 Task: Find connections with filter location Mudu with filter topic #Ownerwith filter profile language Potuguese with filter current company Practo with filter school Arts and Science Jobs with filter industry Dentists with filter service category Bankruptcy Law with filter keywords title Paralegal
Action: Mouse moved to (569, 102)
Screenshot: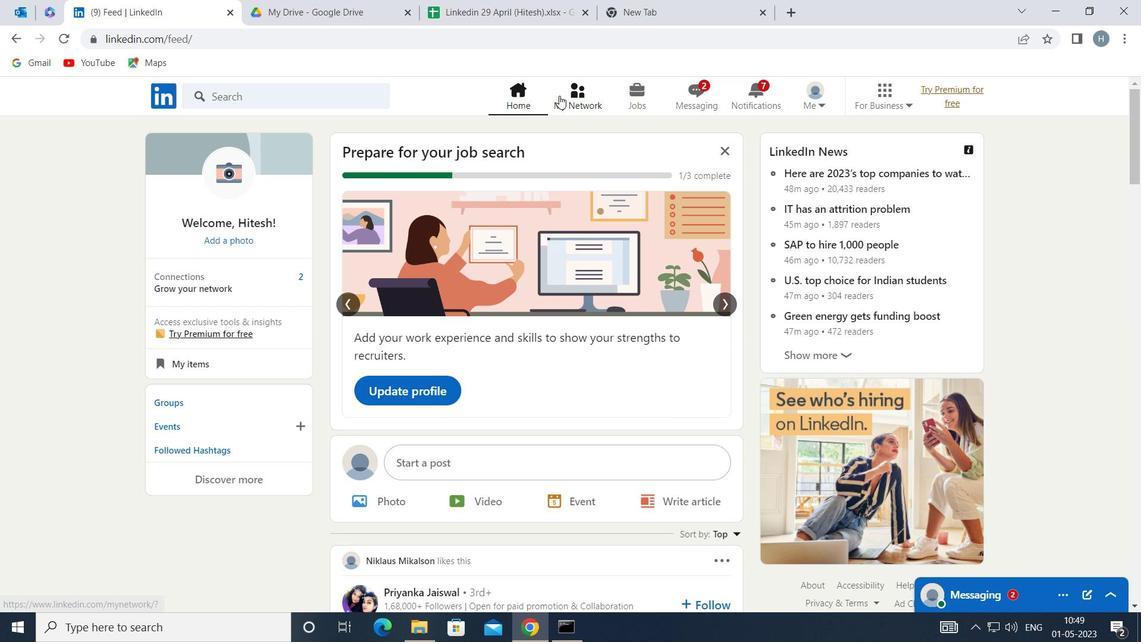 
Action: Mouse pressed left at (569, 102)
Screenshot: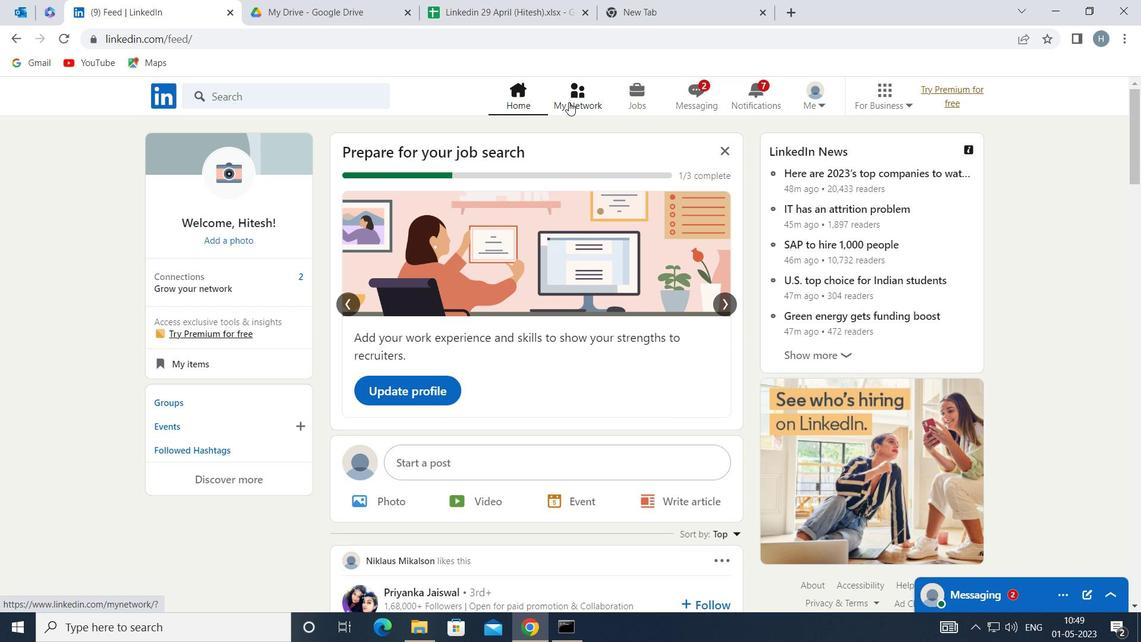 
Action: Mouse moved to (319, 176)
Screenshot: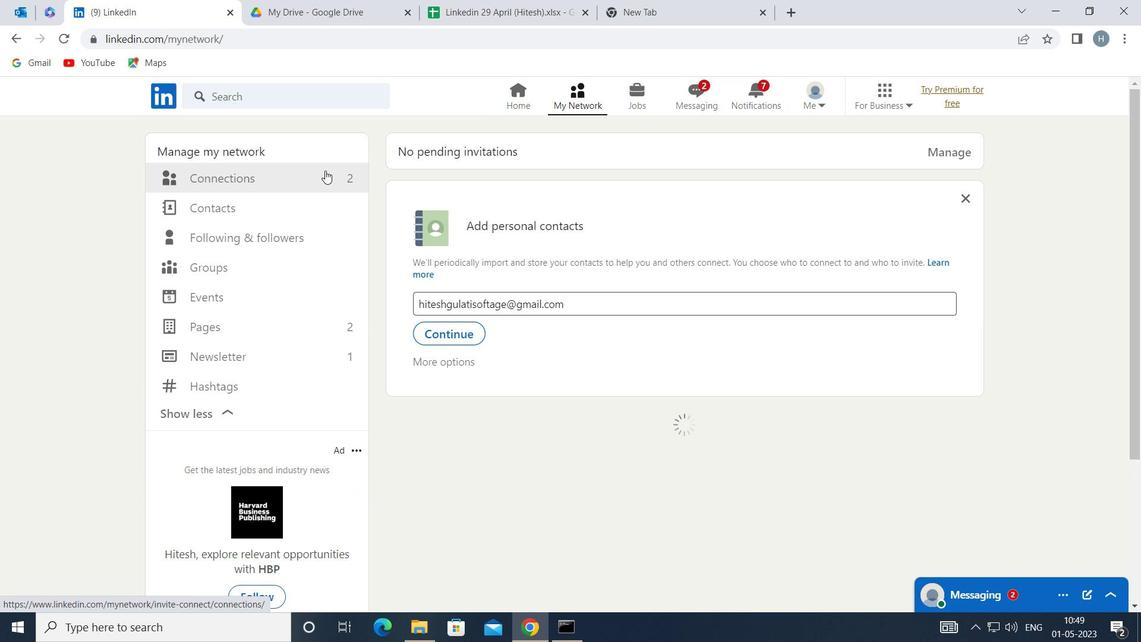 
Action: Mouse pressed left at (319, 176)
Screenshot: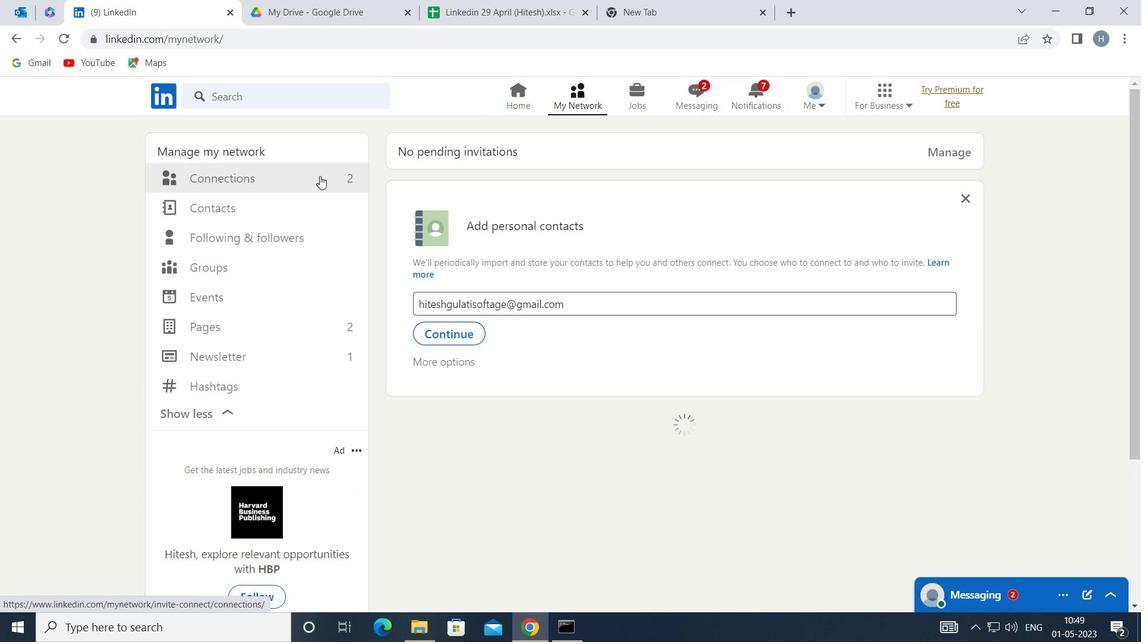 
Action: Mouse moved to (664, 178)
Screenshot: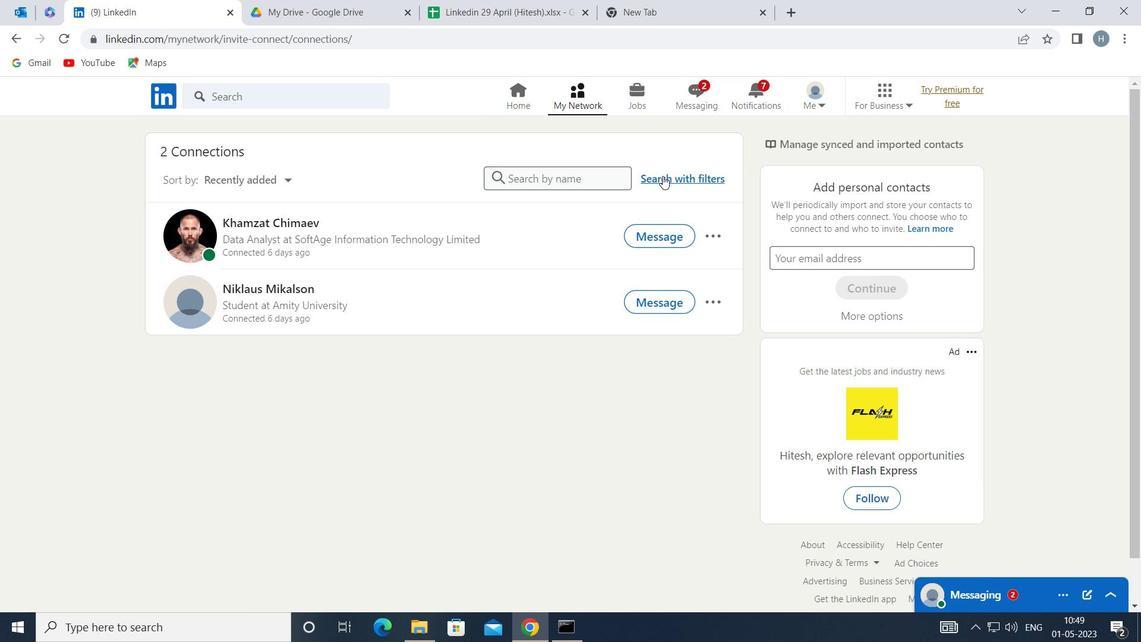 
Action: Mouse pressed left at (664, 178)
Screenshot: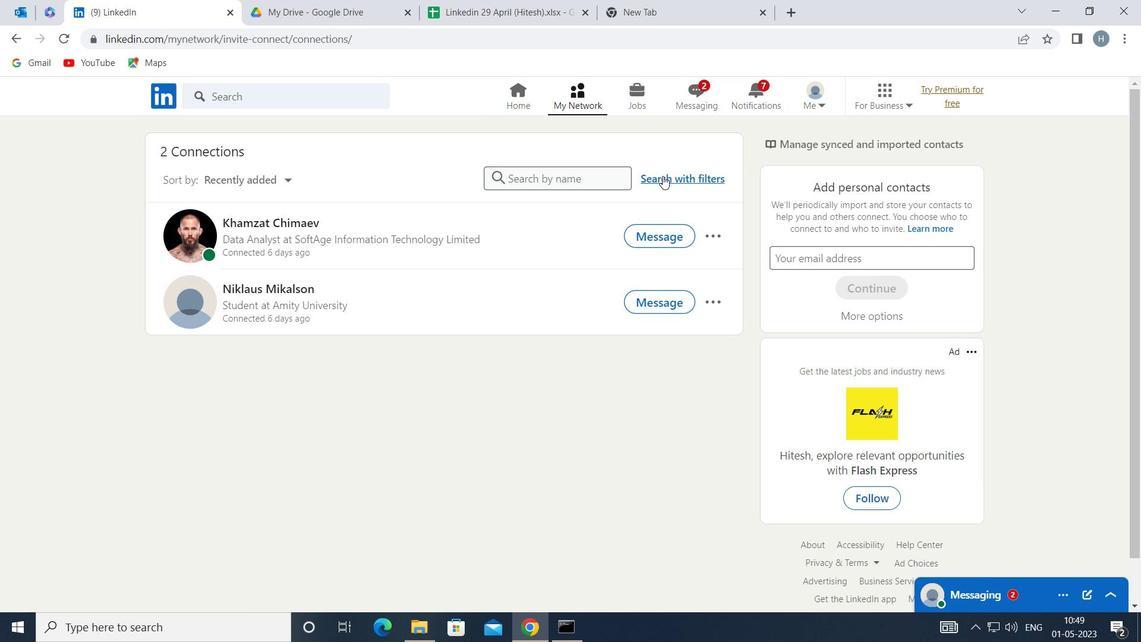 
Action: Mouse moved to (624, 133)
Screenshot: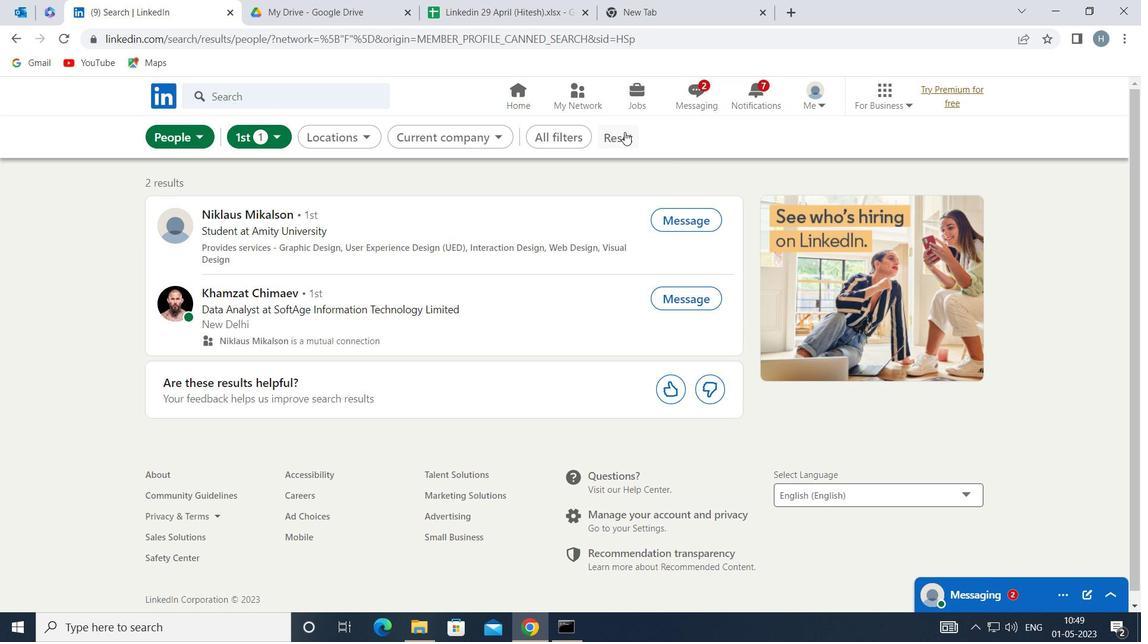 
Action: Mouse pressed left at (624, 133)
Screenshot: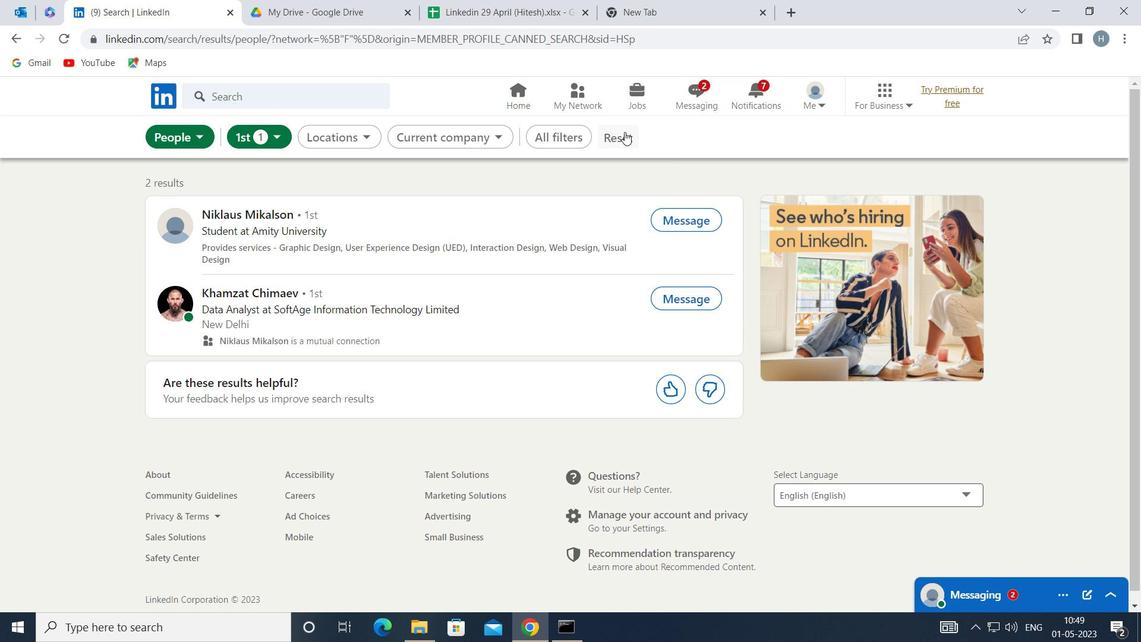 
Action: Mouse moved to (667, 134)
Screenshot: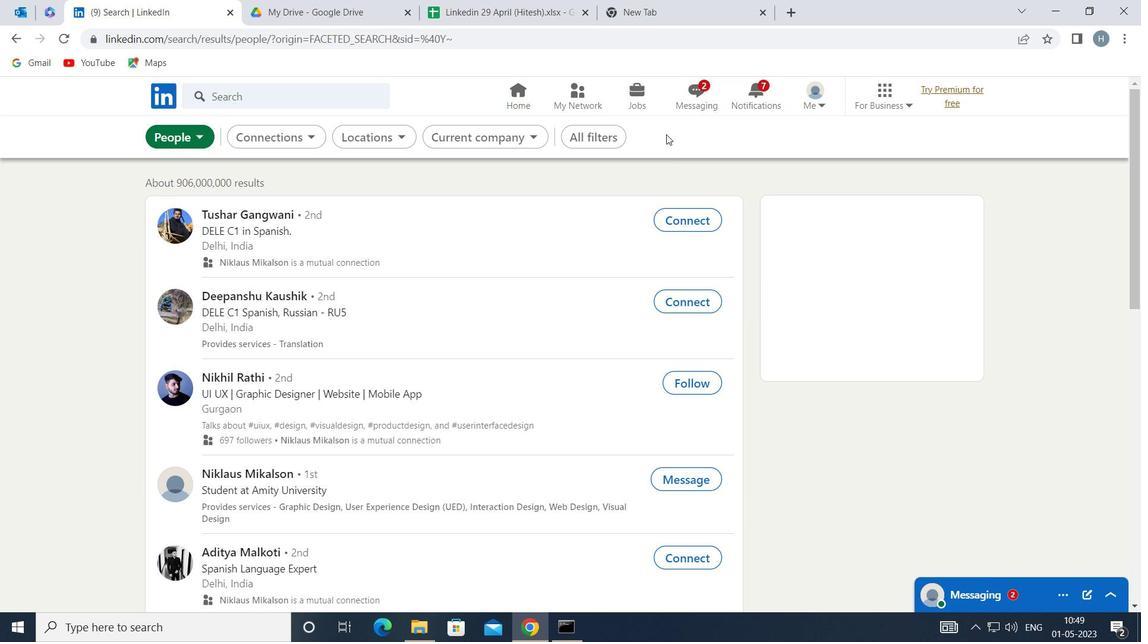 
Action: Mouse pressed left at (667, 134)
Screenshot: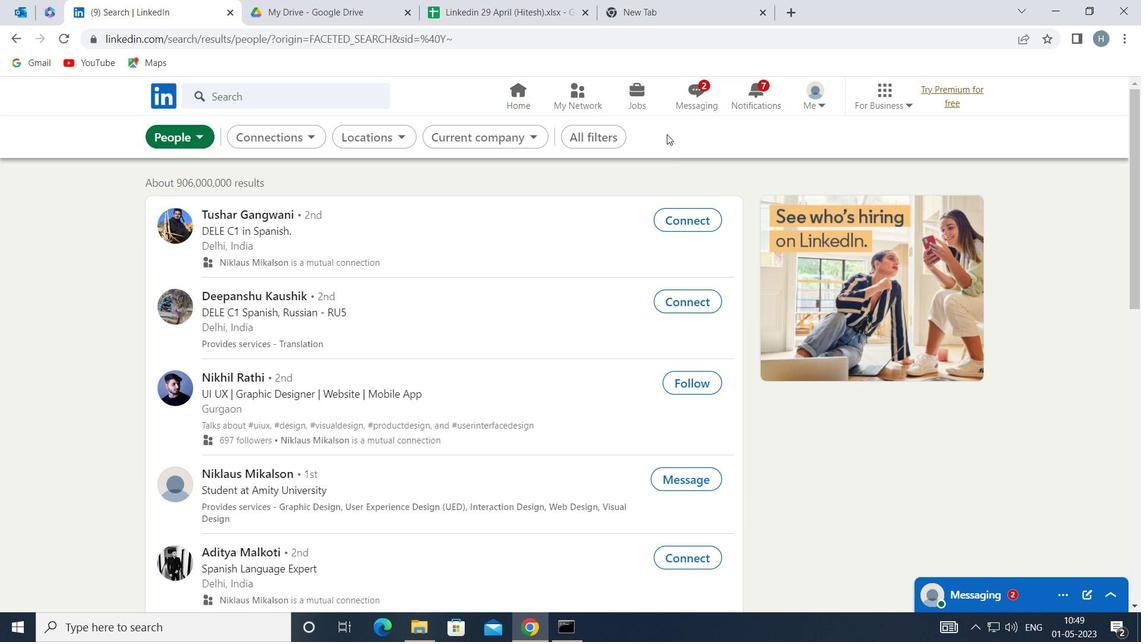 
Action: Mouse moved to (617, 134)
Screenshot: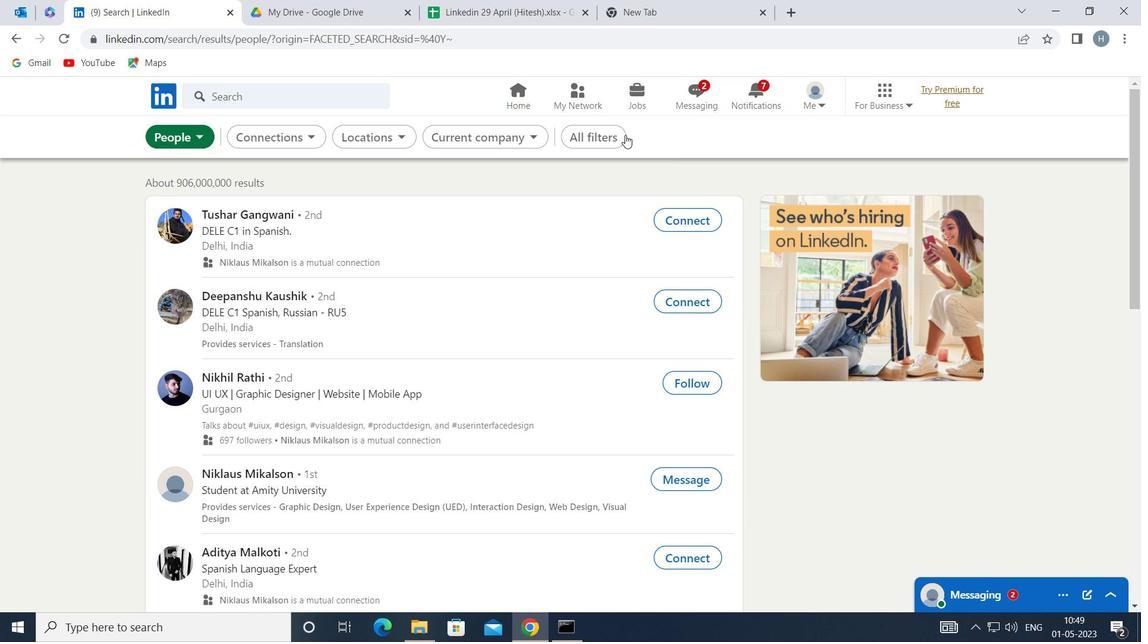 
Action: Mouse pressed left at (617, 134)
Screenshot: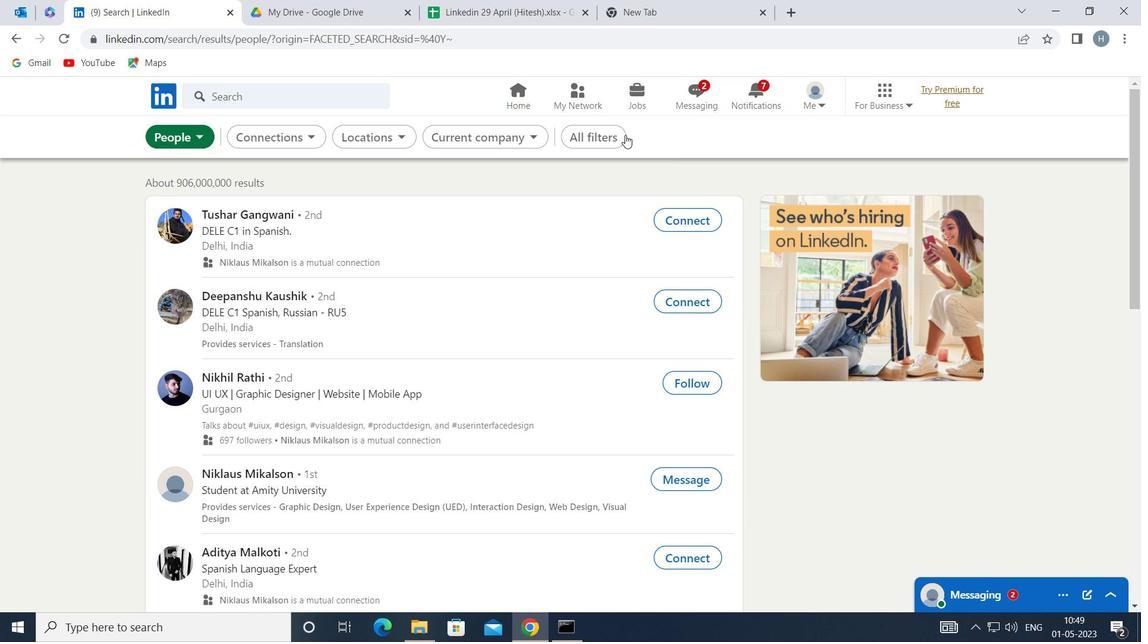
Action: Mouse moved to (888, 280)
Screenshot: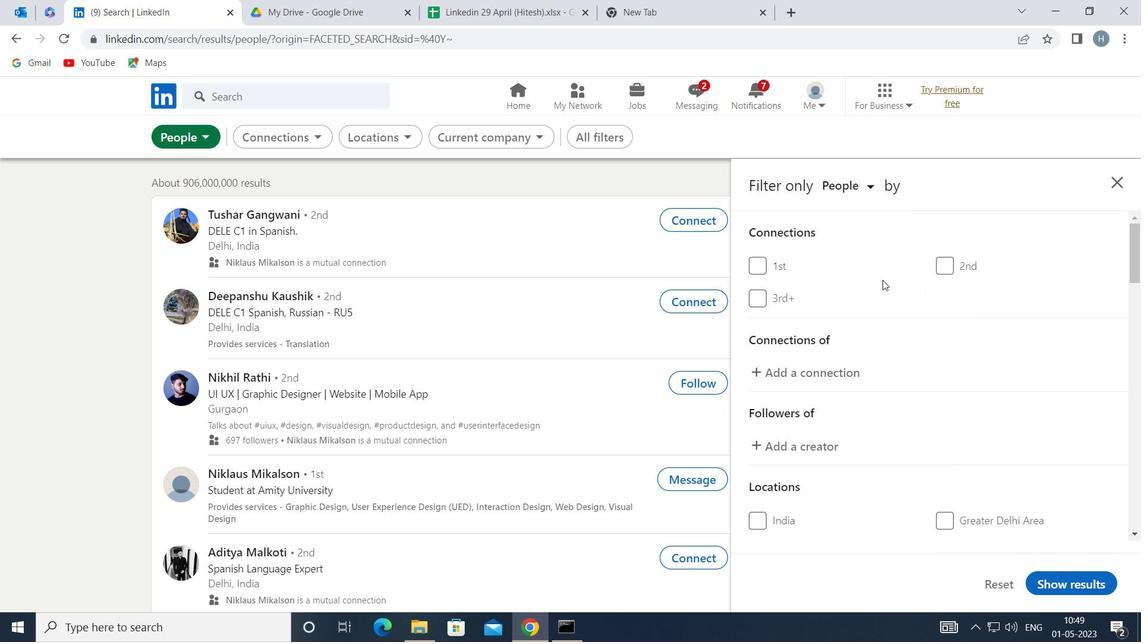 
Action: Mouse scrolled (888, 279) with delta (0, 0)
Screenshot: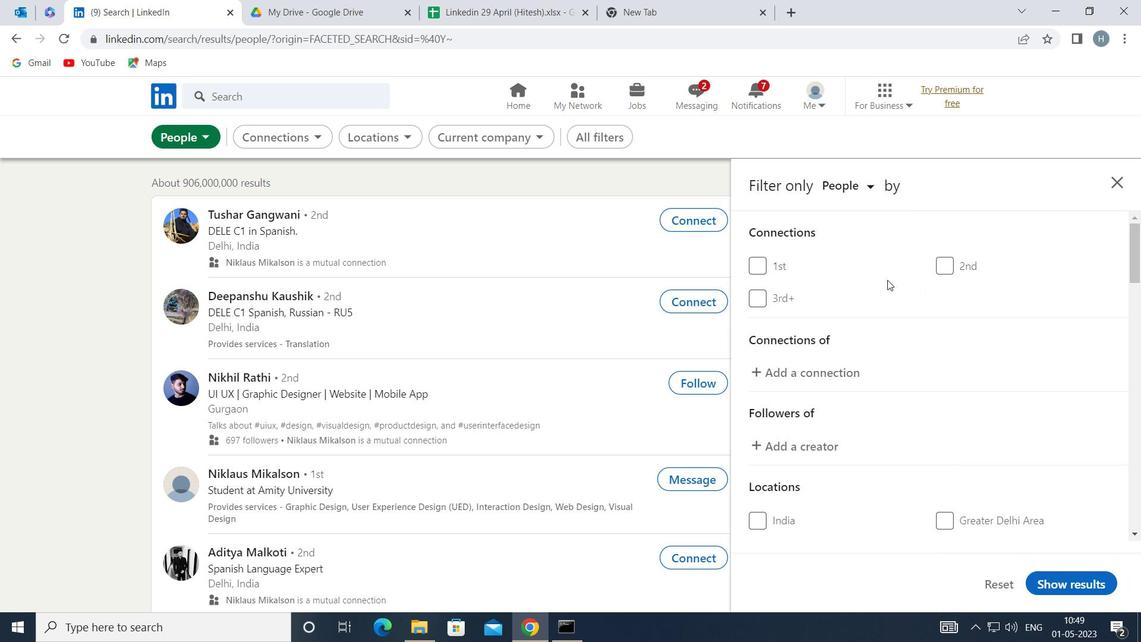 
Action: Mouse moved to (882, 316)
Screenshot: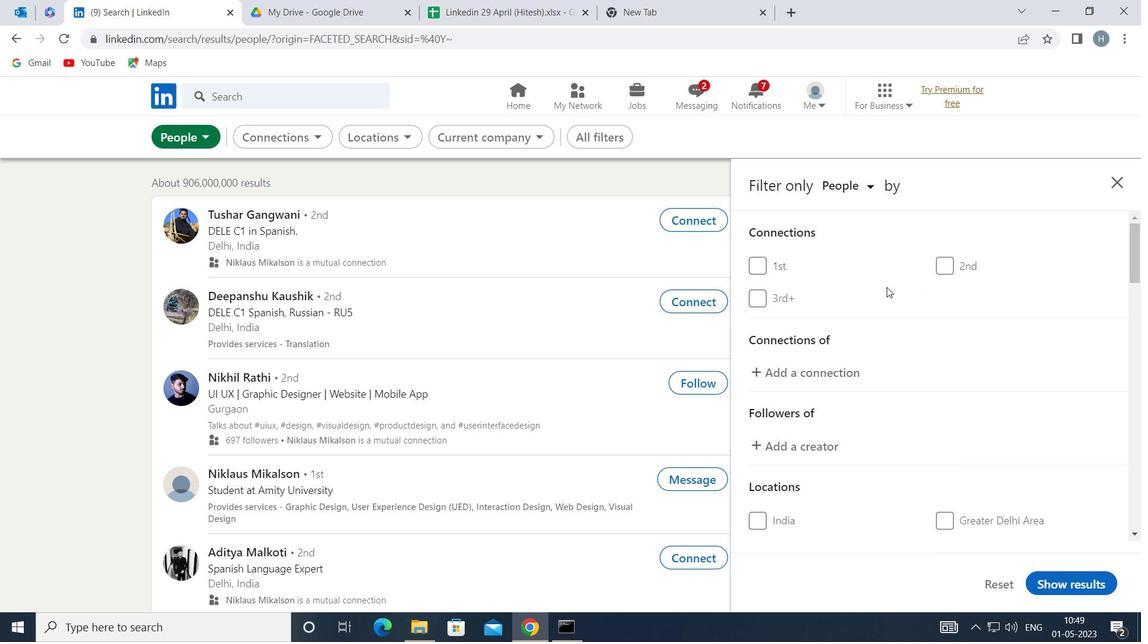 
Action: Mouse scrolled (882, 315) with delta (0, 0)
Screenshot: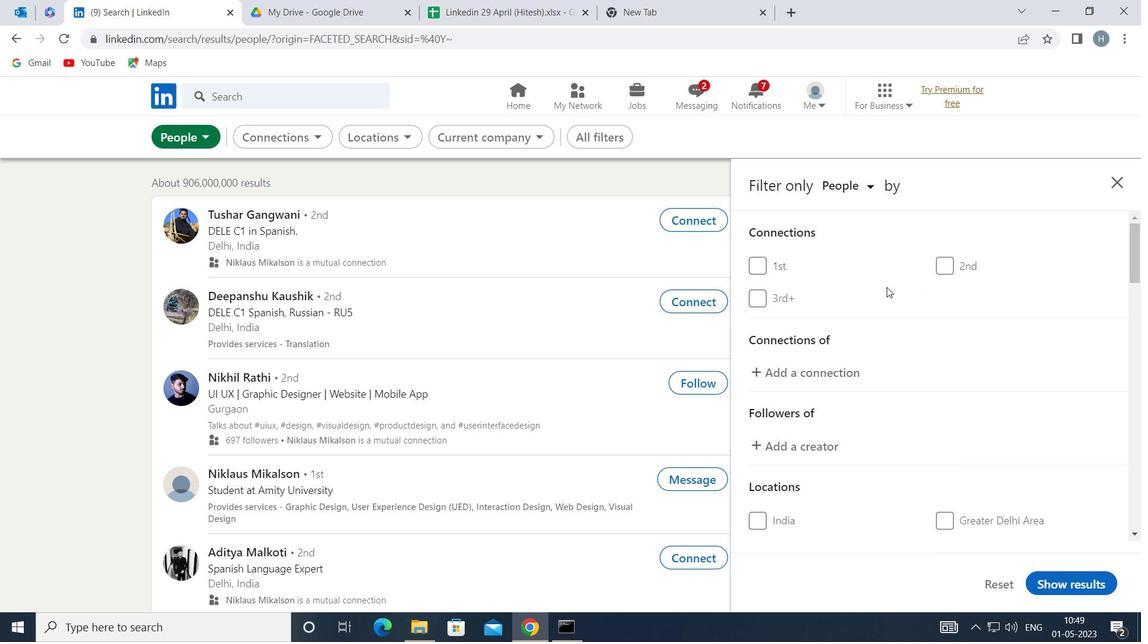 
Action: Mouse moved to (893, 358)
Screenshot: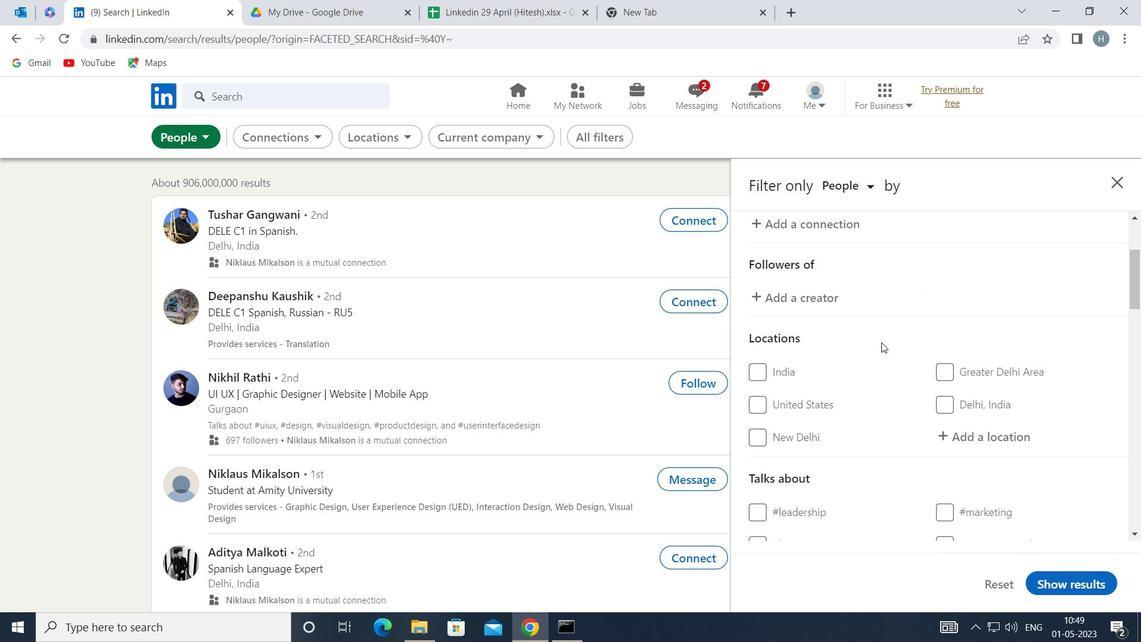 
Action: Mouse scrolled (893, 357) with delta (0, 0)
Screenshot: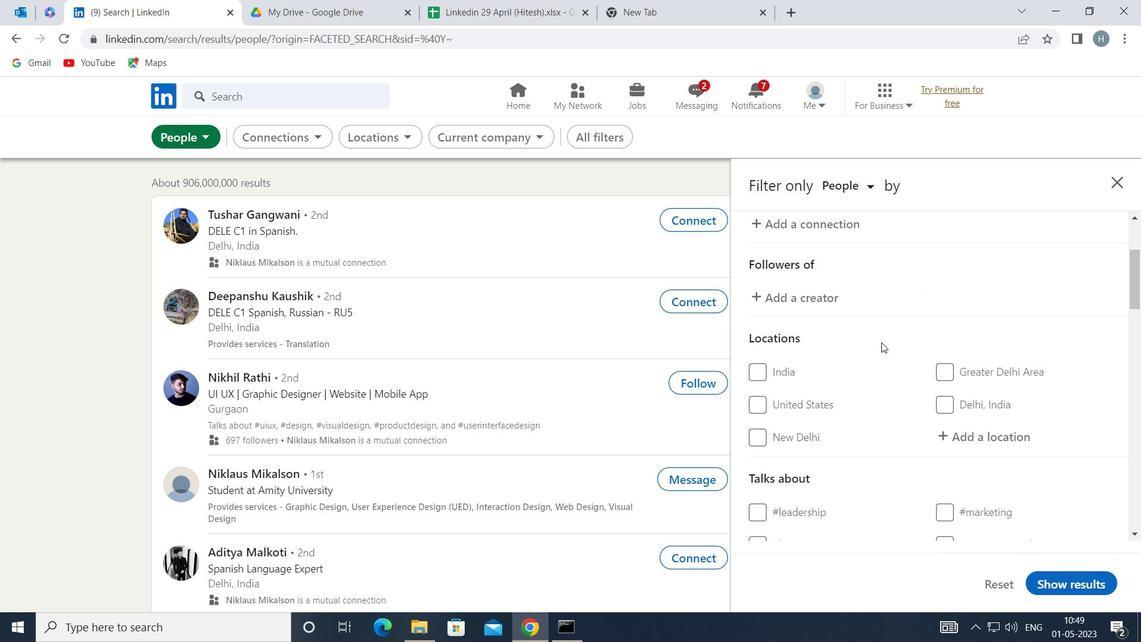 
Action: Mouse moved to (997, 363)
Screenshot: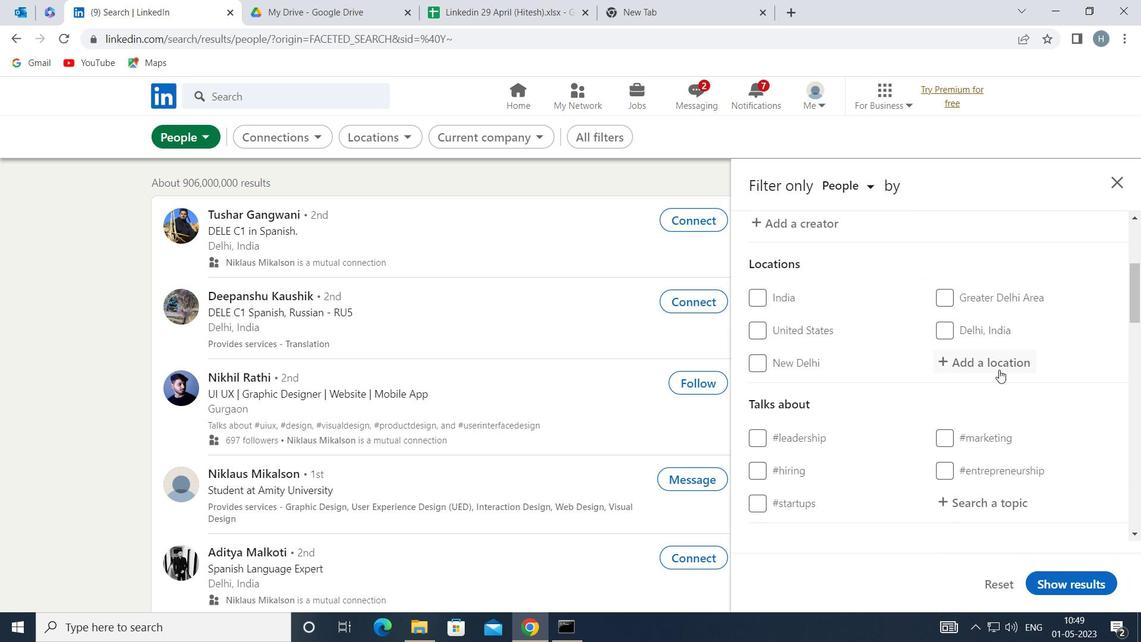 
Action: Mouse pressed left at (997, 363)
Screenshot: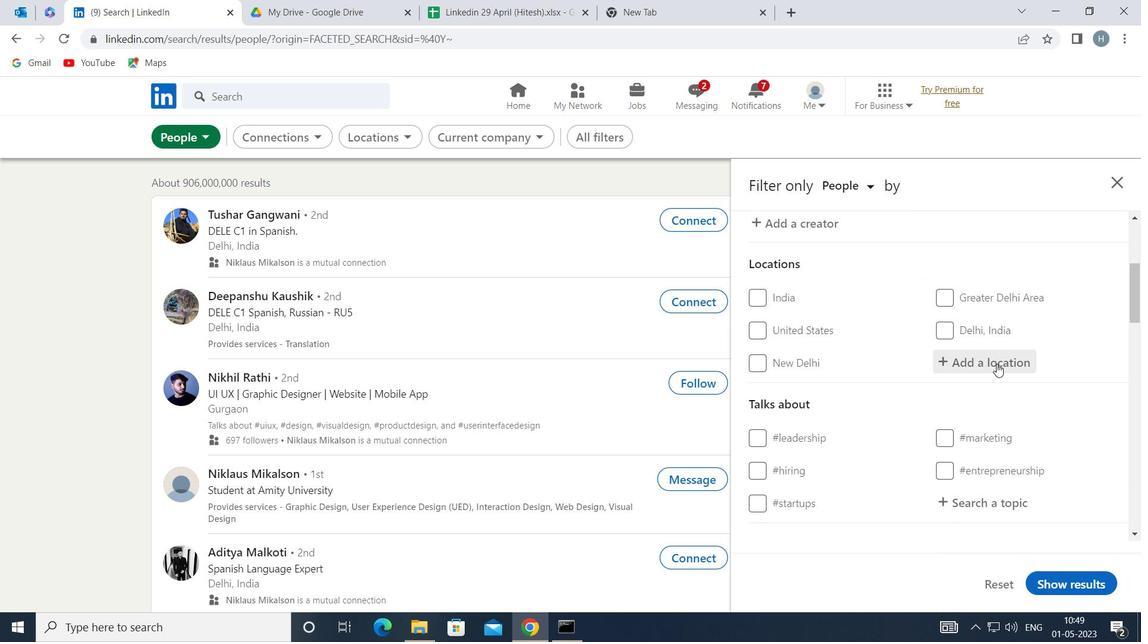
Action: Mouse moved to (996, 362)
Screenshot: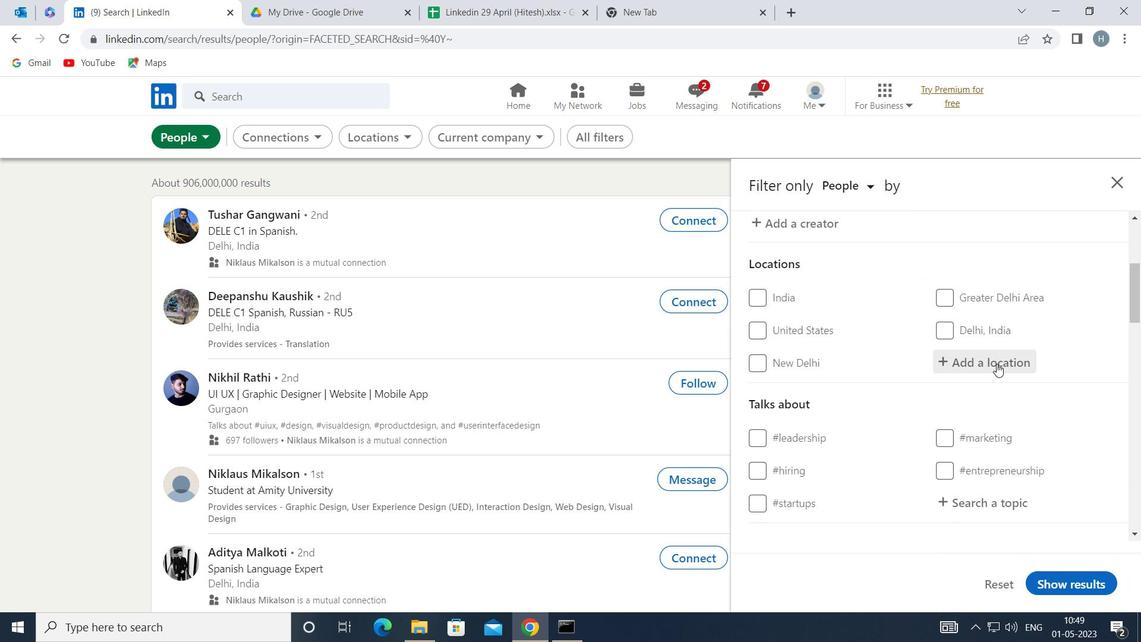 
Action: Key pressed <Key.shift>MUDU<Key.enter>
Screenshot: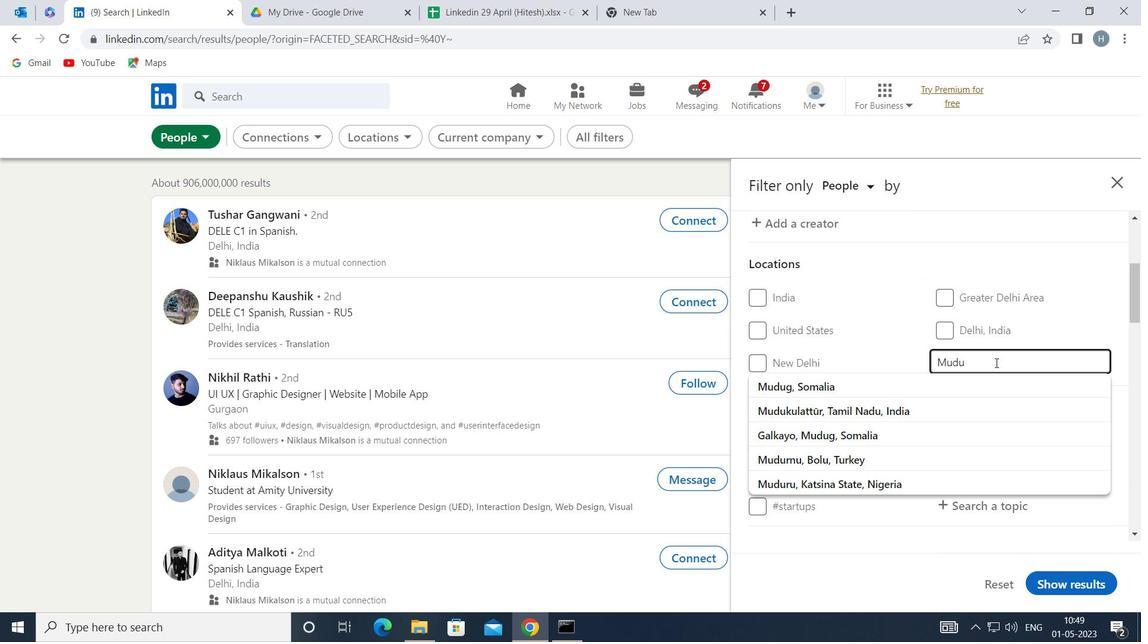 
Action: Mouse moved to (989, 386)
Screenshot: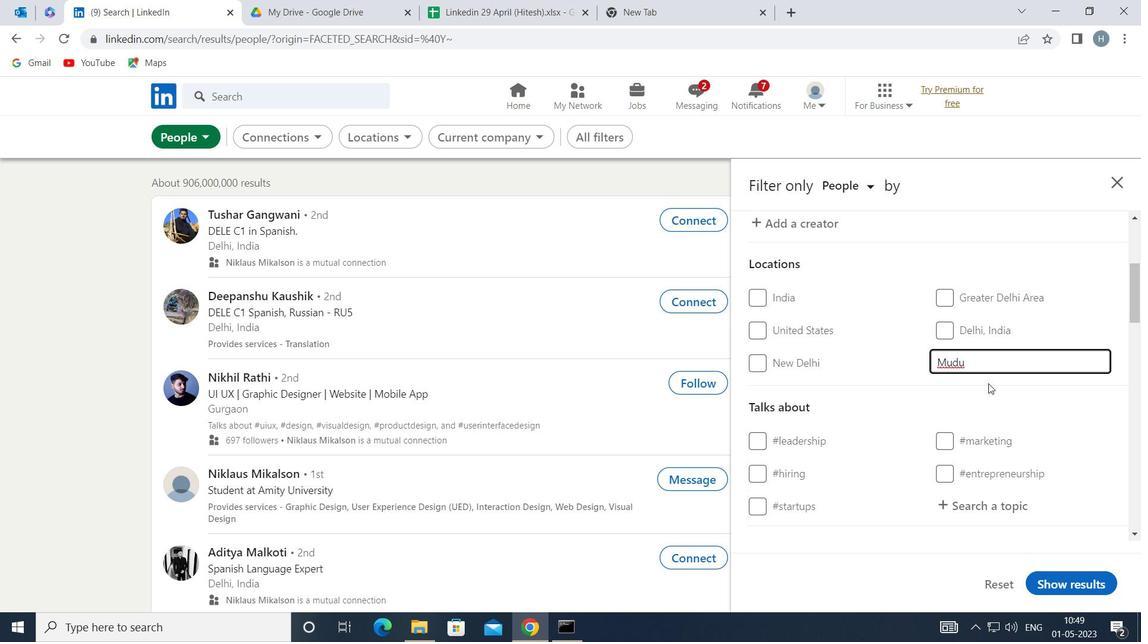 
Action: Mouse scrolled (989, 385) with delta (0, 0)
Screenshot: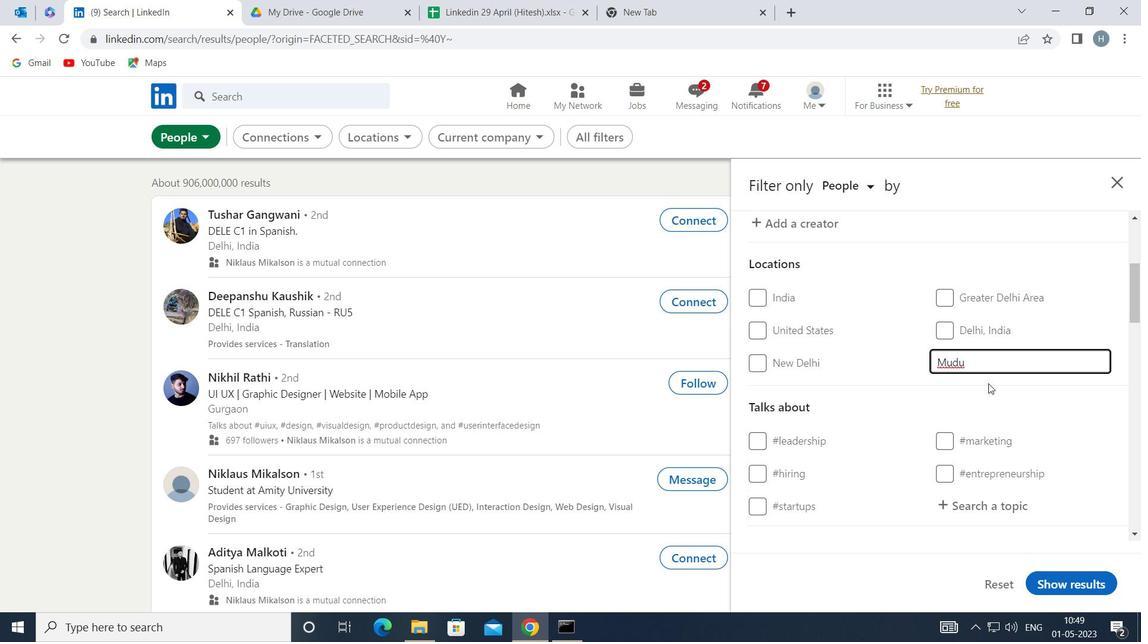 
Action: Mouse moved to (993, 415)
Screenshot: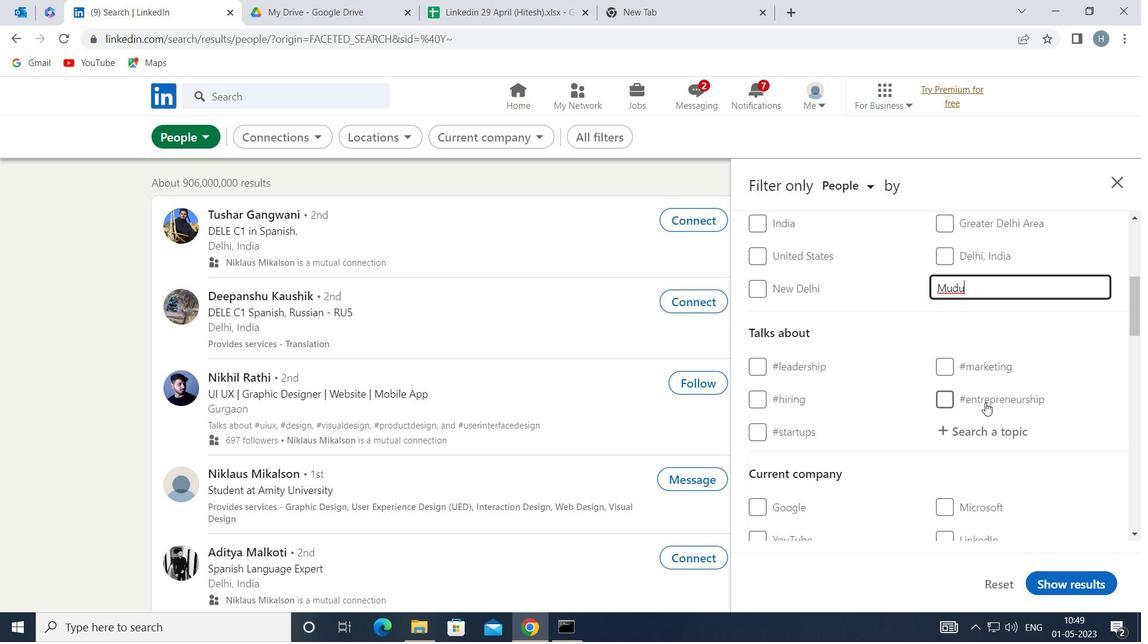 
Action: Mouse scrolled (993, 415) with delta (0, 0)
Screenshot: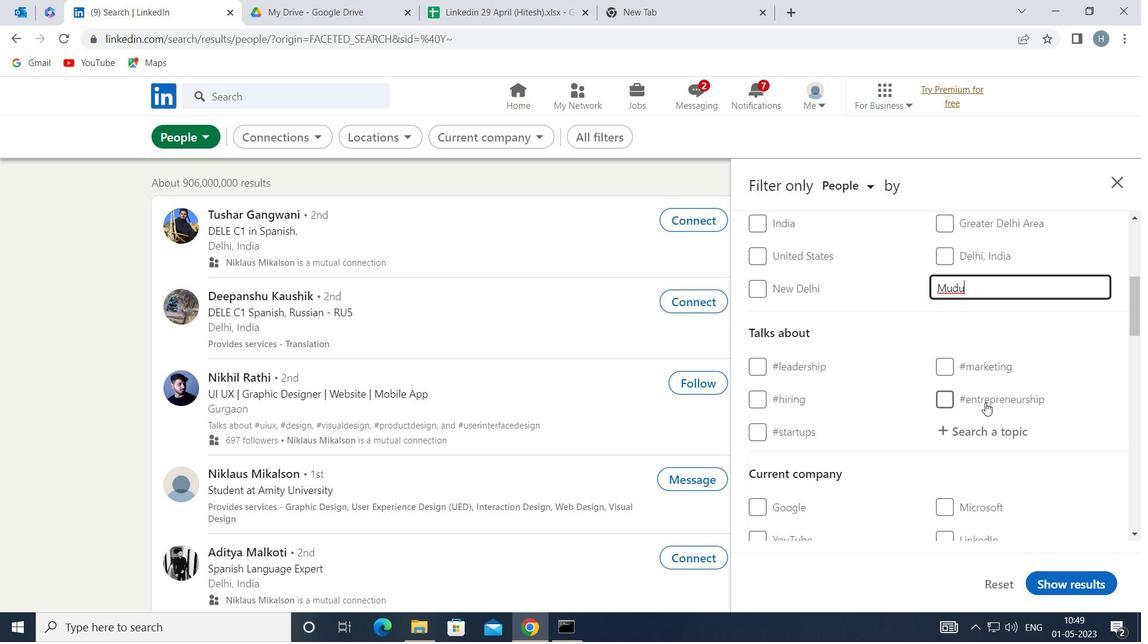 
Action: Mouse moved to (997, 355)
Screenshot: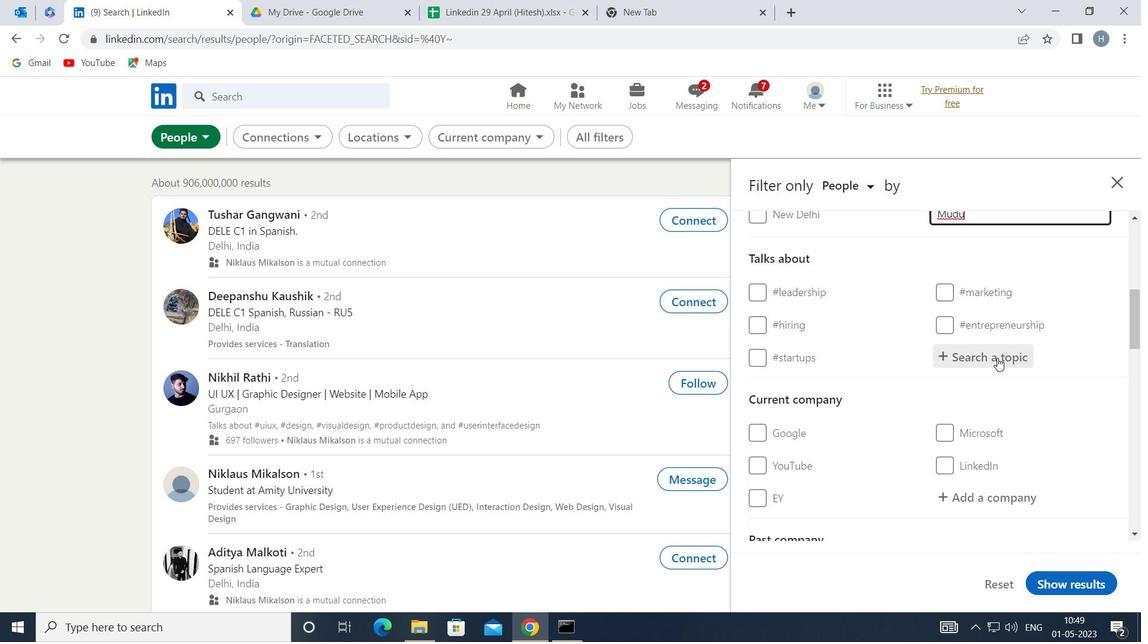 
Action: Mouse pressed left at (997, 355)
Screenshot: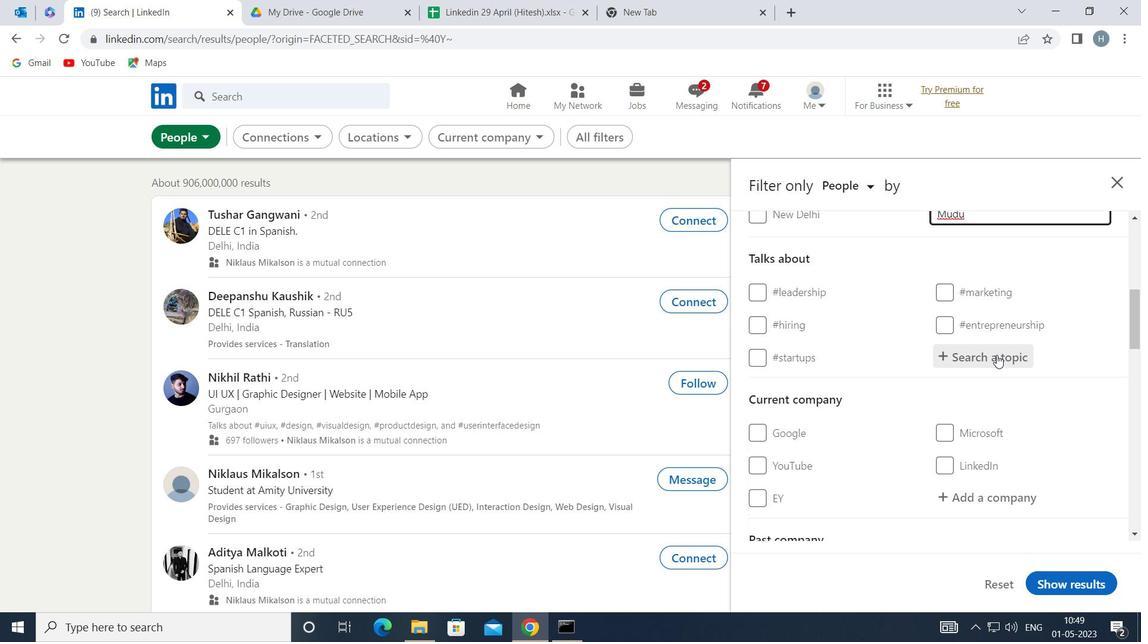 
Action: Key pressed <Key.shift>OWNER
Screenshot: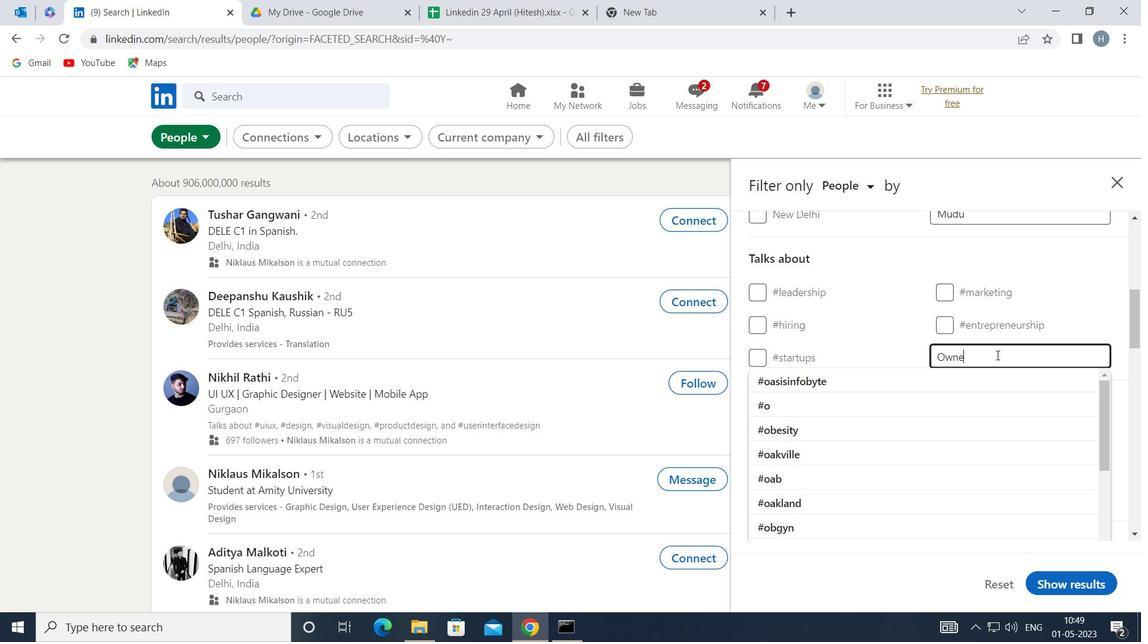 
Action: Mouse moved to (935, 381)
Screenshot: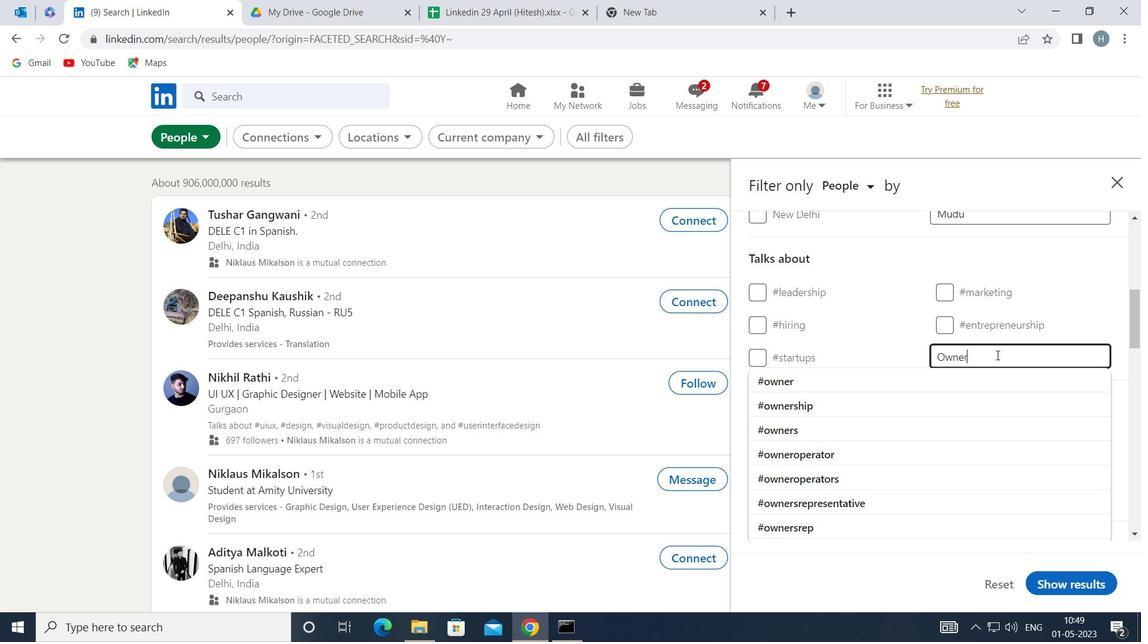 
Action: Mouse pressed left at (935, 381)
Screenshot: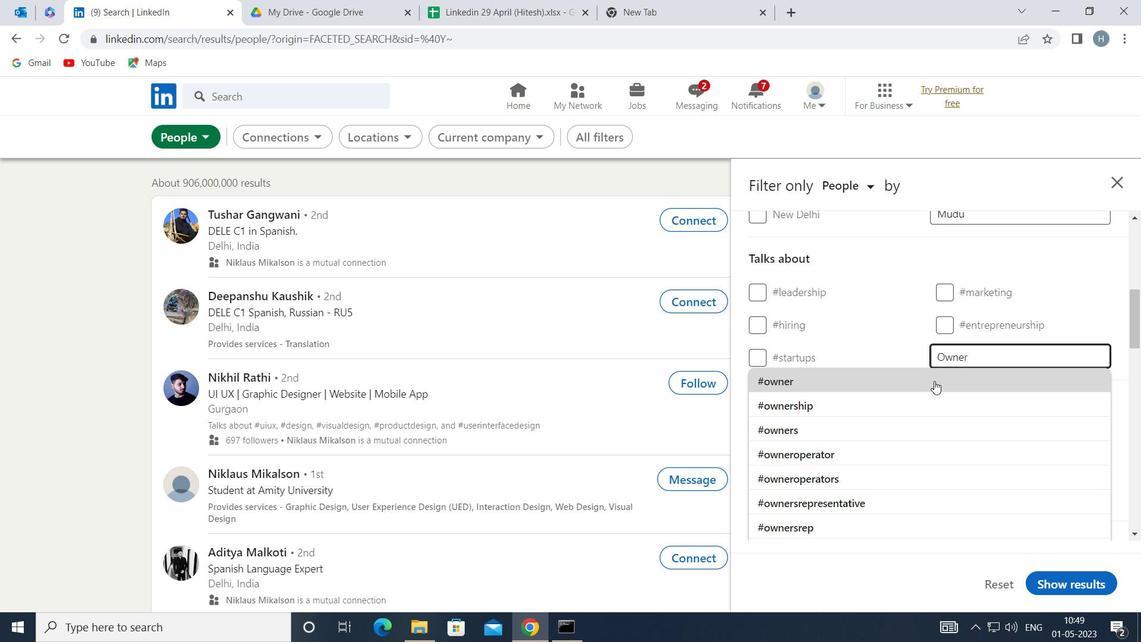 
Action: Mouse moved to (933, 382)
Screenshot: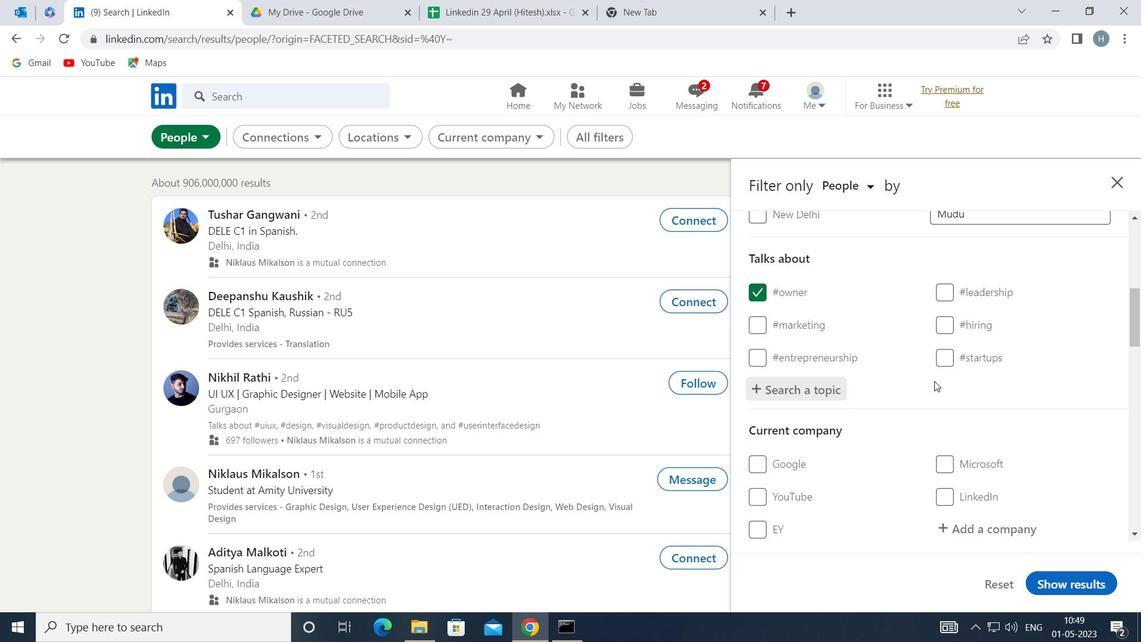 
Action: Mouse scrolled (933, 381) with delta (0, 0)
Screenshot: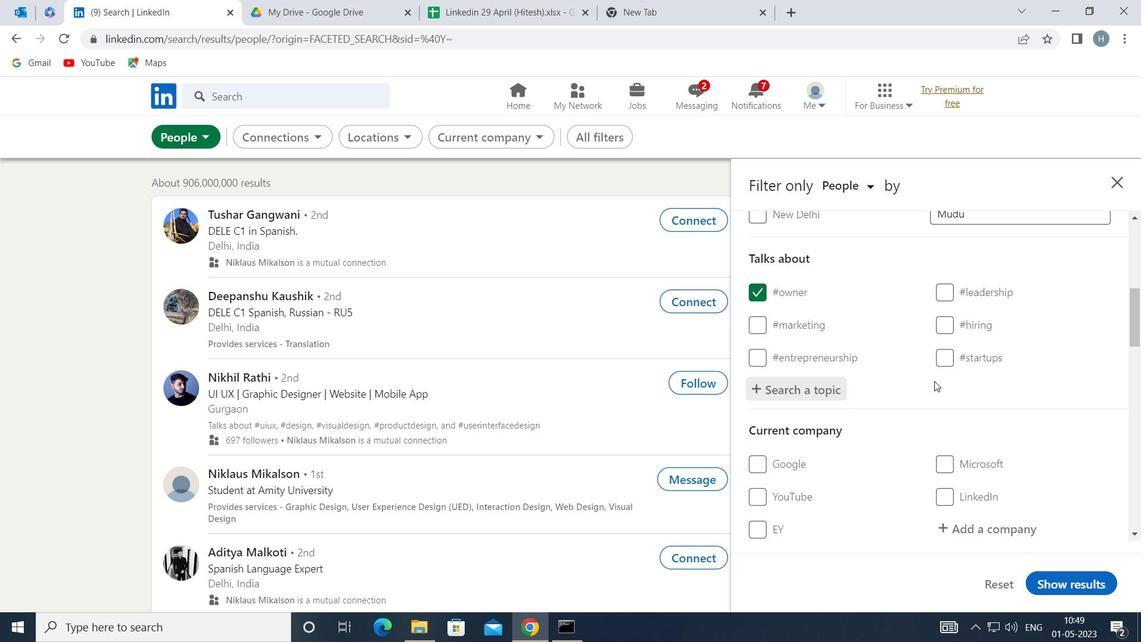 
Action: Mouse moved to (933, 382)
Screenshot: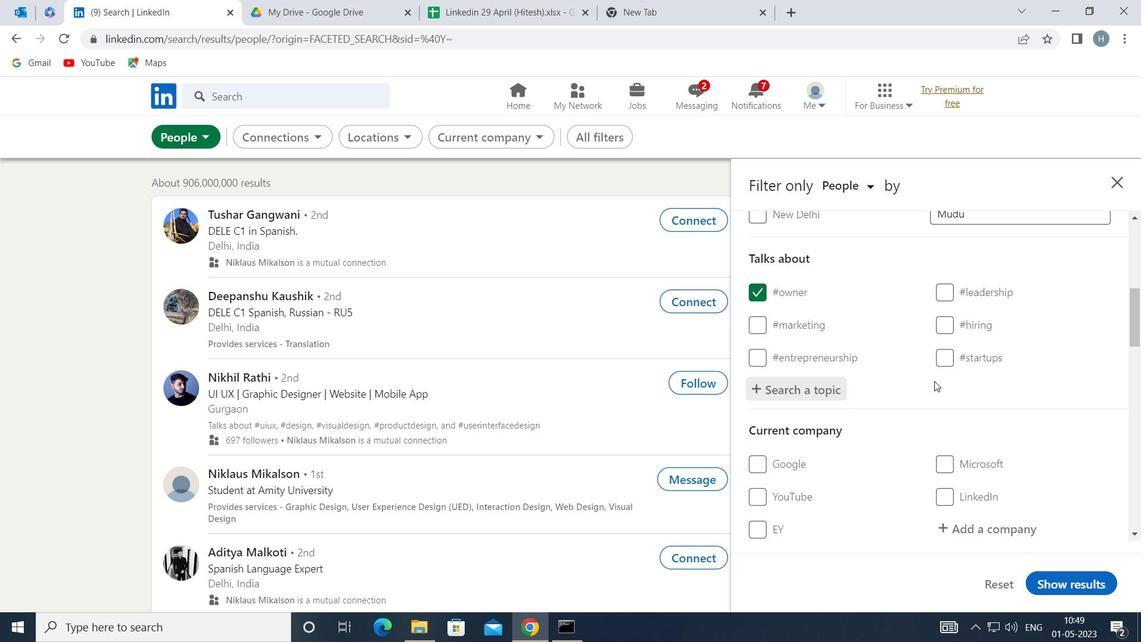 
Action: Mouse scrolled (933, 382) with delta (0, 0)
Screenshot: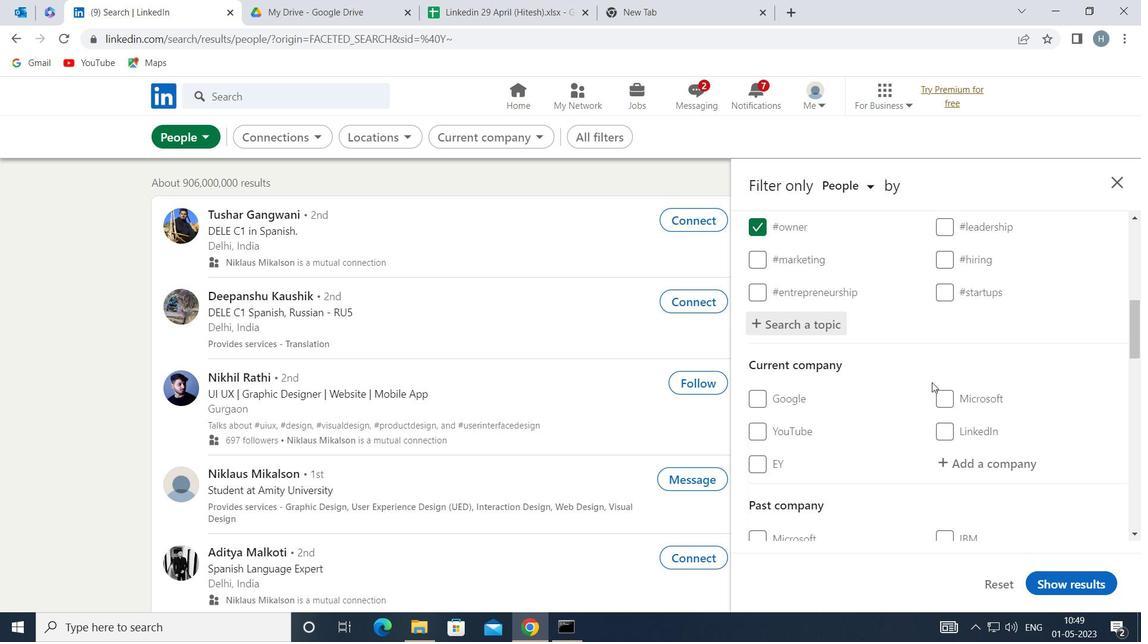 
Action: Mouse moved to (925, 397)
Screenshot: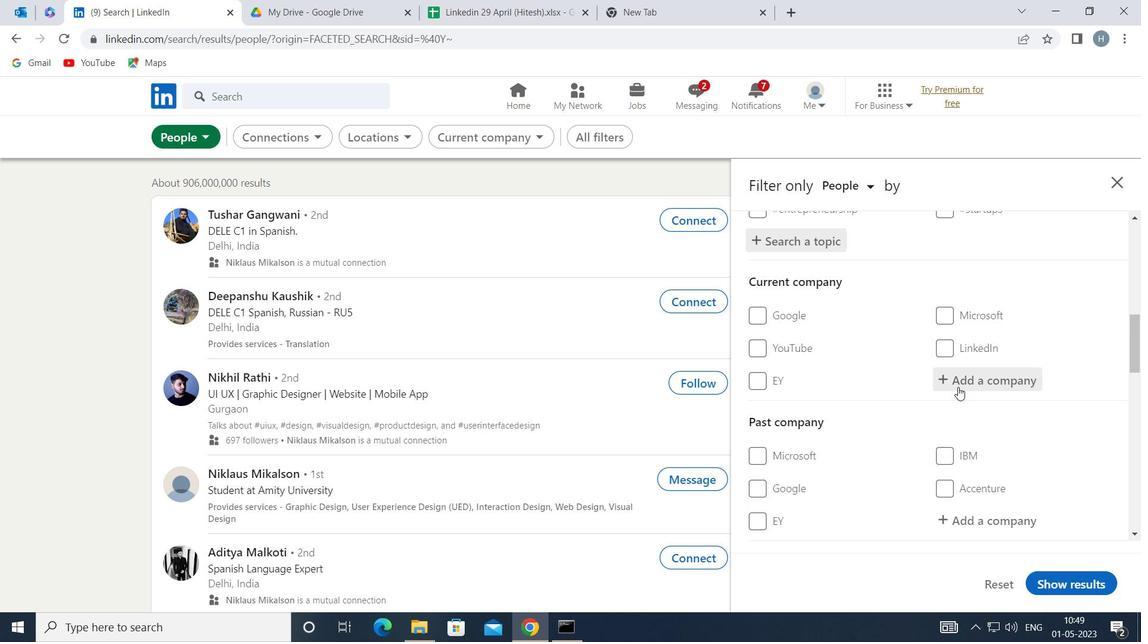 
Action: Mouse scrolled (925, 396) with delta (0, 0)
Screenshot: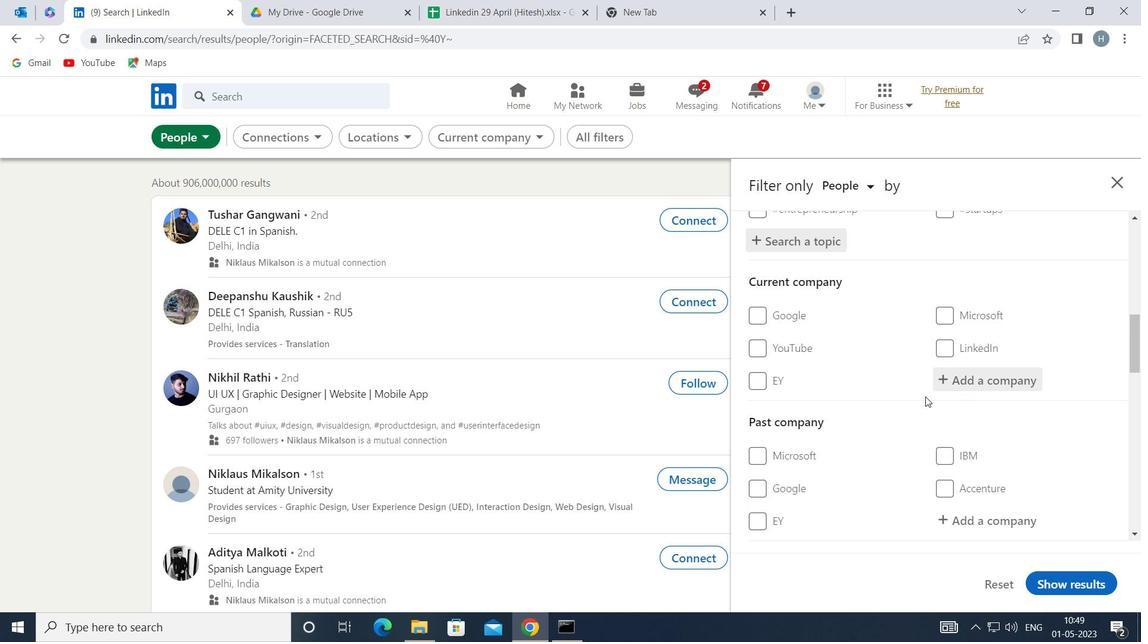 
Action: Mouse scrolled (925, 396) with delta (0, 0)
Screenshot: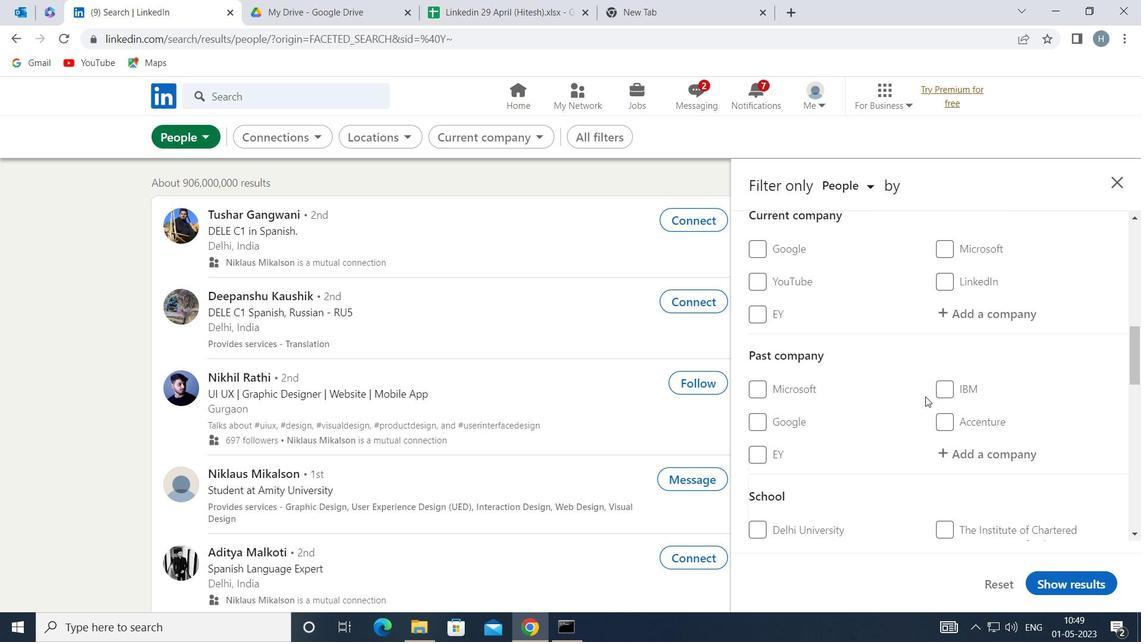 
Action: Mouse scrolled (925, 396) with delta (0, 0)
Screenshot: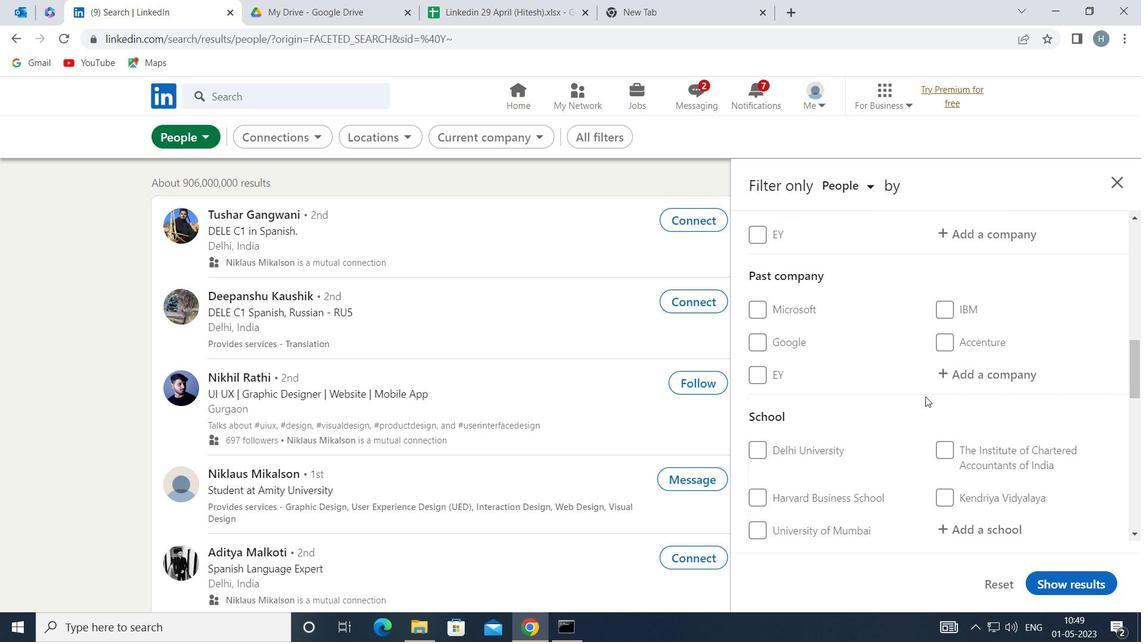 
Action: Mouse scrolled (925, 396) with delta (0, 0)
Screenshot: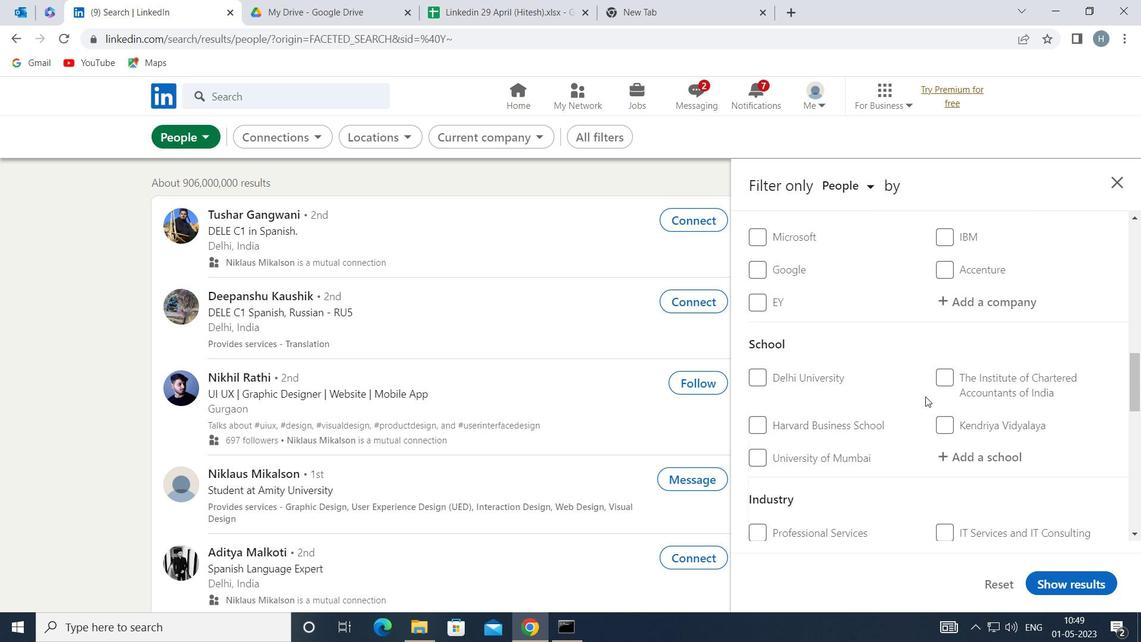 
Action: Mouse scrolled (925, 396) with delta (0, 0)
Screenshot: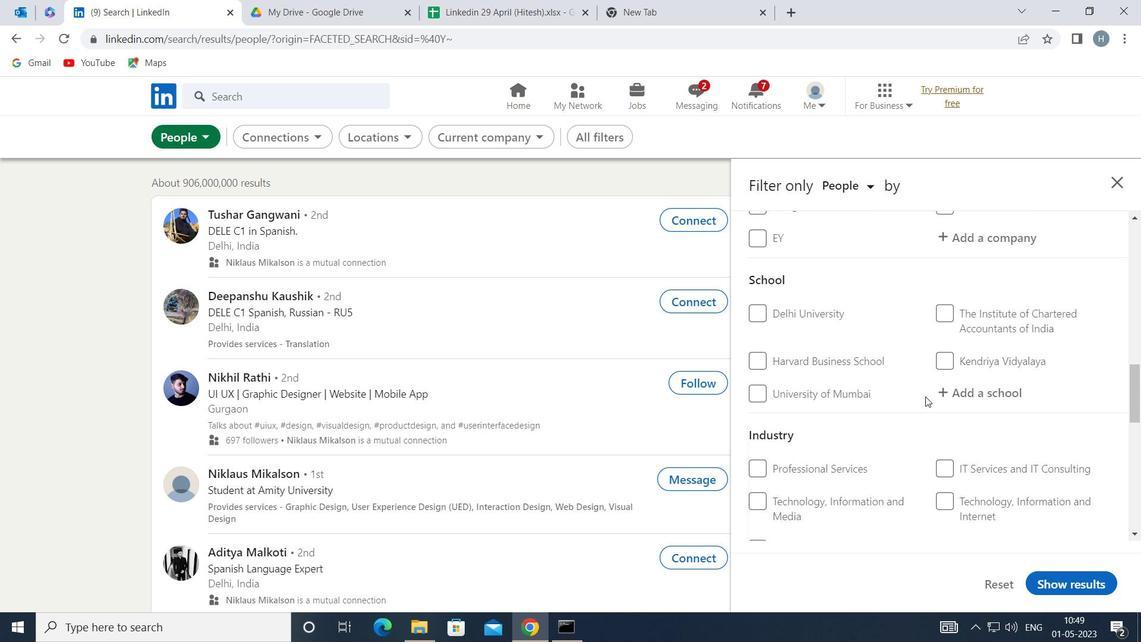 
Action: Mouse scrolled (925, 396) with delta (0, 0)
Screenshot: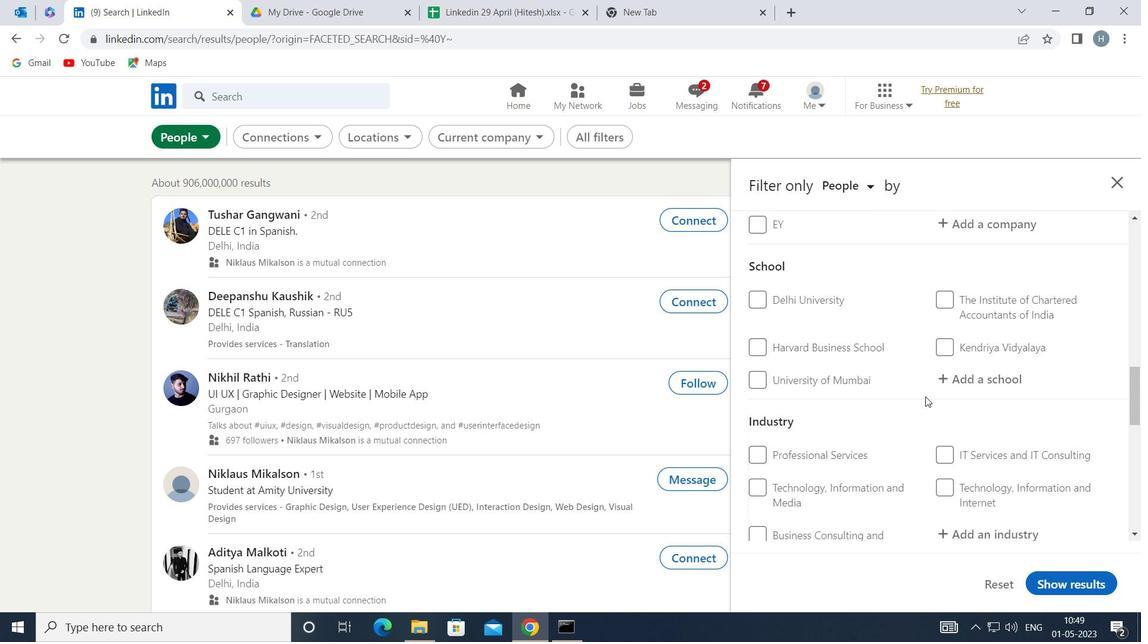 
Action: Mouse moved to (950, 502)
Screenshot: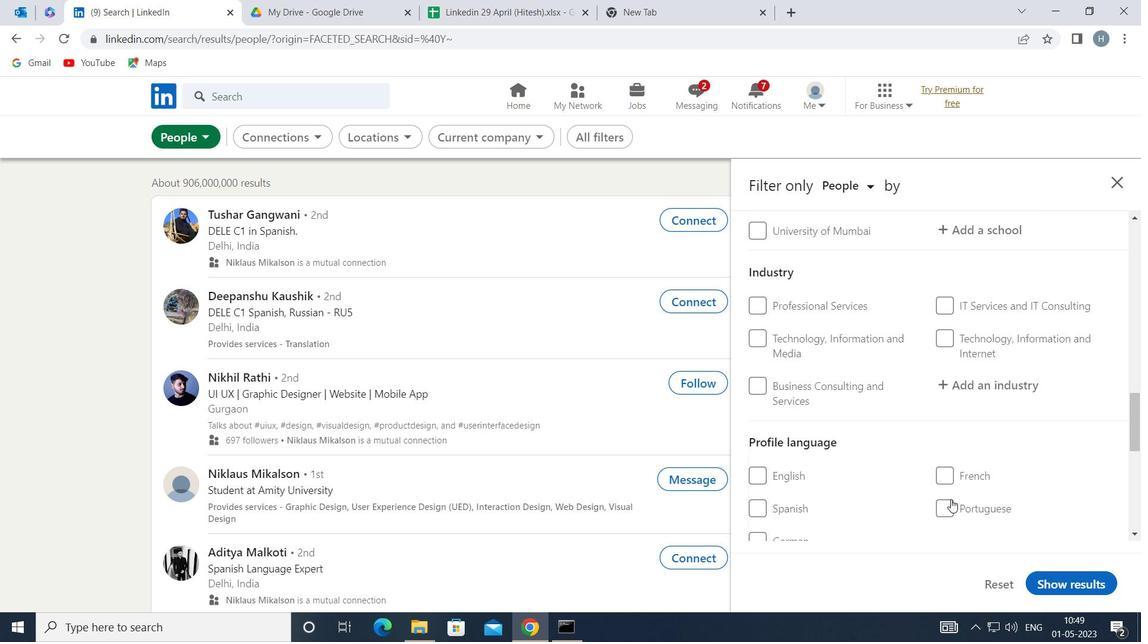 
Action: Mouse pressed left at (950, 502)
Screenshot: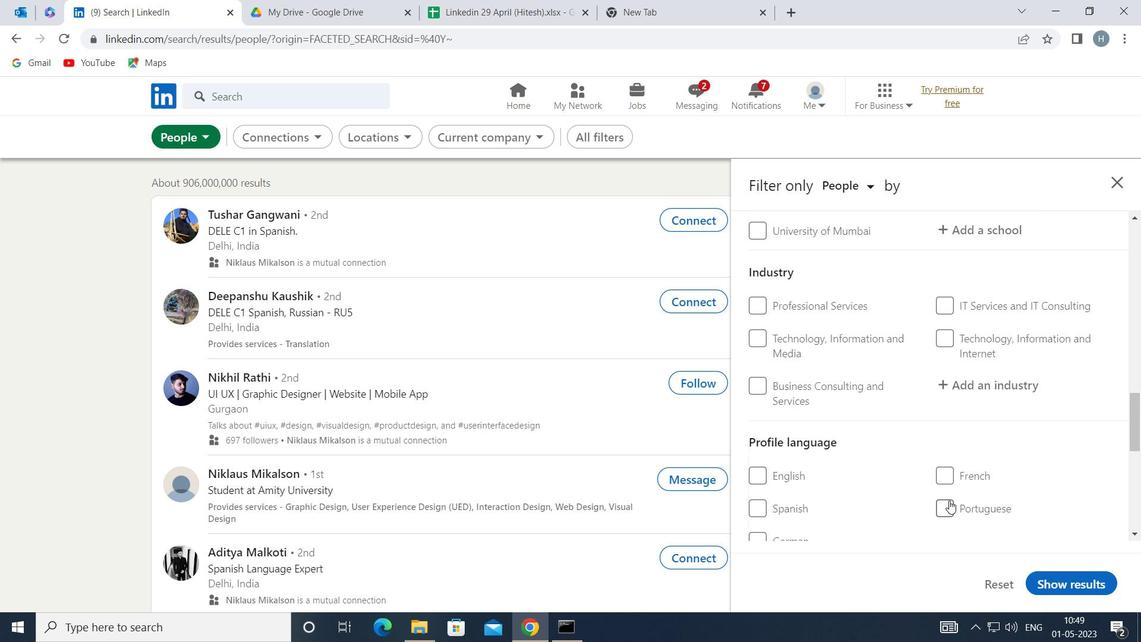 
Action: Mouse moved to (909, 427)
Screenshot: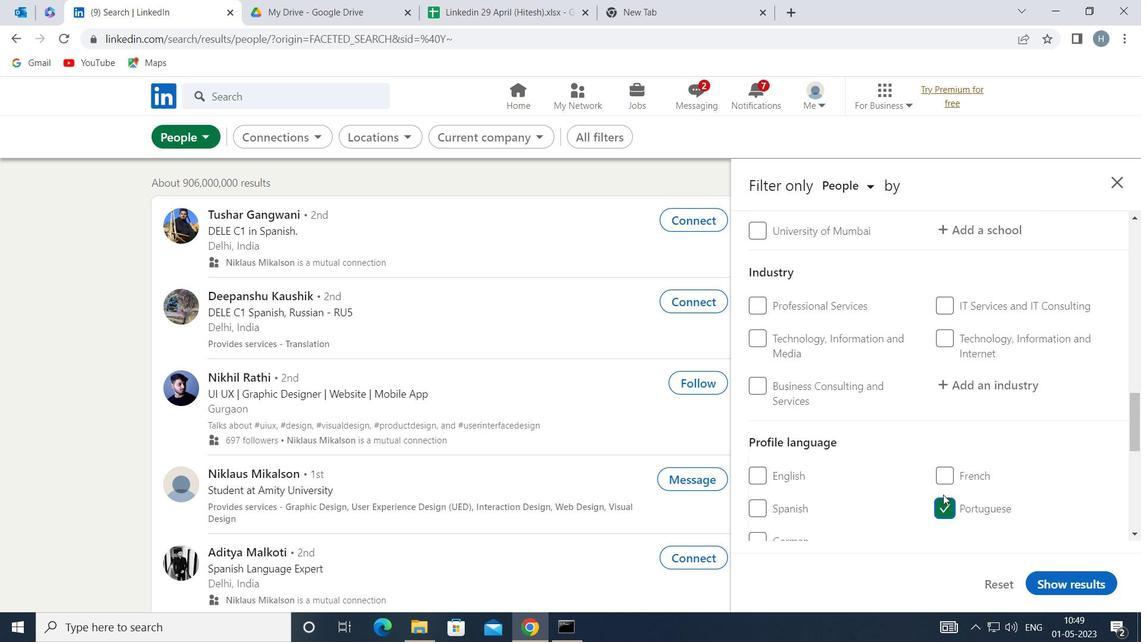
Action: Mouse scrolled (909, 428) with delta (0, 0)
Screenshot: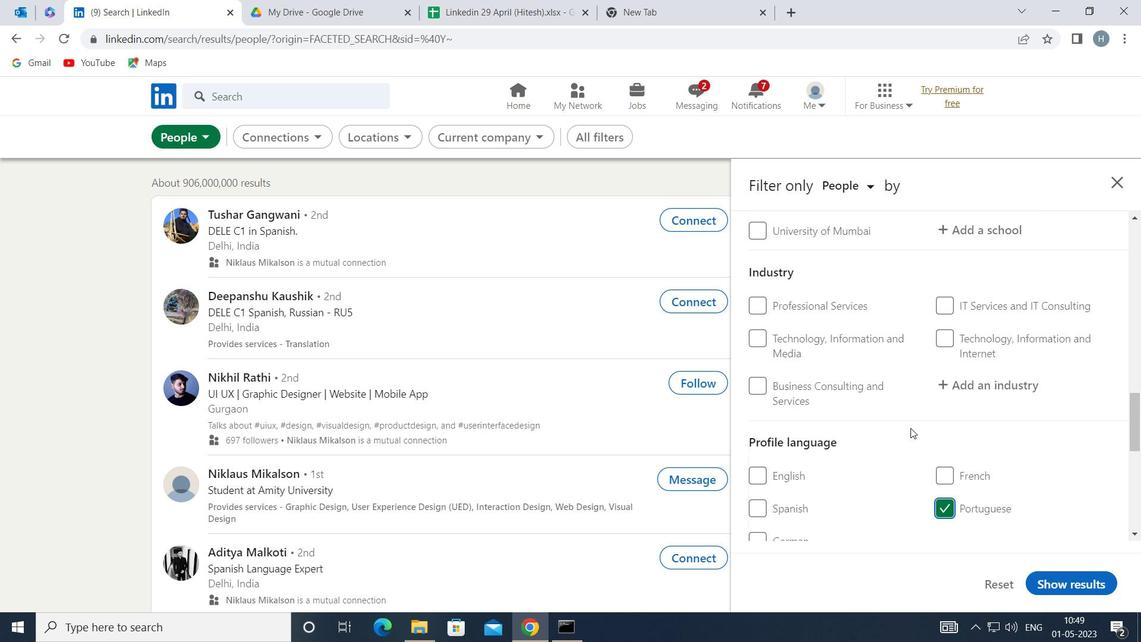 
Action: Mouse scrolled (909, 428) with delta (0, 0)
Screenshot: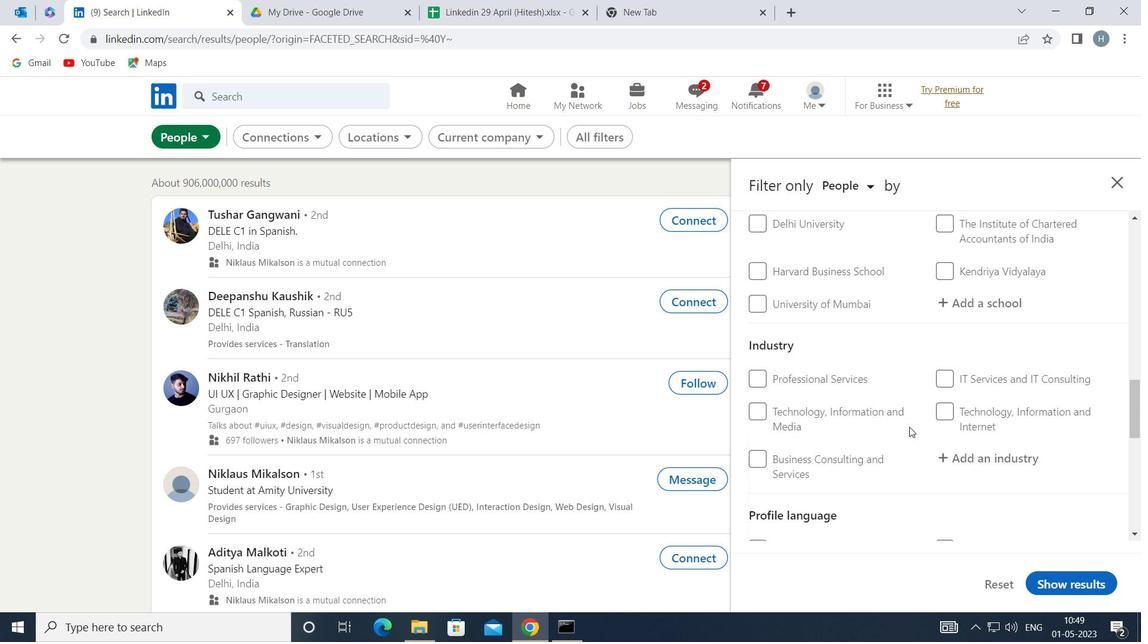 
Action: Mouse scrolled (909, 428) with delta (0, 0)
Screenshot: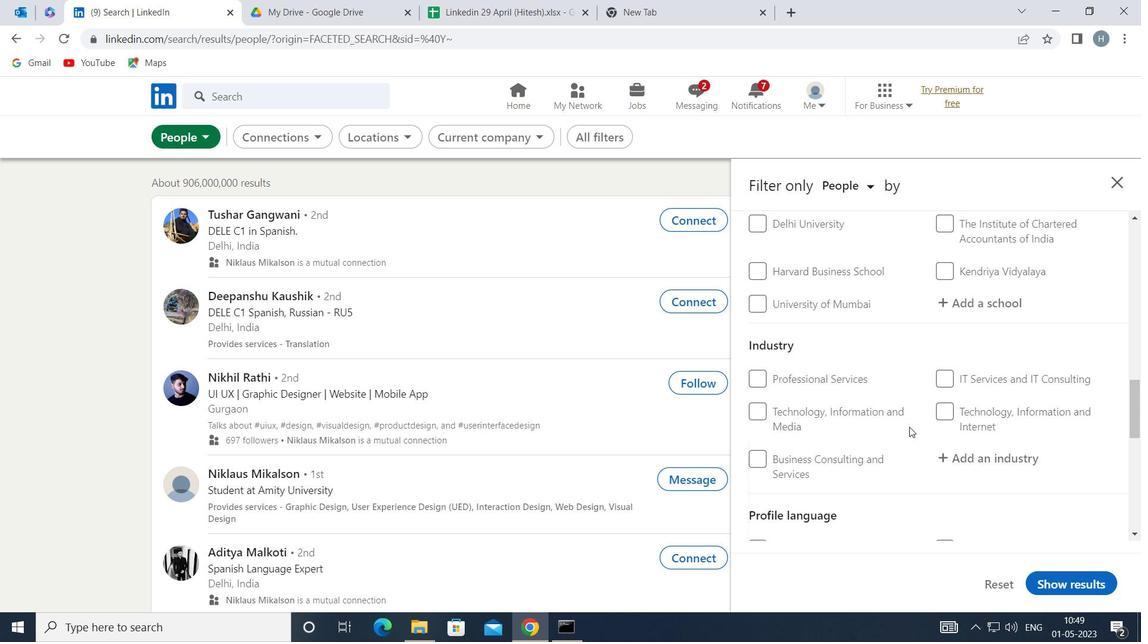 
Action: Mouse scrolled (909, 428) with delta (0, 0)
Screenshot: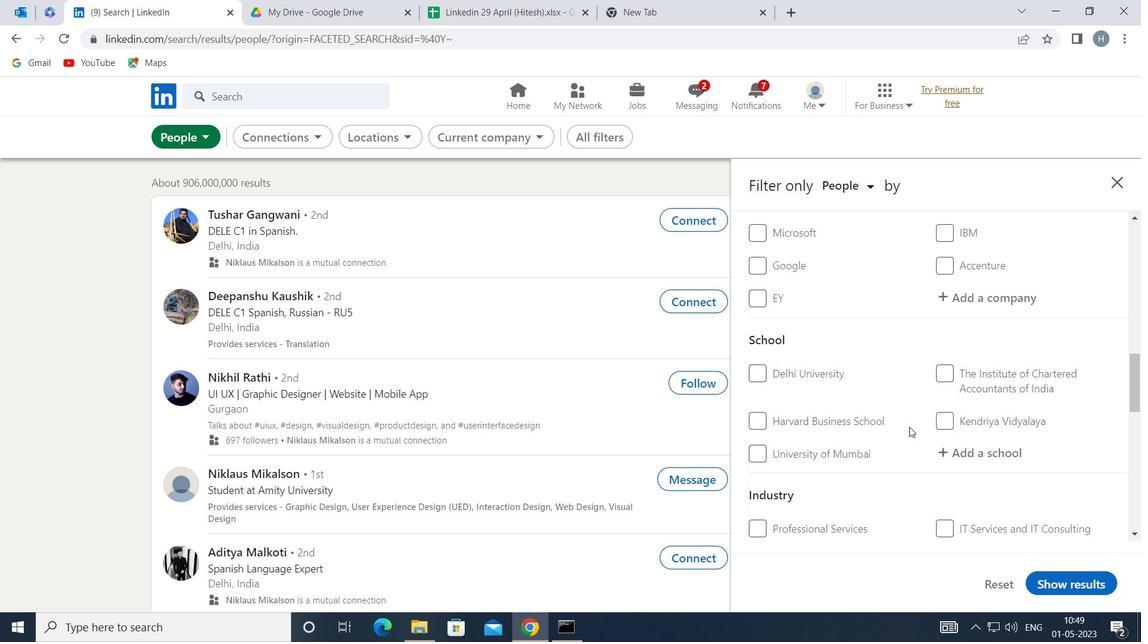 
Action: Mouse scrolled (909, 428) with delta (0, 0)
Screenshot: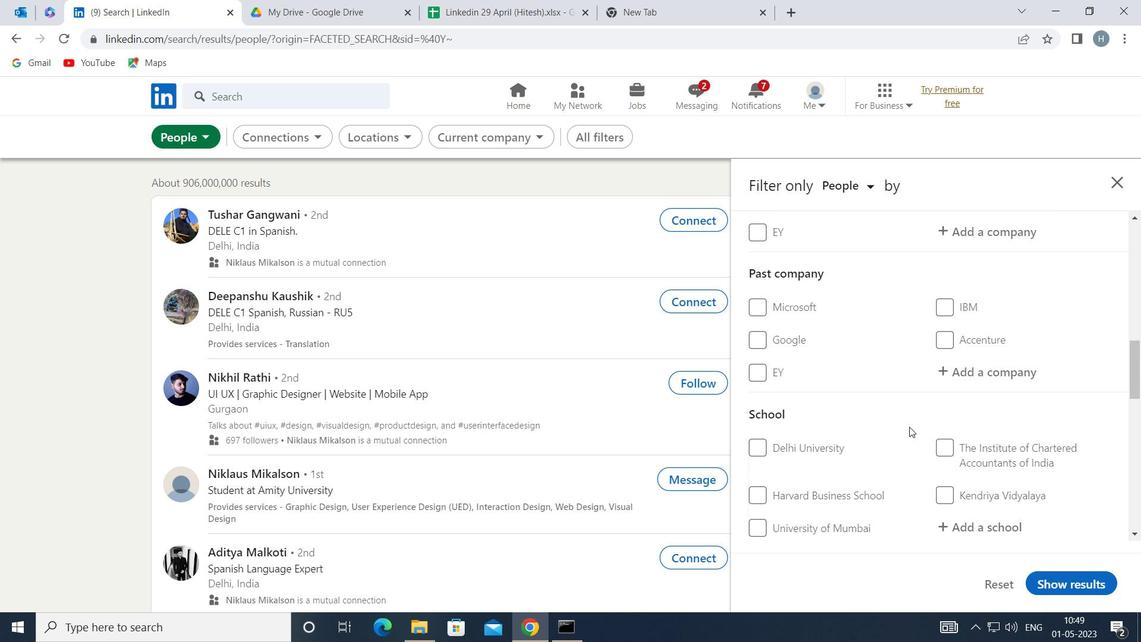 
Action: Mouse scrolled (909, 428) with delta (0, 0)
Screenshot: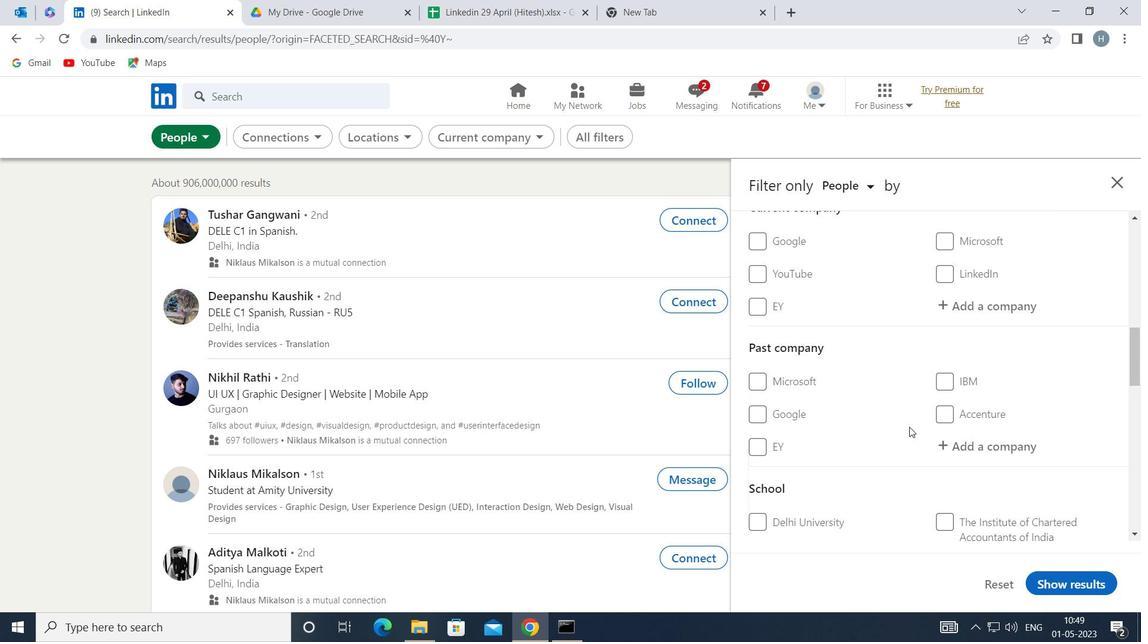 
Action: Mouse scrolled (909, 428) with delta (0, 0)
Screenshot: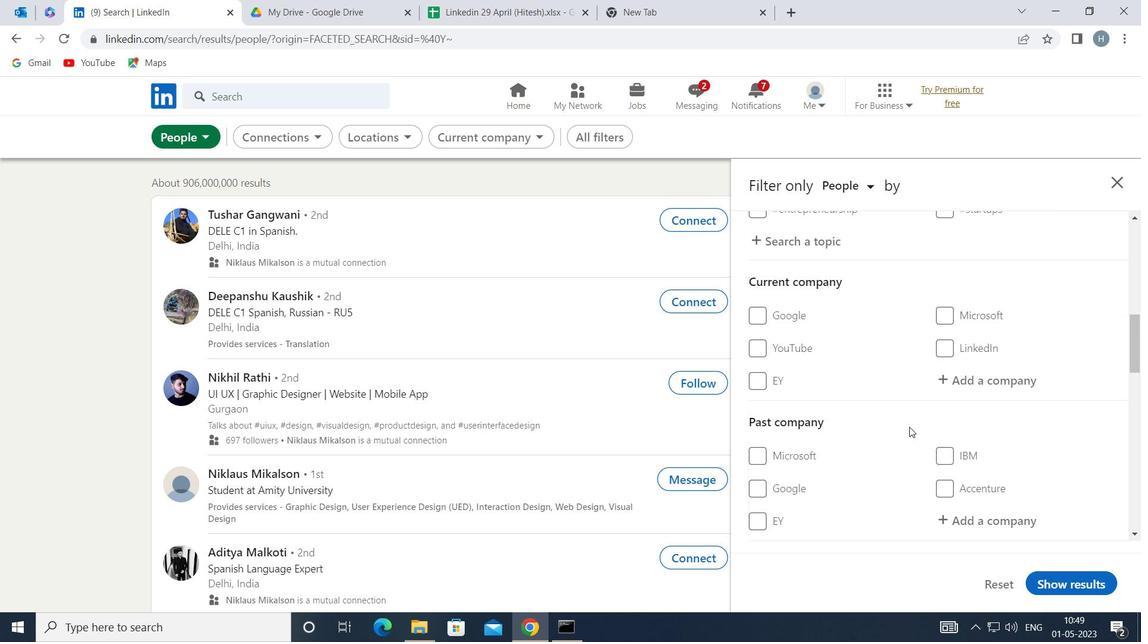 
Action: Mouse scrolled (909, 428) with delta (0, 0)
Screenshot: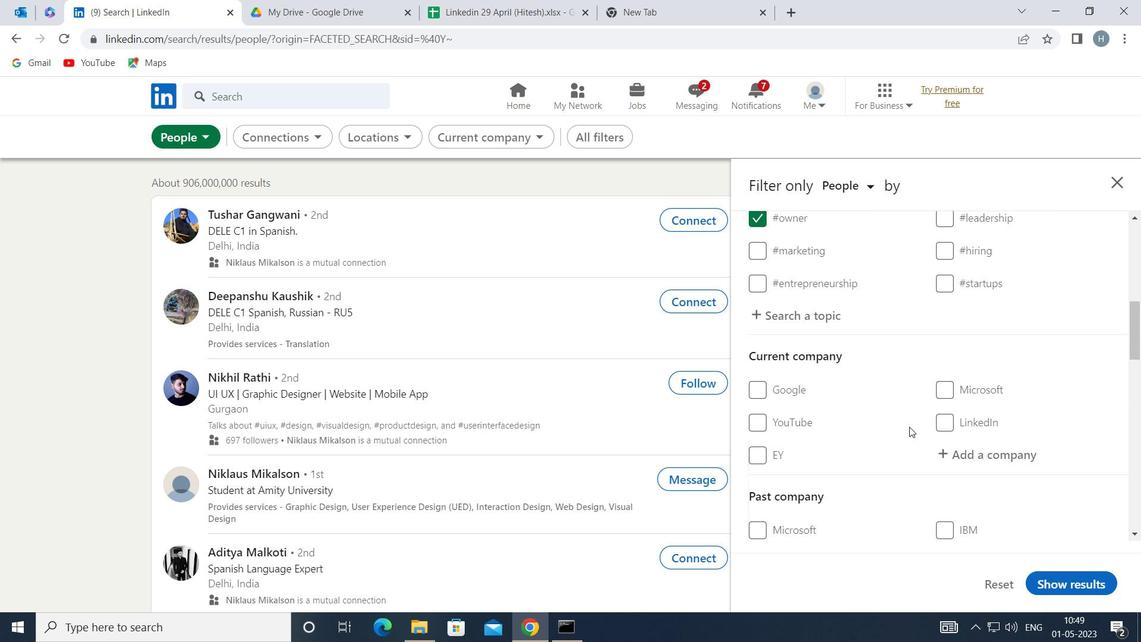 
Action: Mouse scrolled (909, 426) with delta (0, 0)
Screenshot: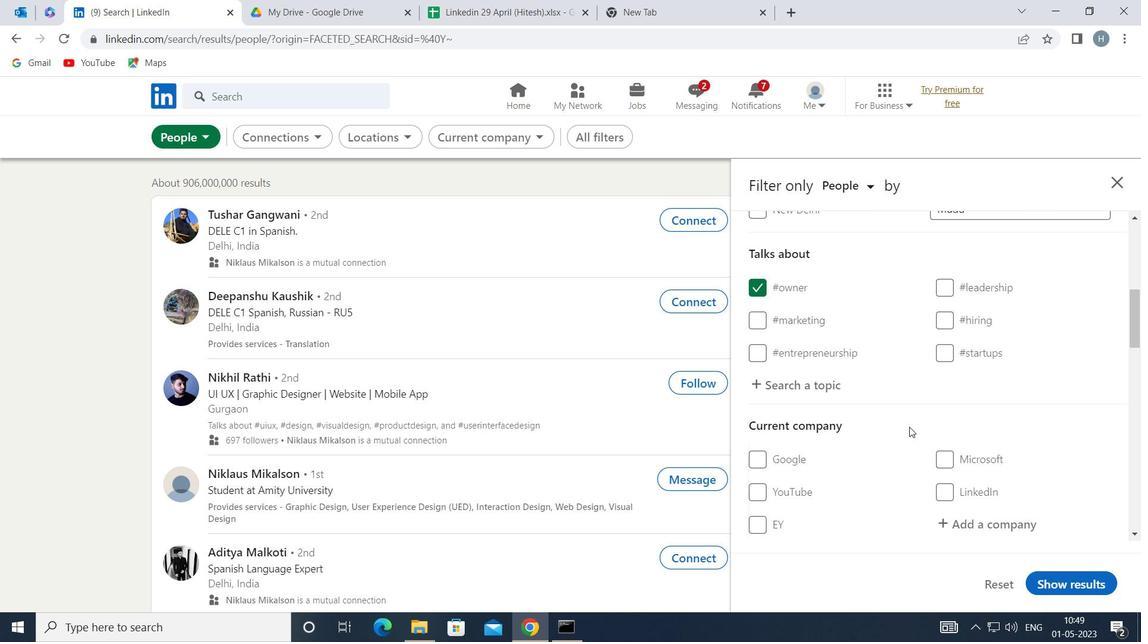 
Action: Mouse scrolled (909, 426) with delta (0, 0)
Screenshot: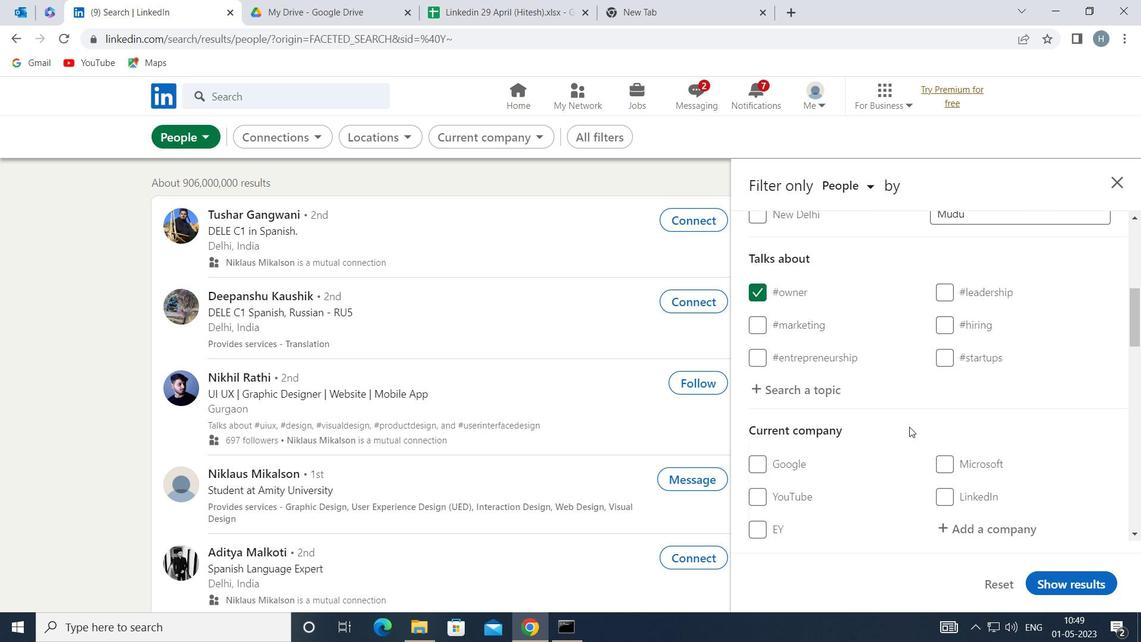 
Action: Mouse moved to (989, 378)
Screenshot: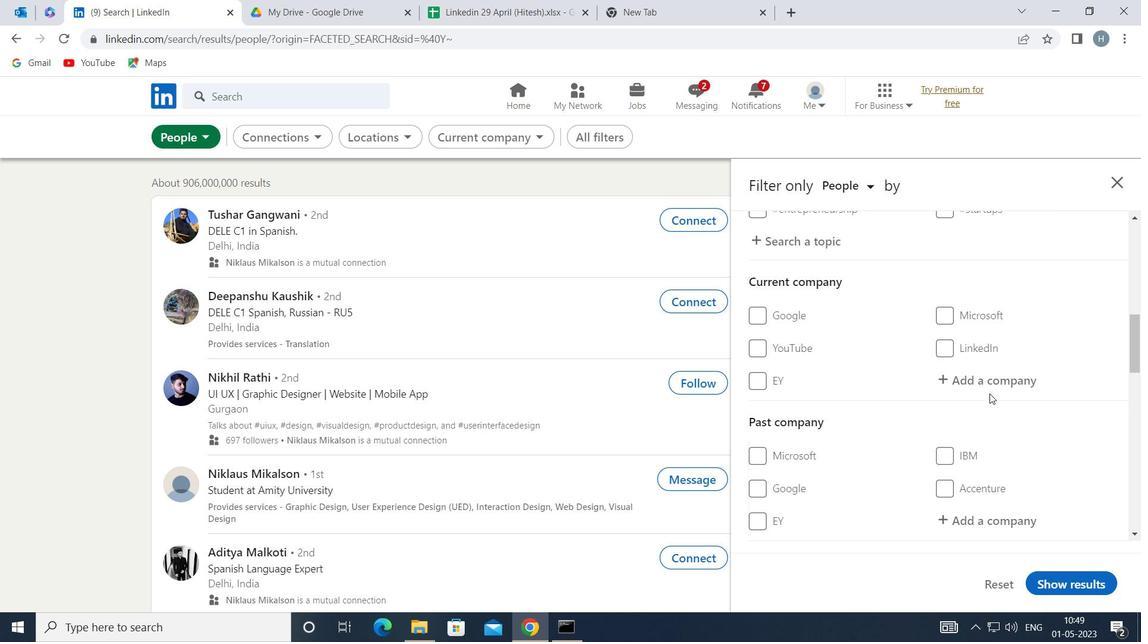 
Action: Mouse pressed left at (989, 378)
Screenshot: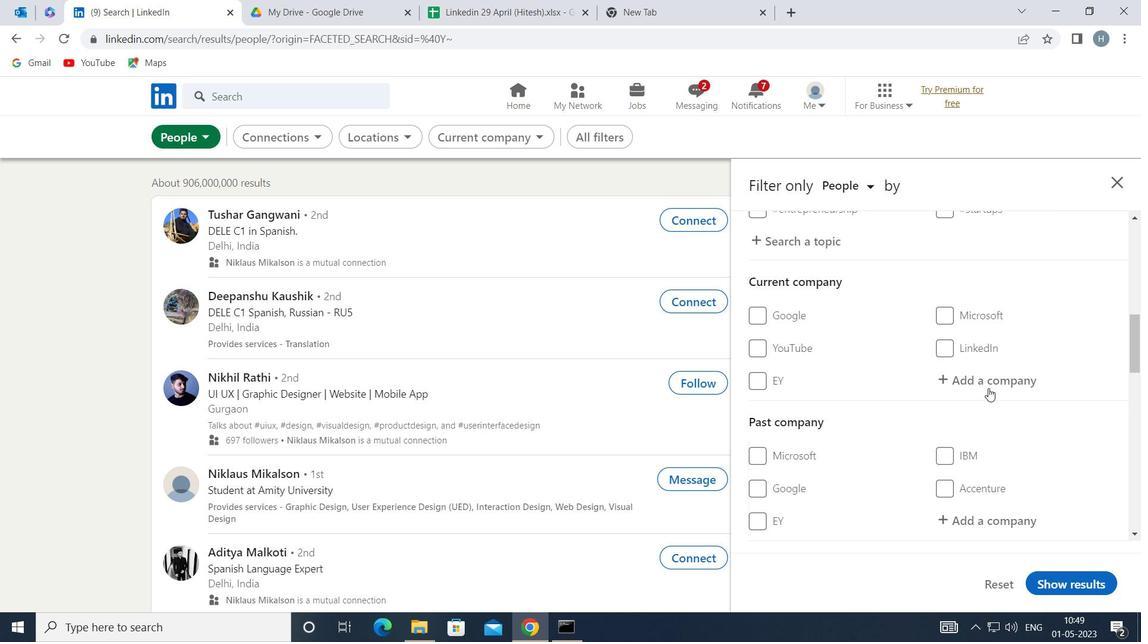 
Action: Key pressed <Key.shift>PRACTO
Screenshot: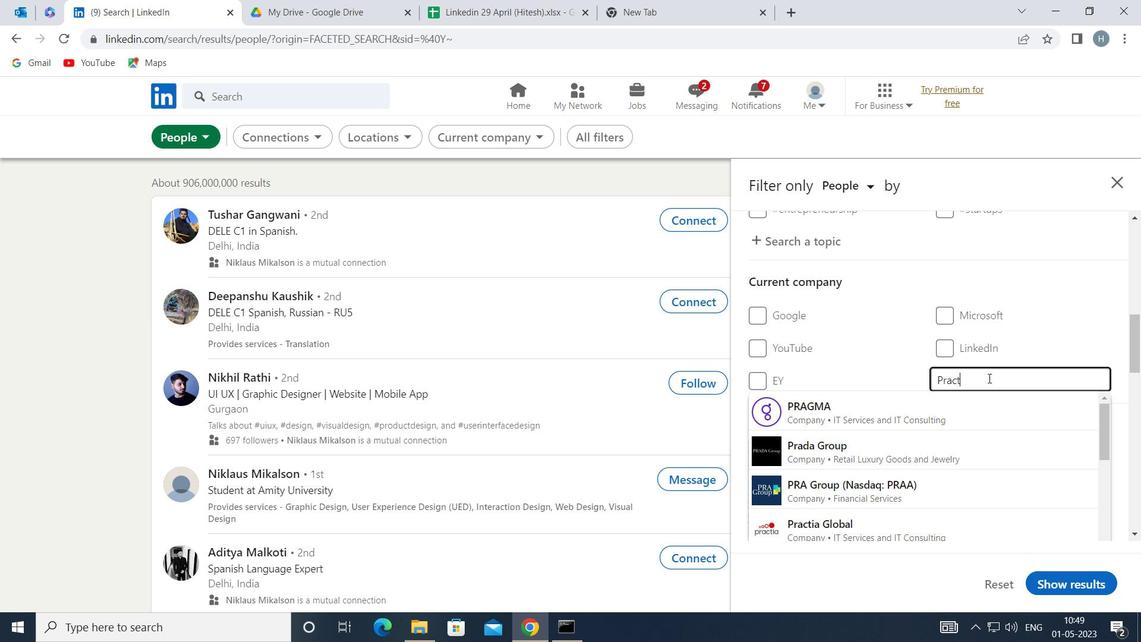 
Action: Mouse moved to (865, 418)
Screenshot: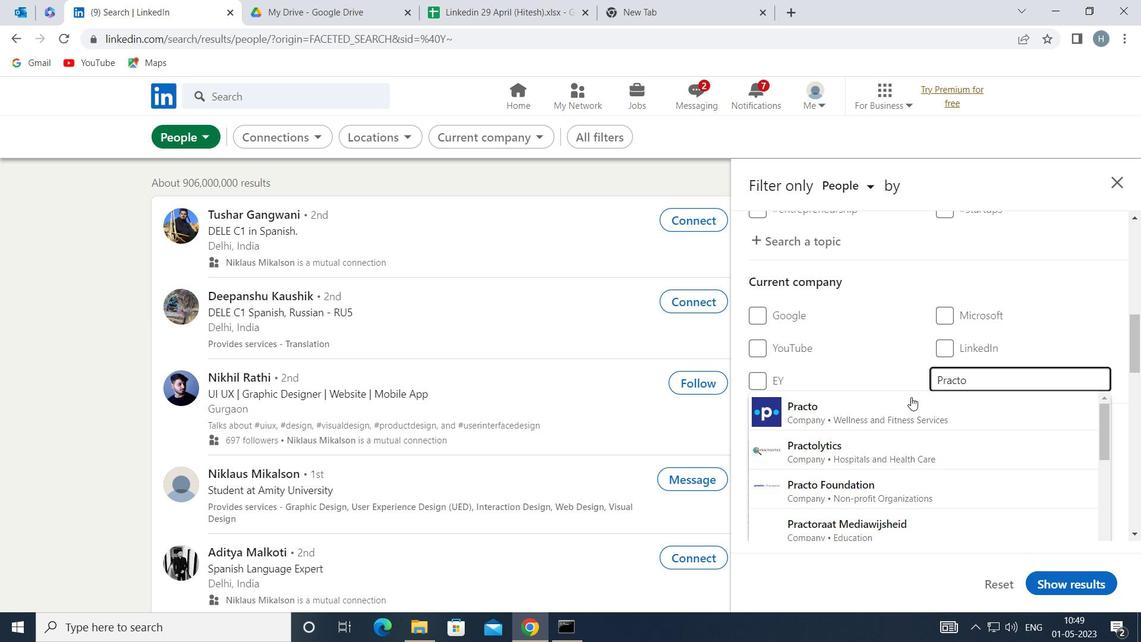 
Action: Mouse pressed left at (865, 418)
Screenshot: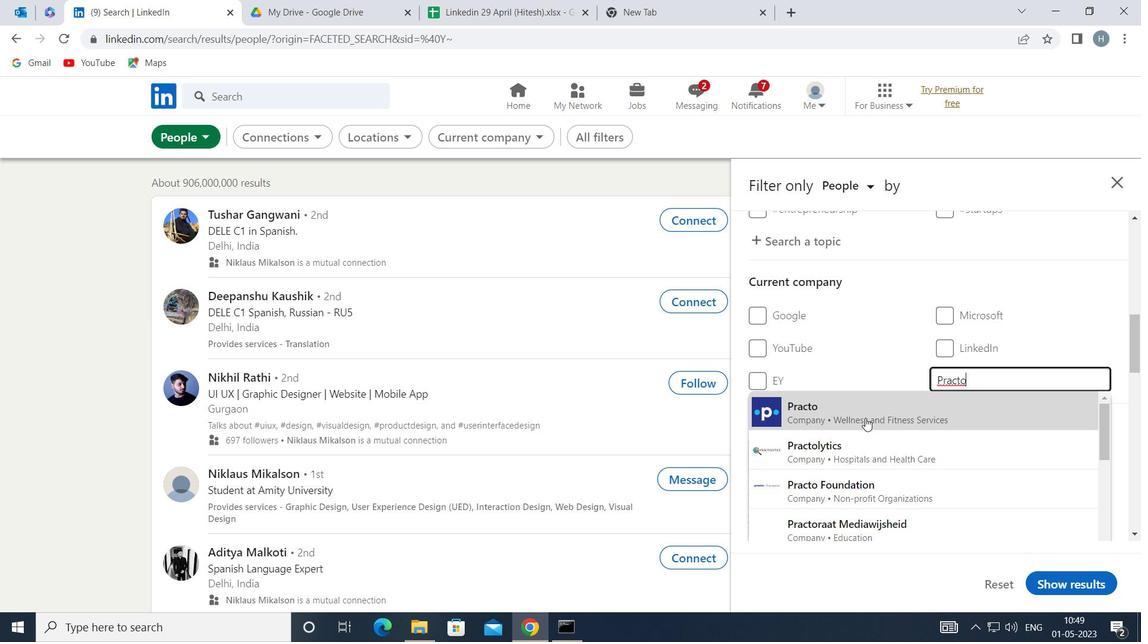 
Action: Mouse moved to (886, 401)
Screenshot: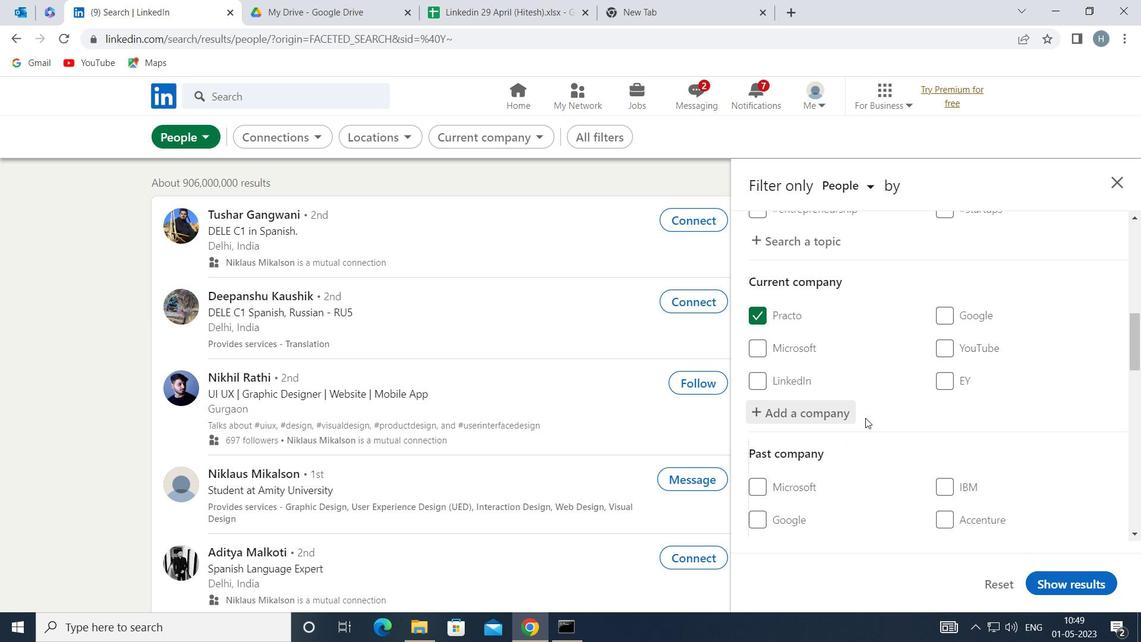 
Action: Mouse scrolled (886, 400) with delta (0, 0)
Screenshot: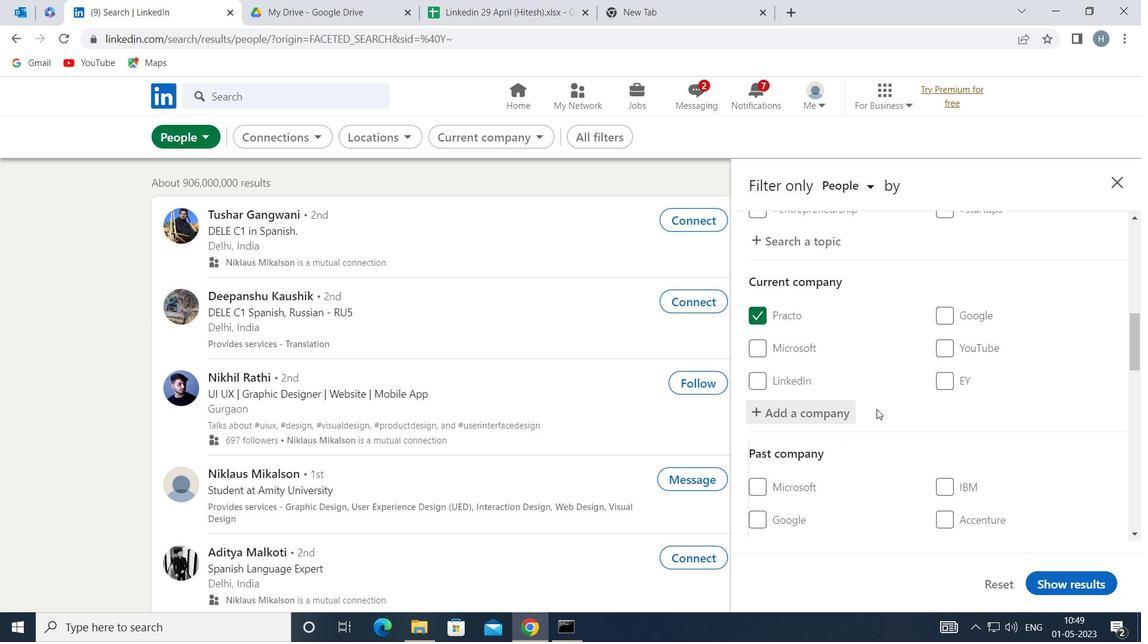 
Action: Mouse scrolled (886, 400) with delta (0, 0)
Screenshot: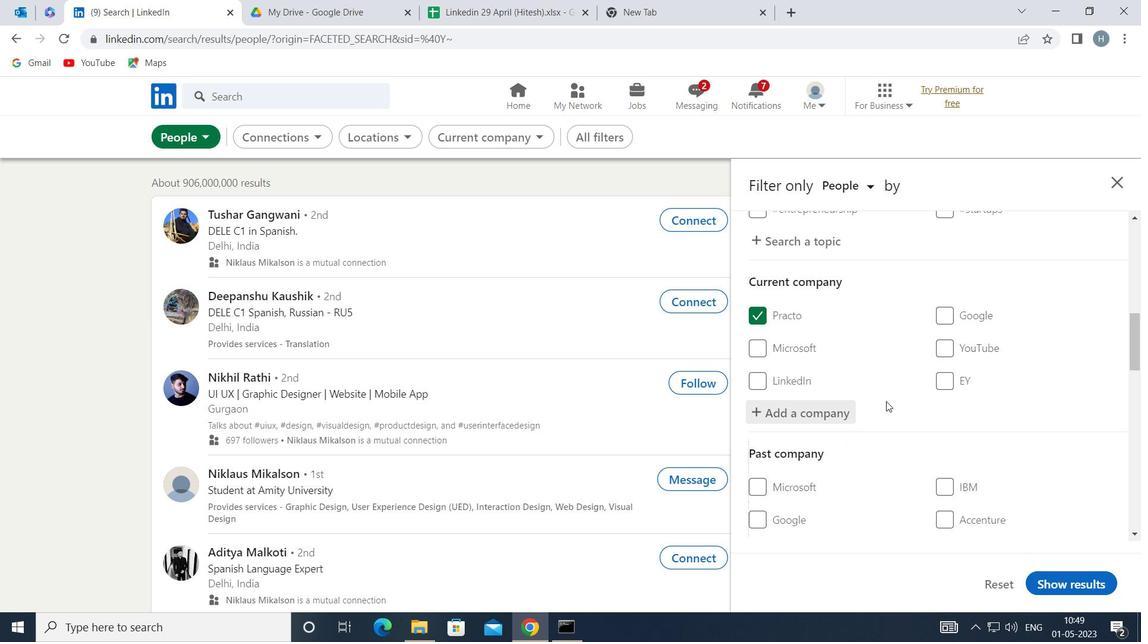 
Action: Mouse moved to (887, 400)
Screenshot: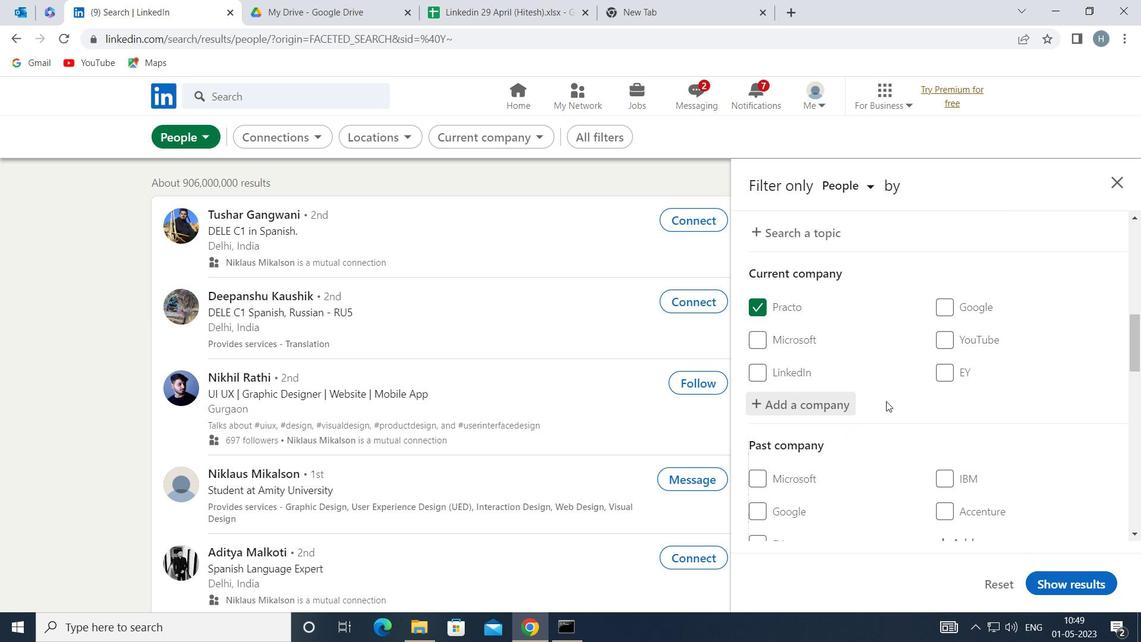 
Action: Mouse scrolled (887, 399) with delta (0, 0)
Screenshot: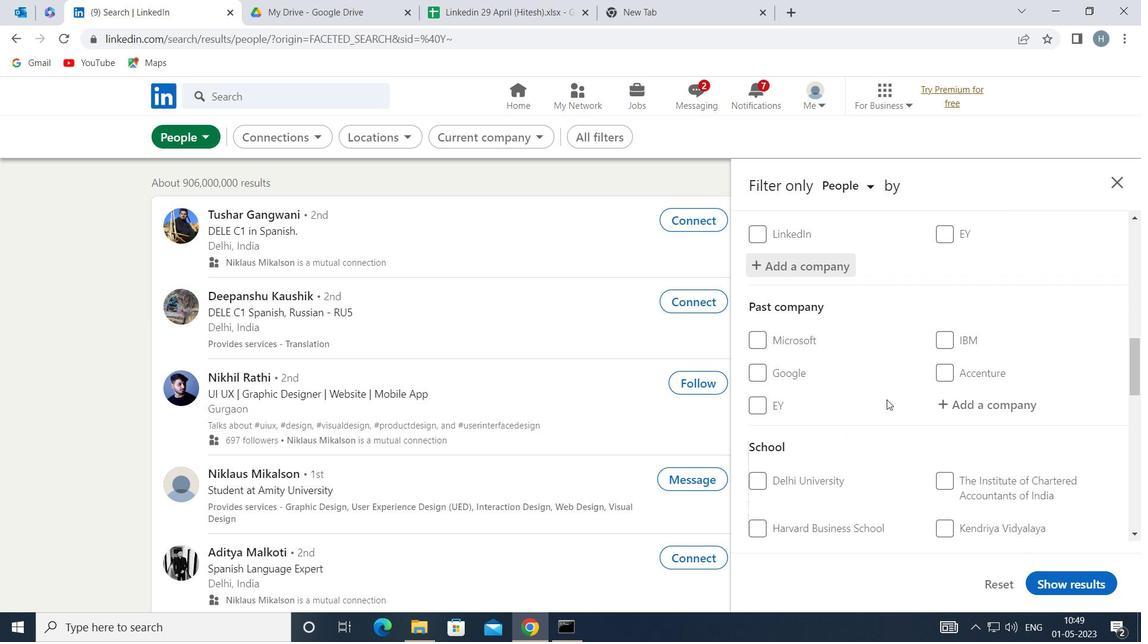 
Action: Mouse moved to (887, 400)
Screenshot: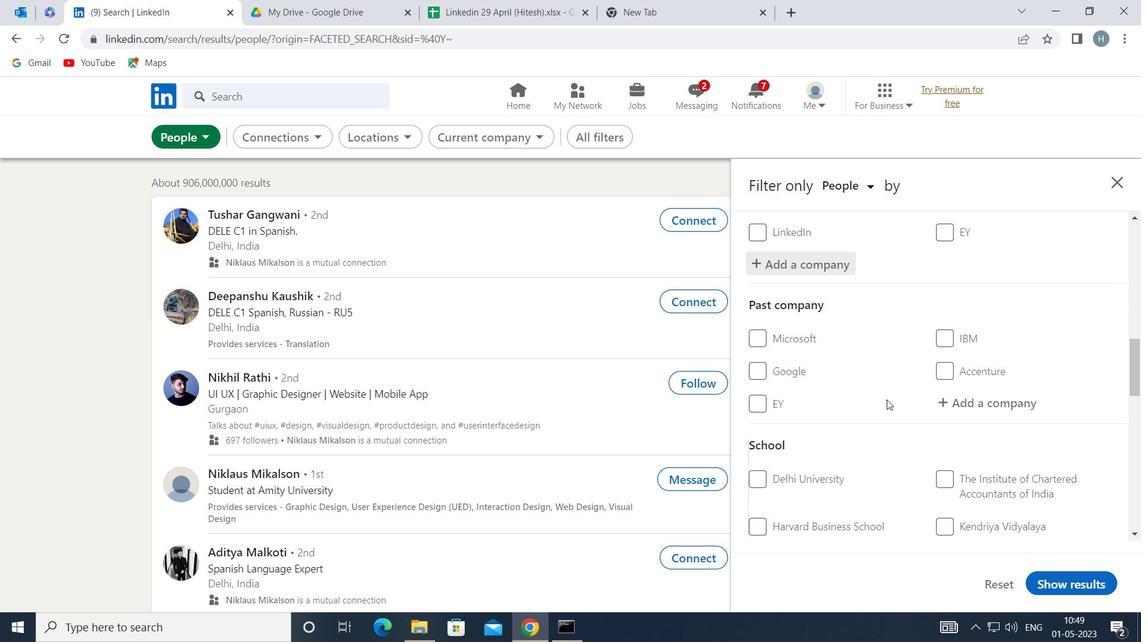 
Action: Mouse scrolled (887, 399) with delta (0, 0)
Screenshot: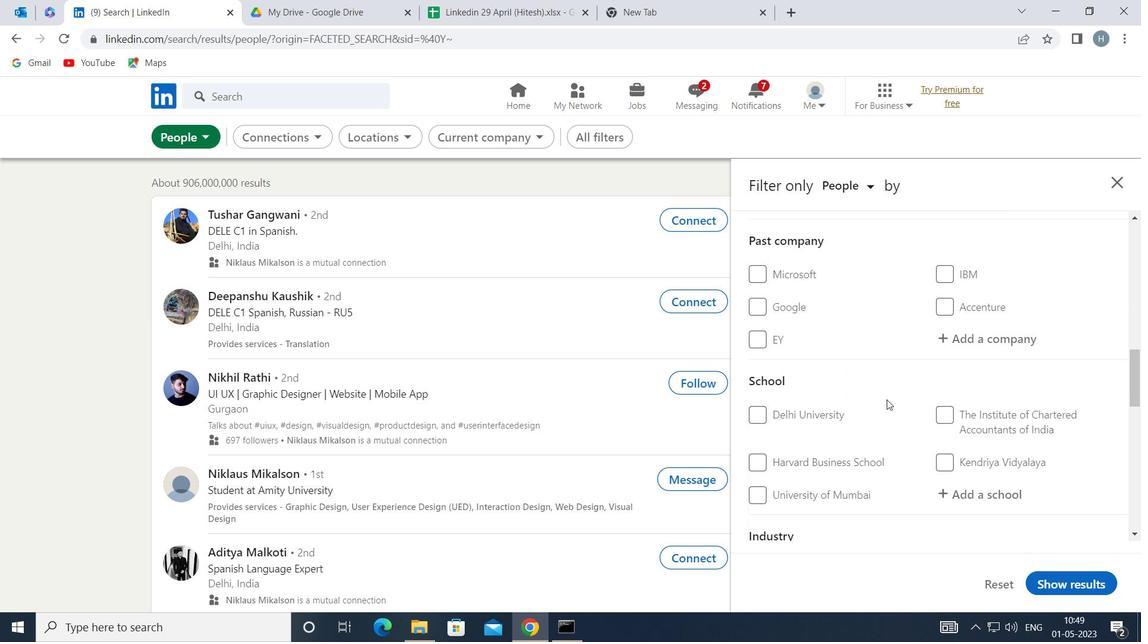 
Action: Mouse moved to (987, 411)
Screenshot: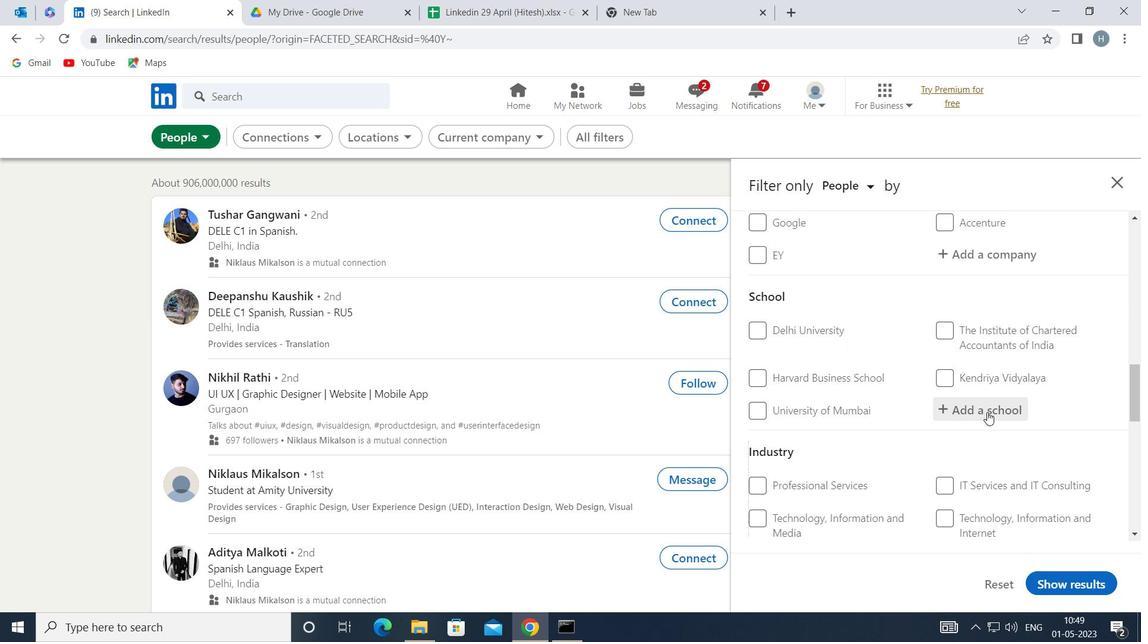 
Action: Mouse pressed left at (987, 411)
Screenshot: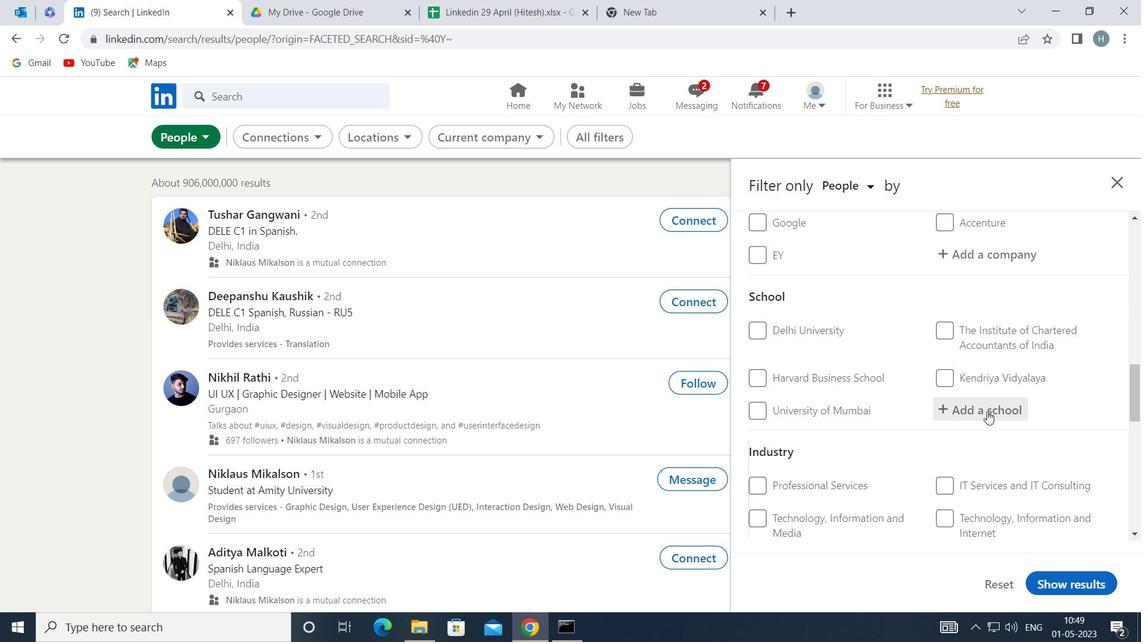 
Action: Key pressed <Key.shift>ARTS<Key.space><Key.shift>AND<Key.space>
Screenshot: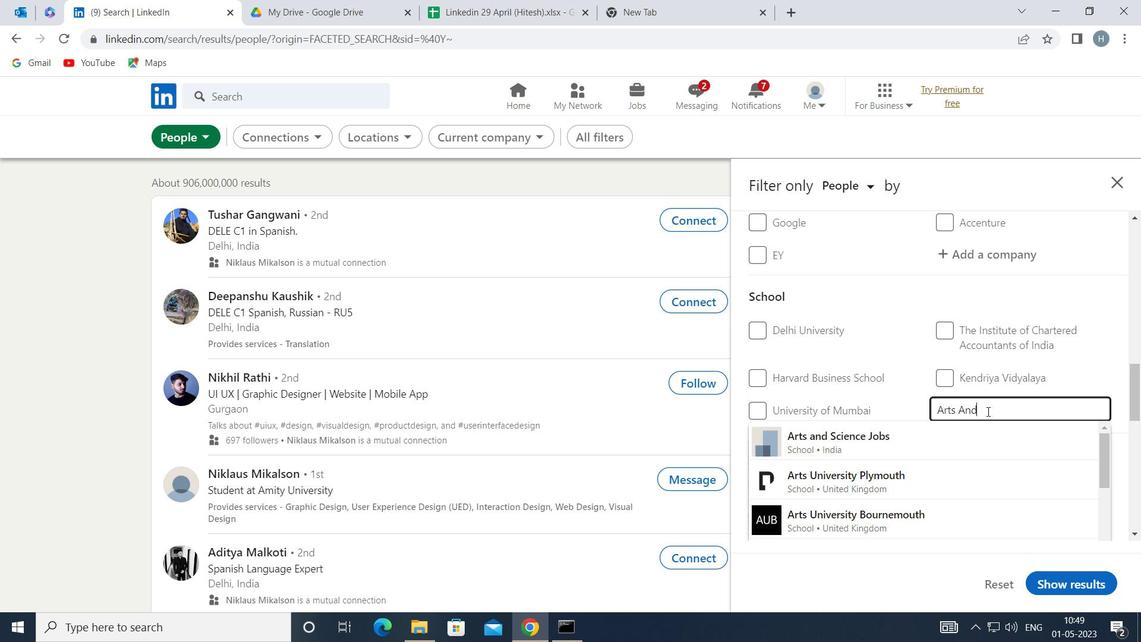 
Action: Mouse moved to (947, 431)
Screenshot: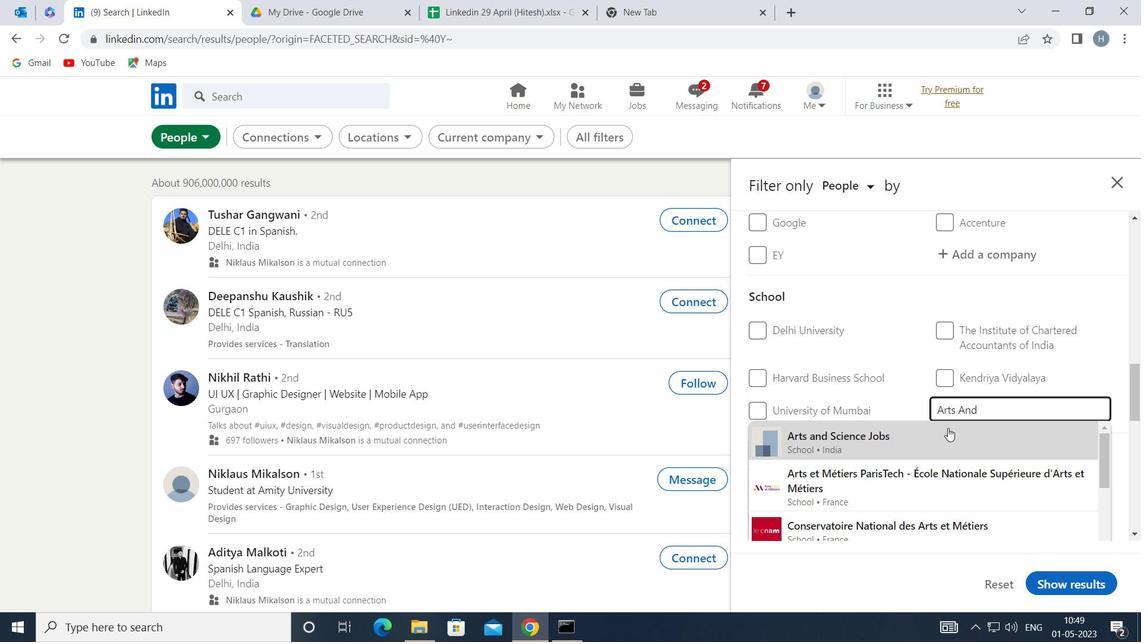 
Action: Mouse pressed left at (947, 431)
Screenshot: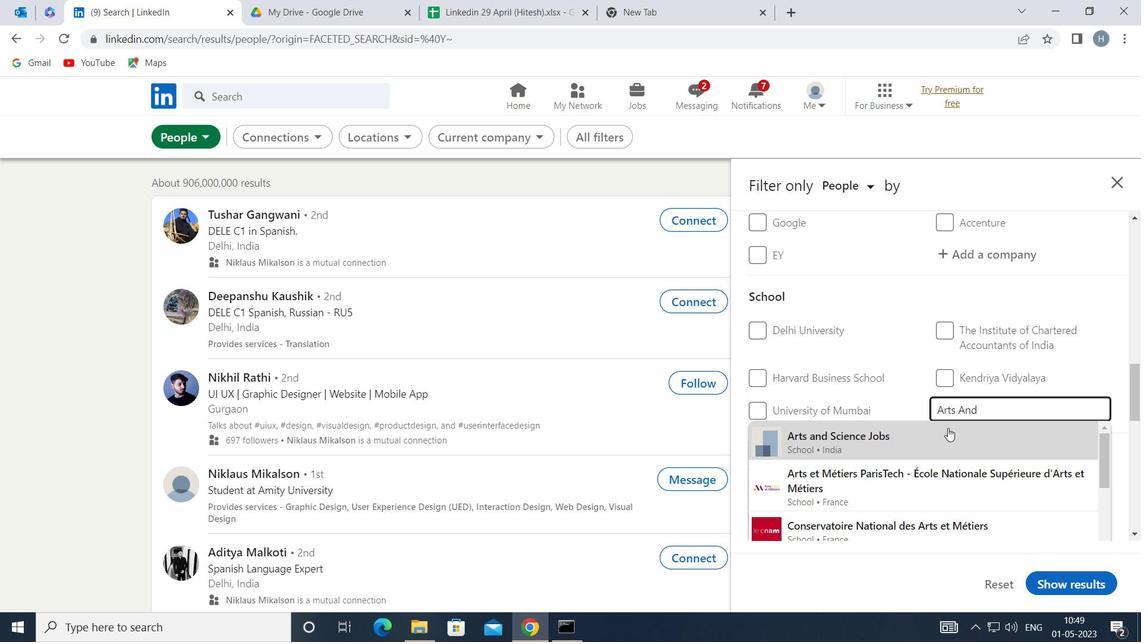 
Action: Mouse moved to (924, 426)
Screenshot: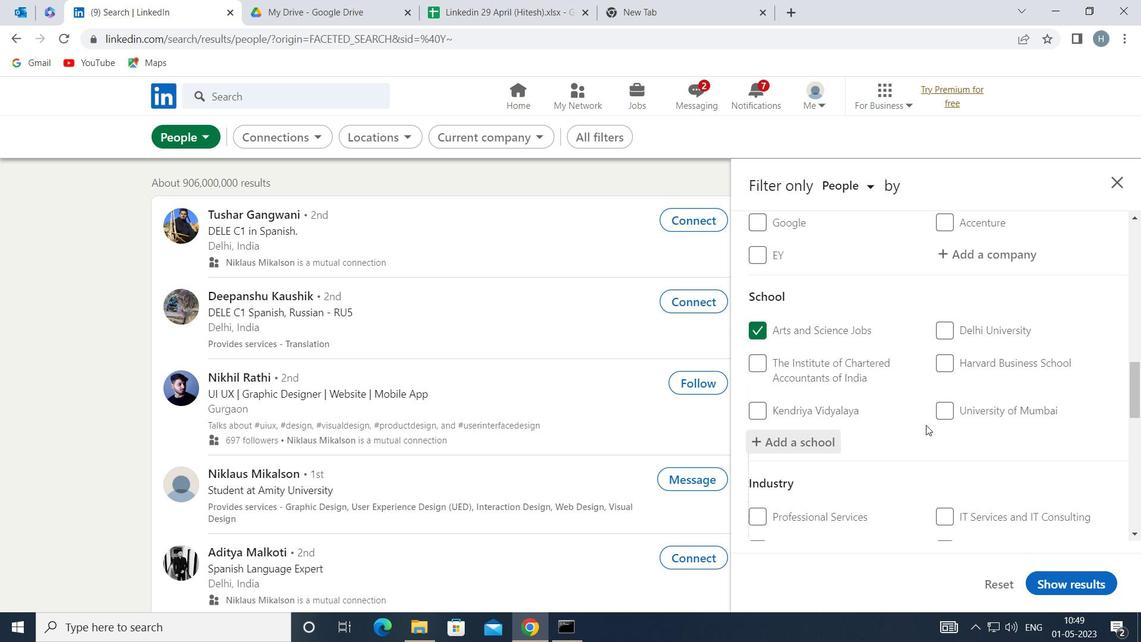 
Action: Mouse scrolled (924, 425) with delta (0, 0)
Screenshot: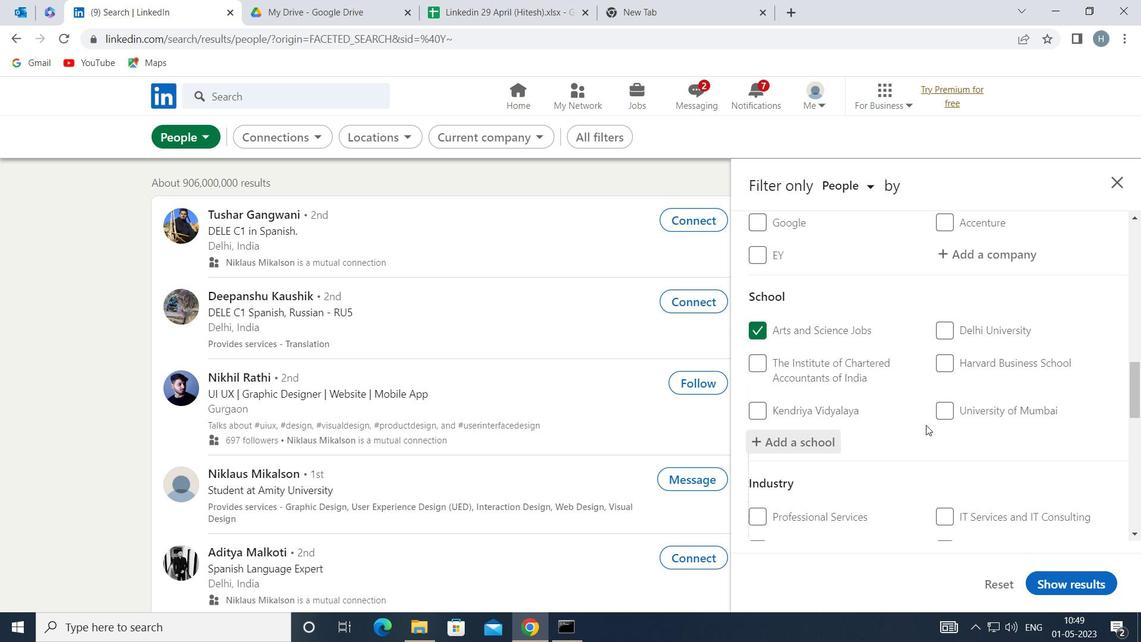 
Action: Mouse moved to (922, 426)
Screenshot: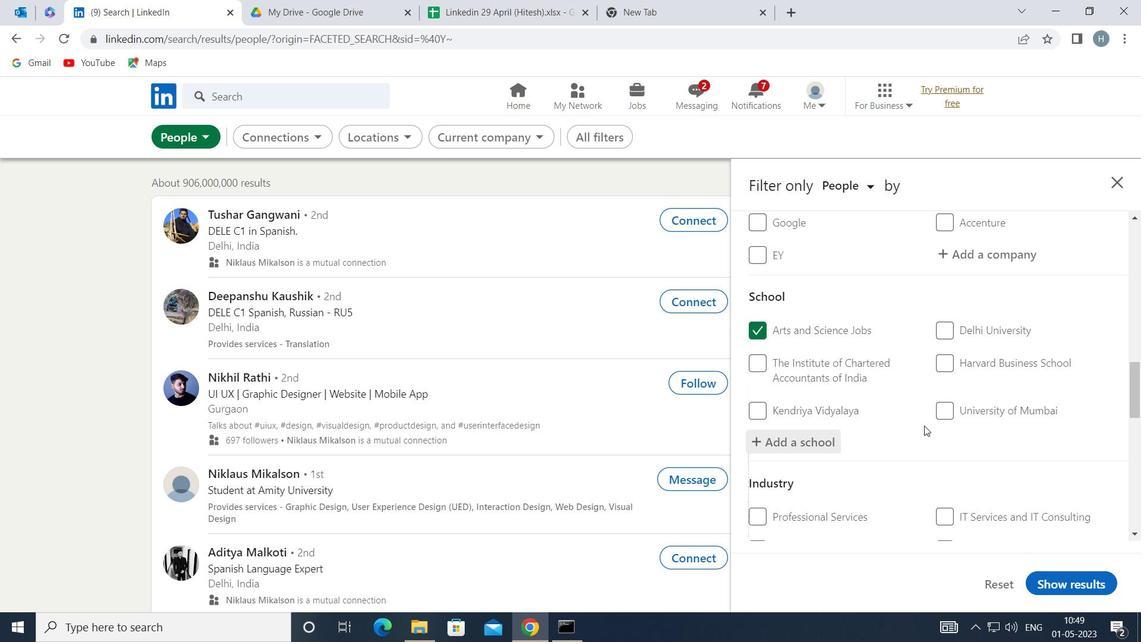 
Action: Mouse scrolled (922, 425) with delta (0, 0)
Screenshot: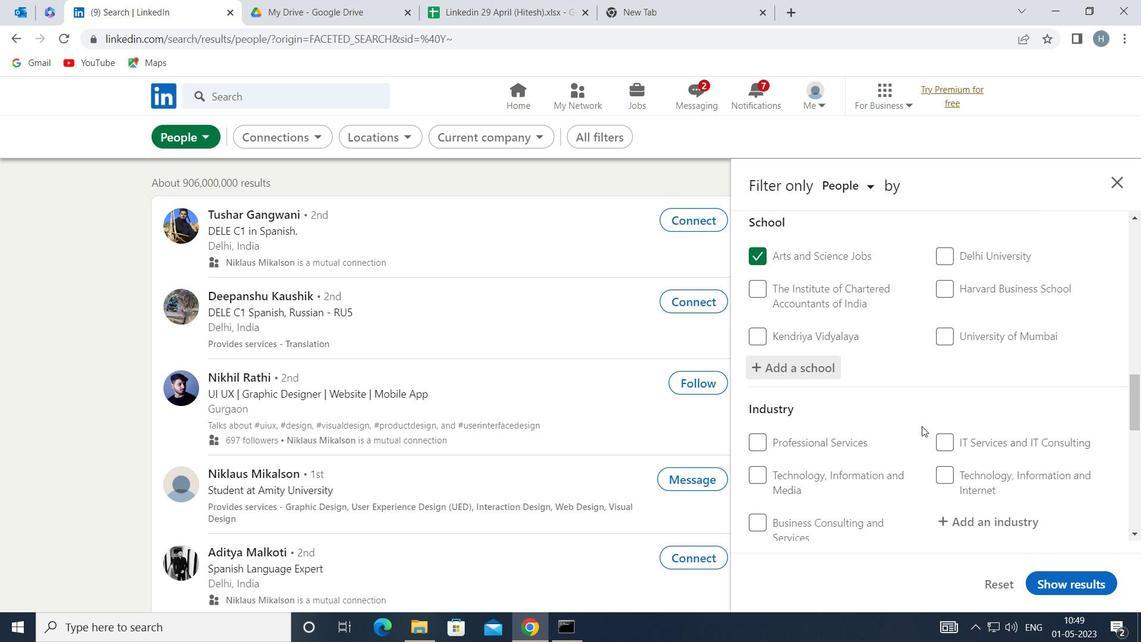 
Action: Mouse scrolled (922, 425) with delta (0, 0)
Screenshot: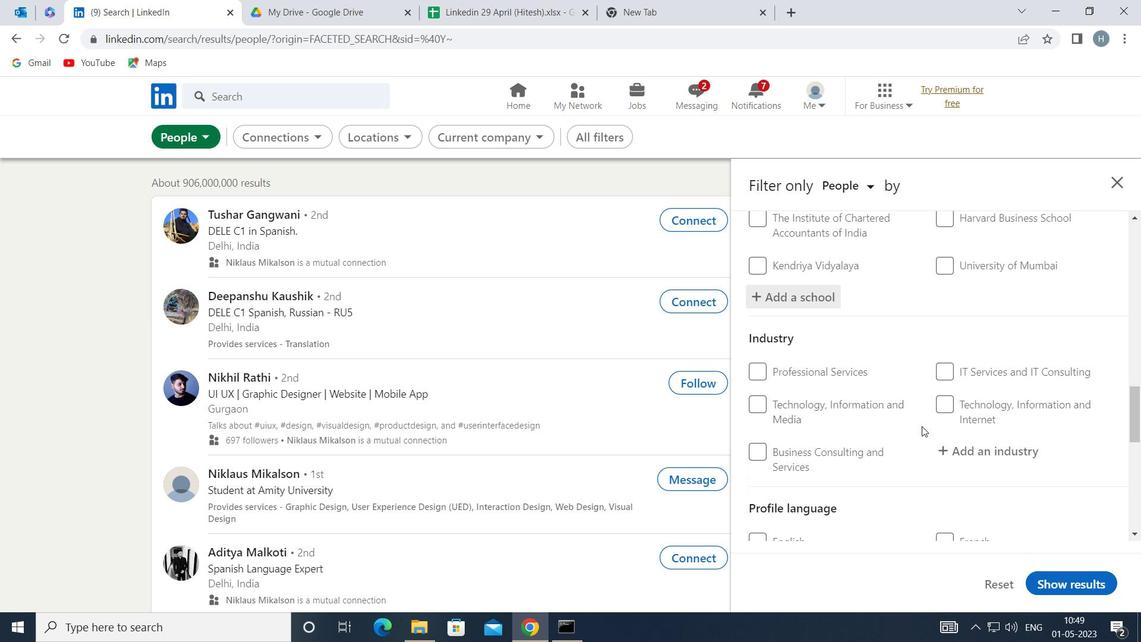 
Action: Mouse moved to (983, 371)
Screenshot: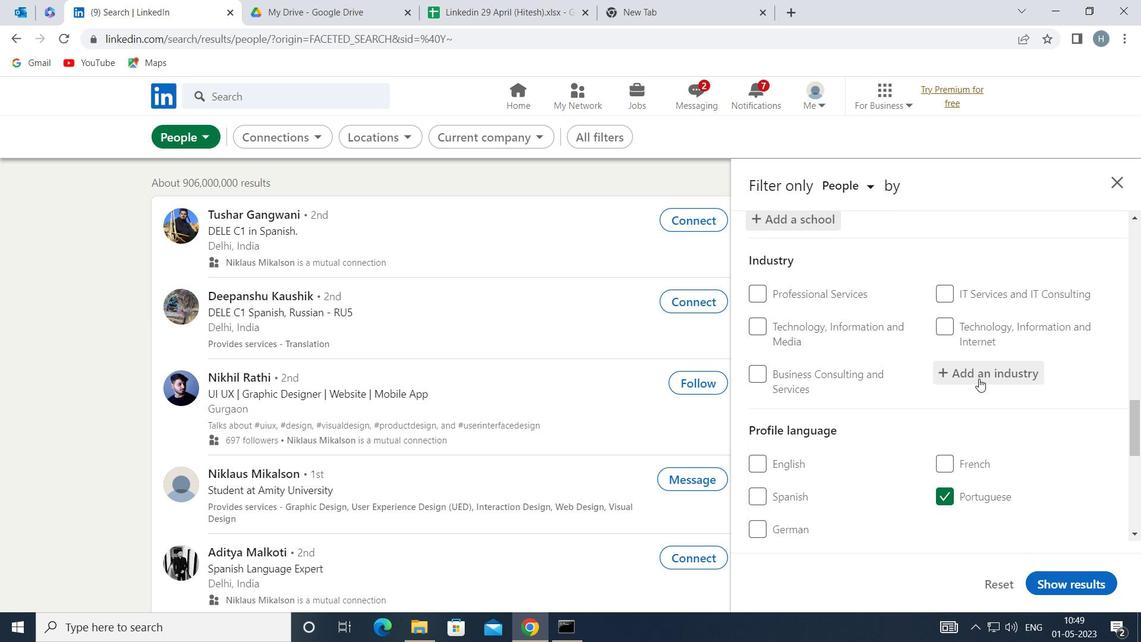 
Action: Mouse pressed left at (983, 371)
Screenshot: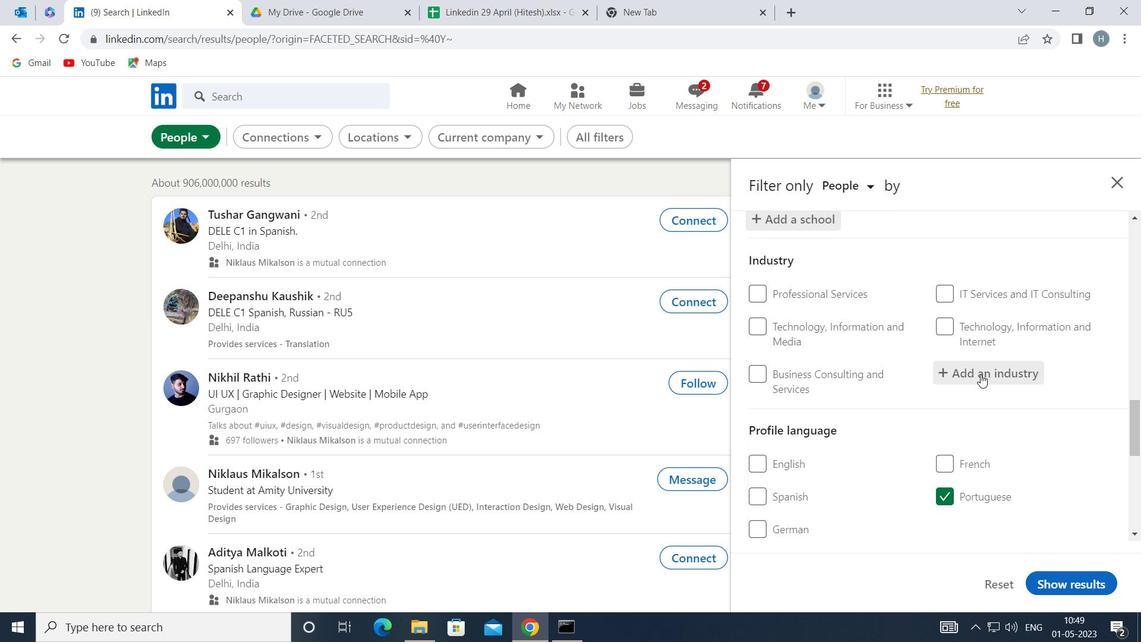 
Action: Key pressed <Key.shift>DENT
Screenshot: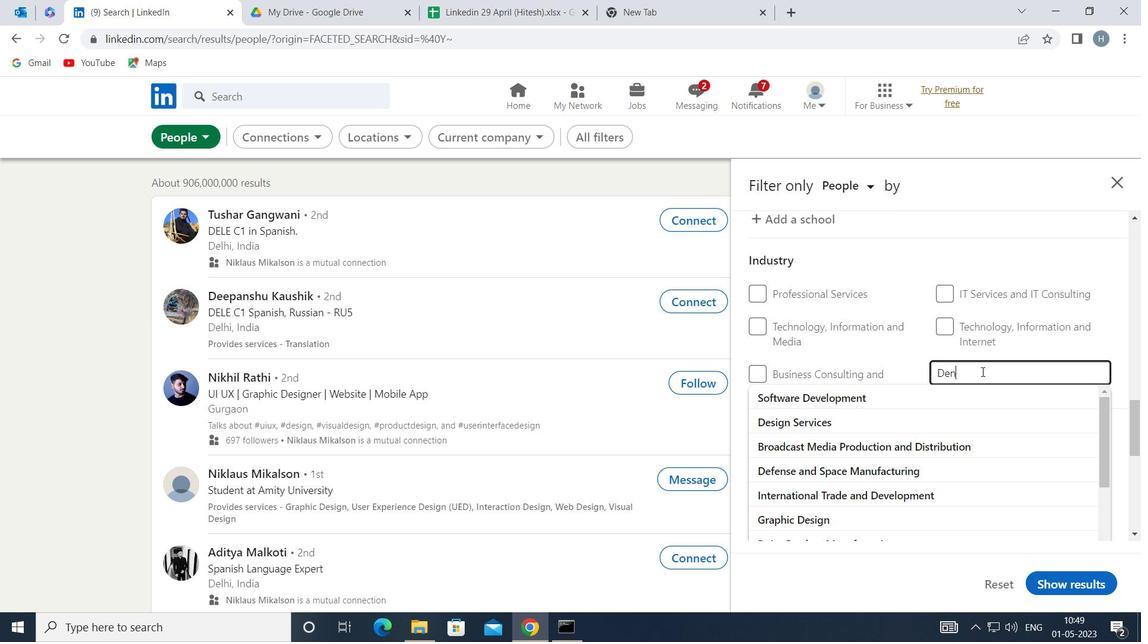 
Action: Mouse moved to (914, 392)
Screenshot: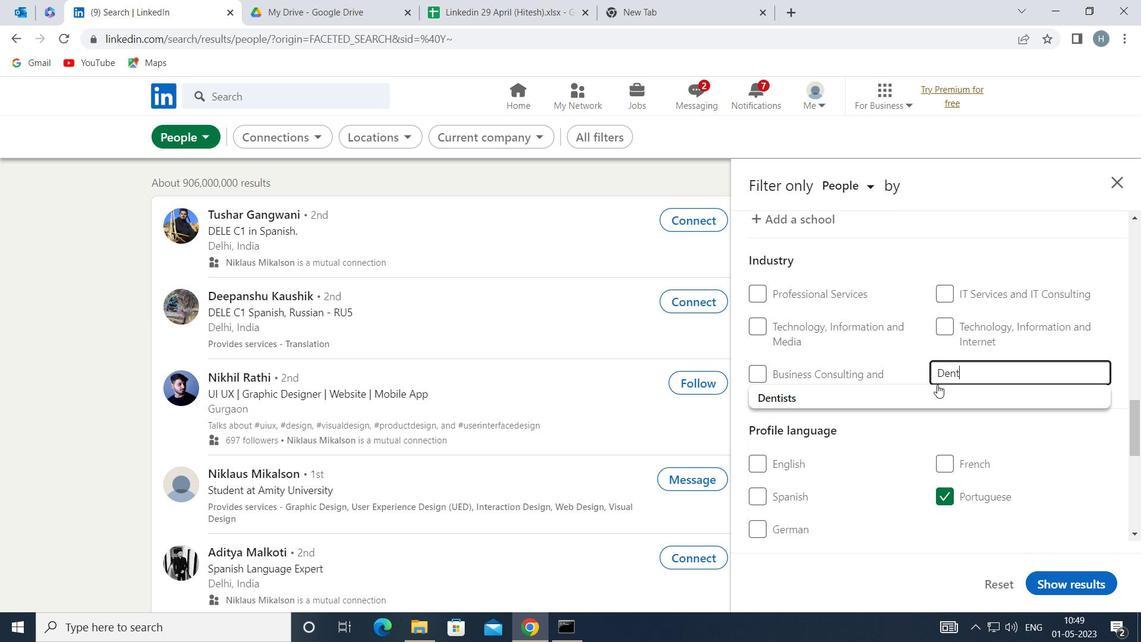 
Action: Mouse pressed left at (914, 392)
Screenshot: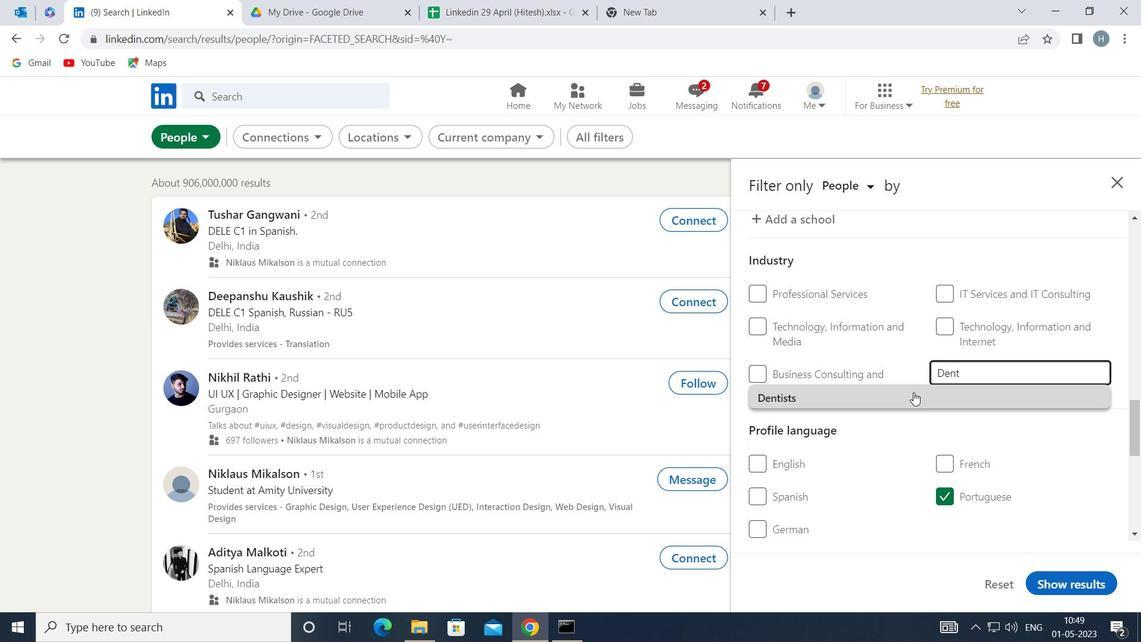 
Action: Mouse moved to (884, 398)
Screenshot: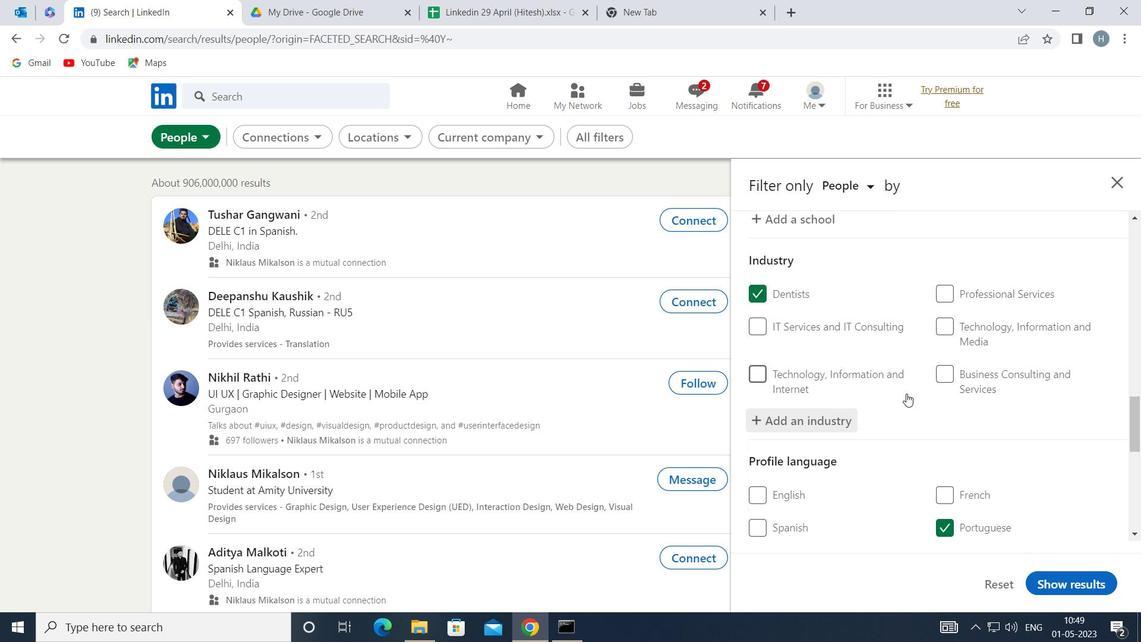 
Action: Mouse scrolled (884, 397) with delta (0, 0)
Screenshot: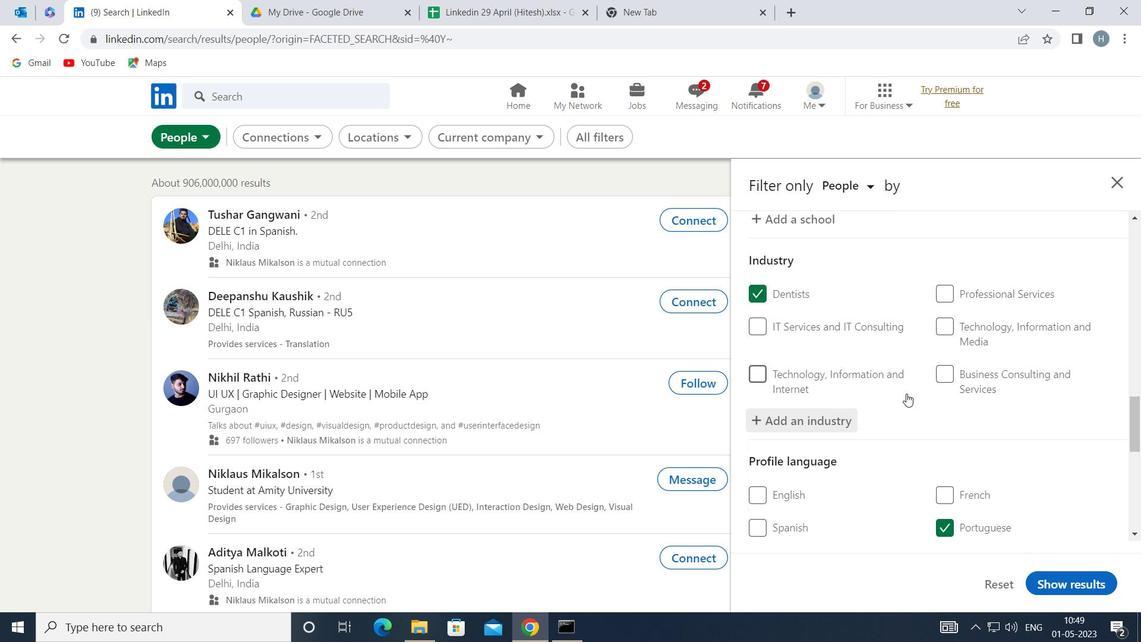 
Action: Mouse moved to (883, 399)
Screenshot: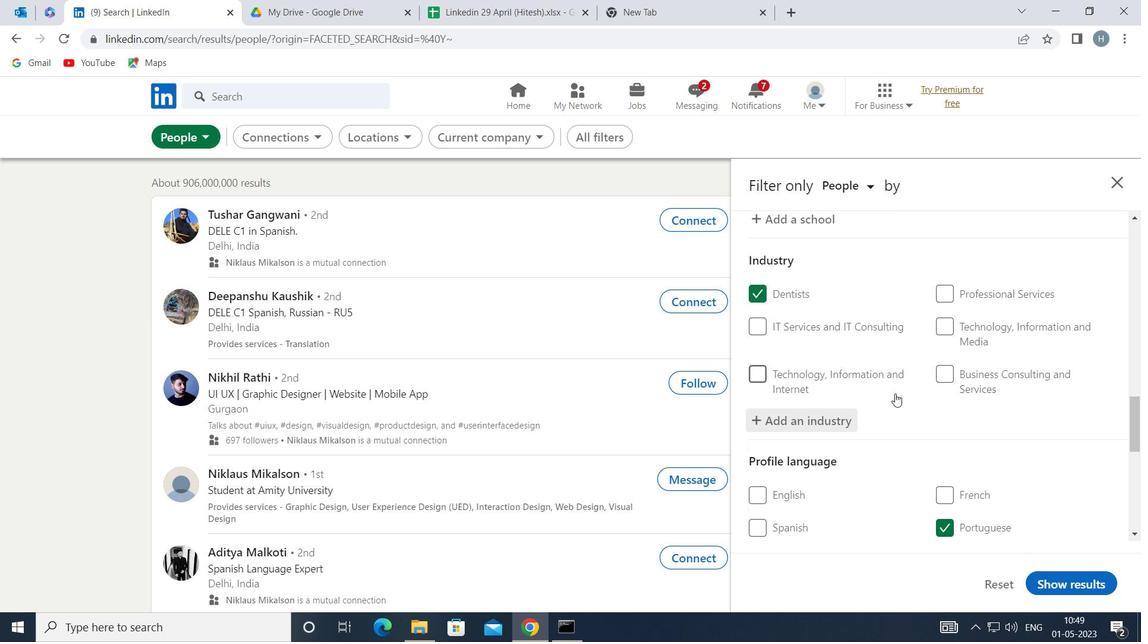 
Action: Mouse scrolled (883, 398) with delta (0, 0)
Screenshot: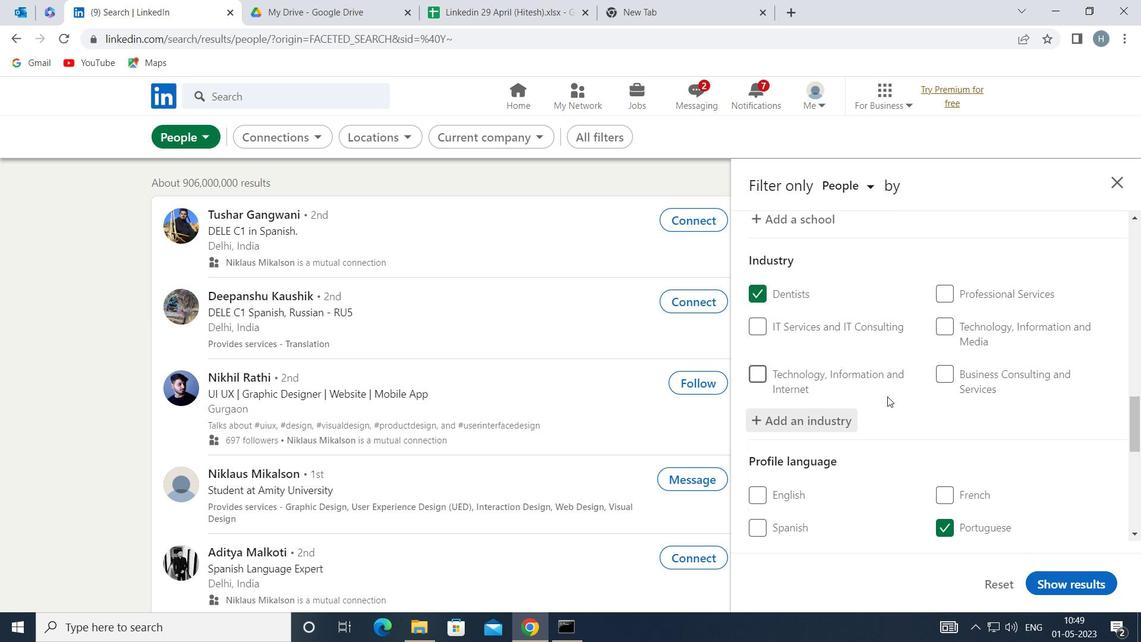 
Action: Mouse scrolled (883, 398) with delta (0, 0)
Screenshot: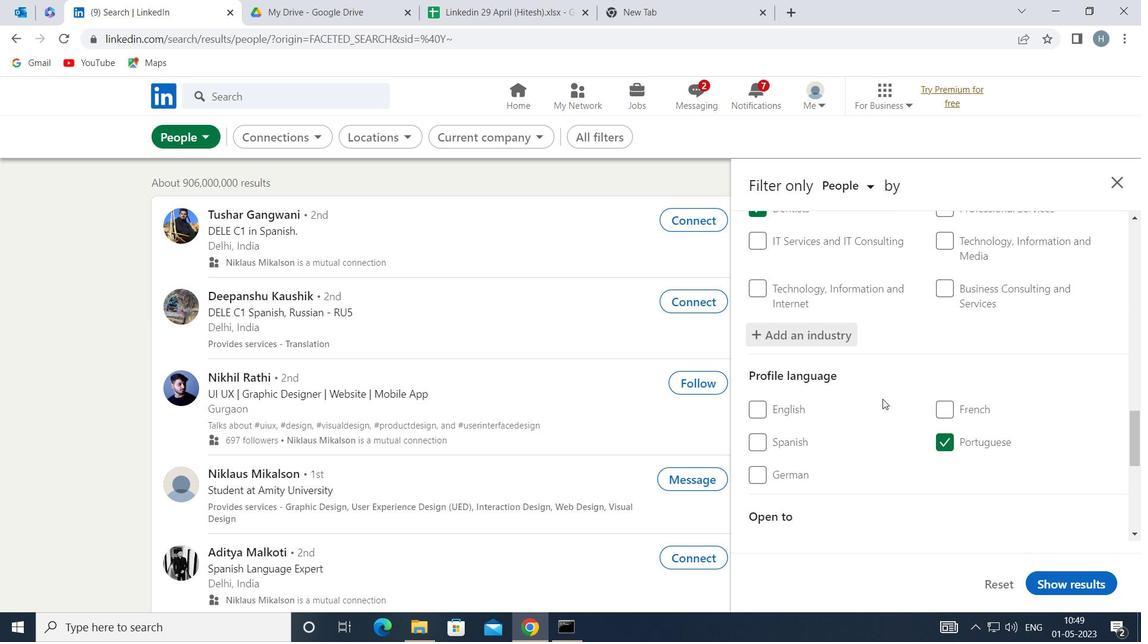 
Action: Mouse scrolled (883, 398) with delta (0, 0)
Screenshot: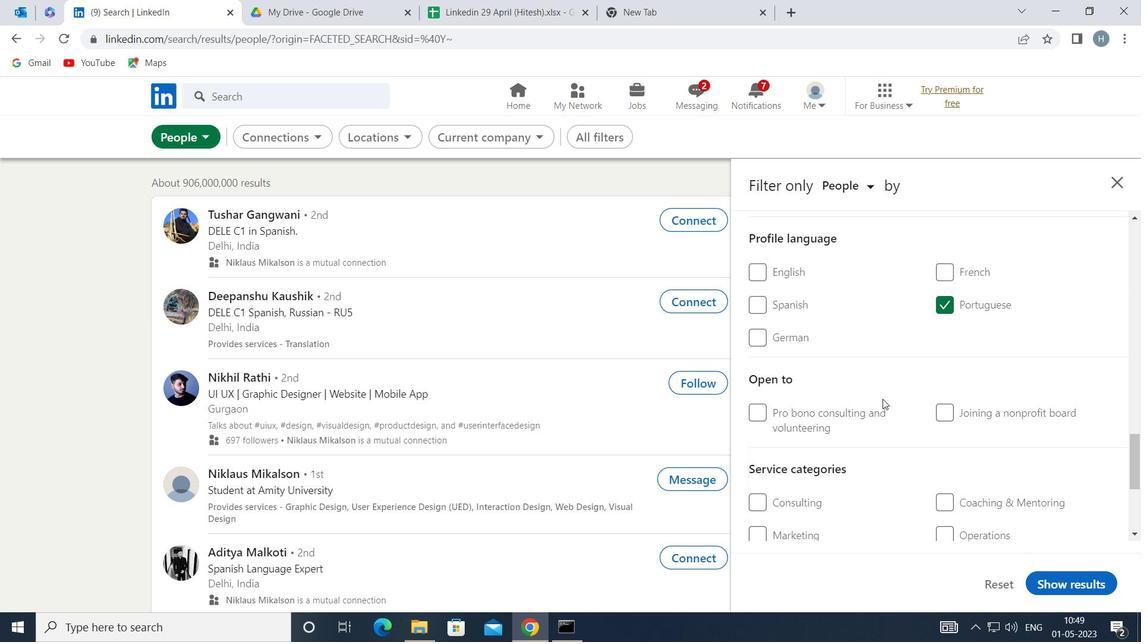 
Action: Mouse scrolled (883, 398) with delta (0, 0)
Screenshot: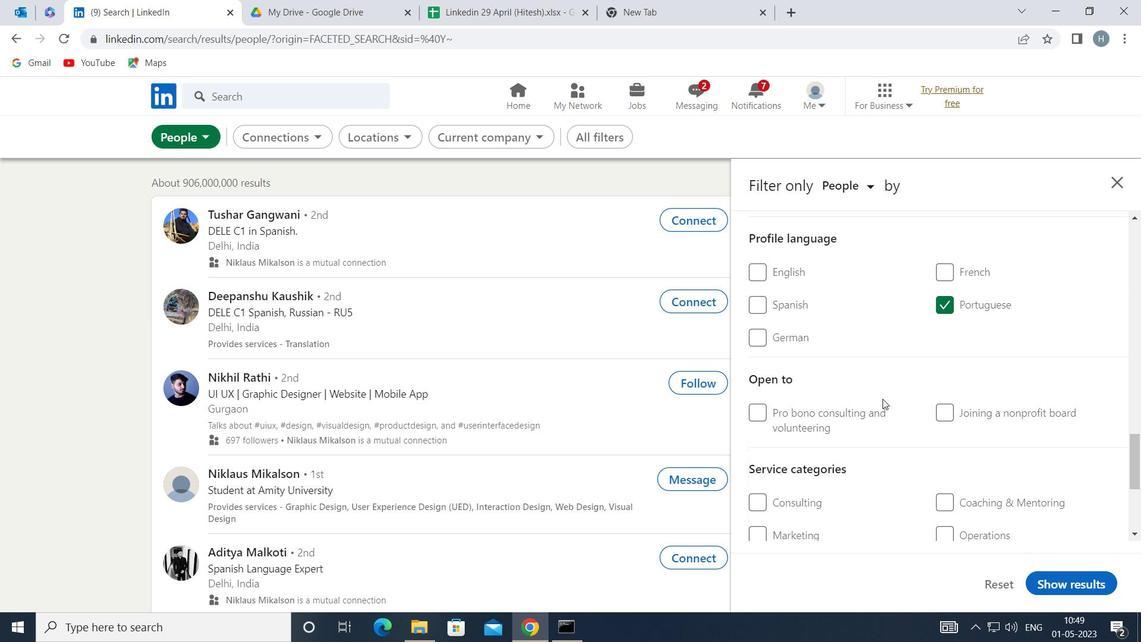 
Action: Mouse moved to (978, 415)
Screenshot: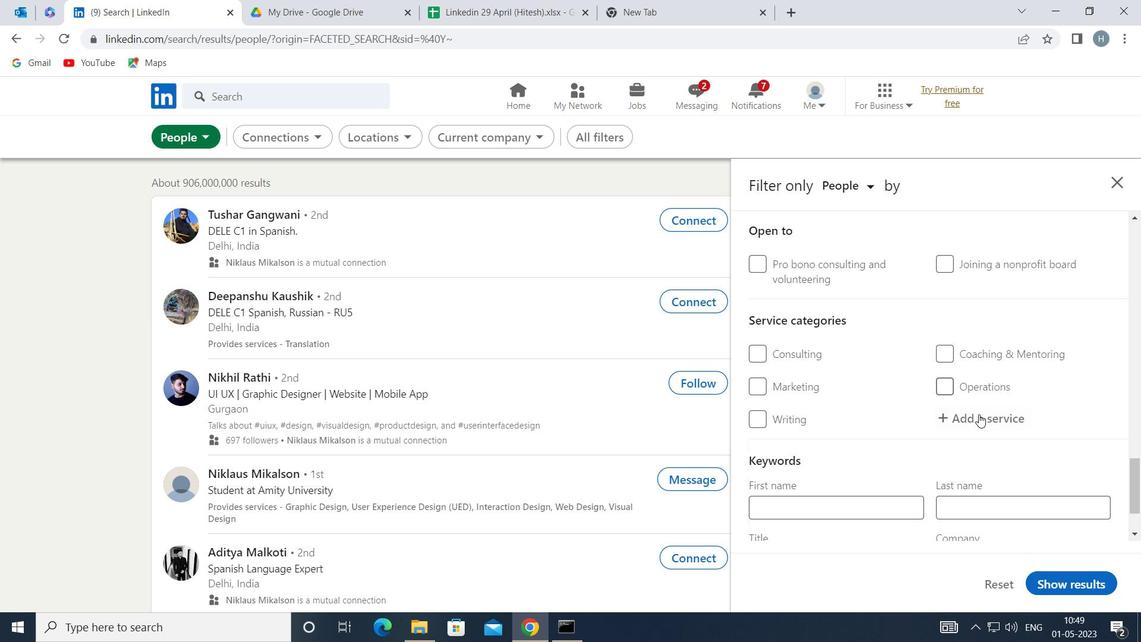 
Action: Mouse pressed left at (978, 415)
Screenshot: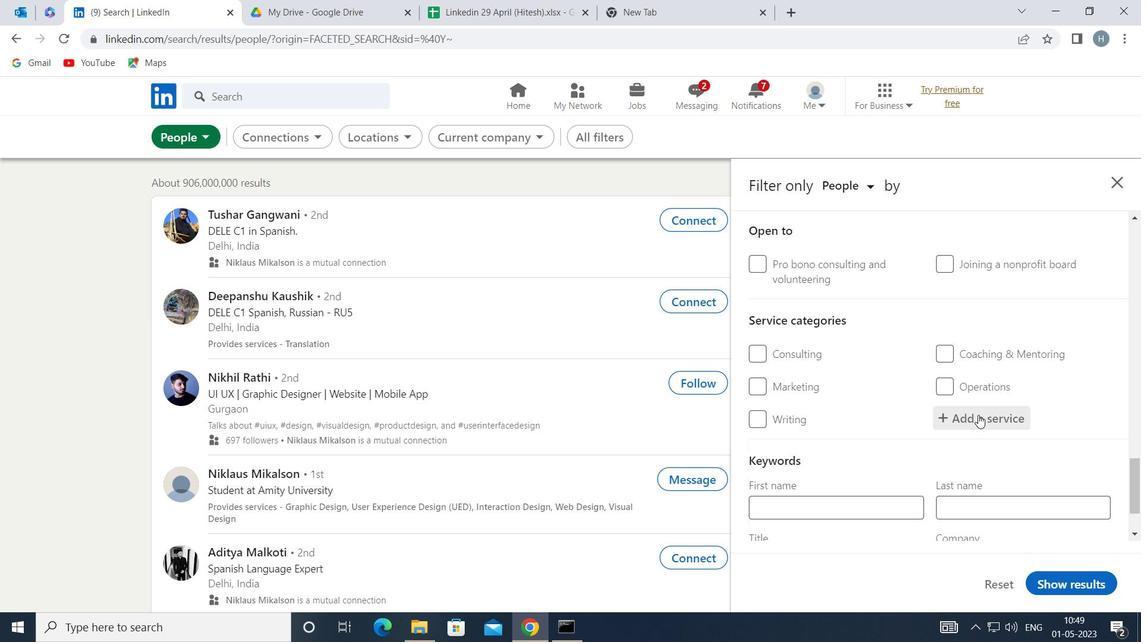 
Action: Key pressed <Key.shift>BANK
Screenshot: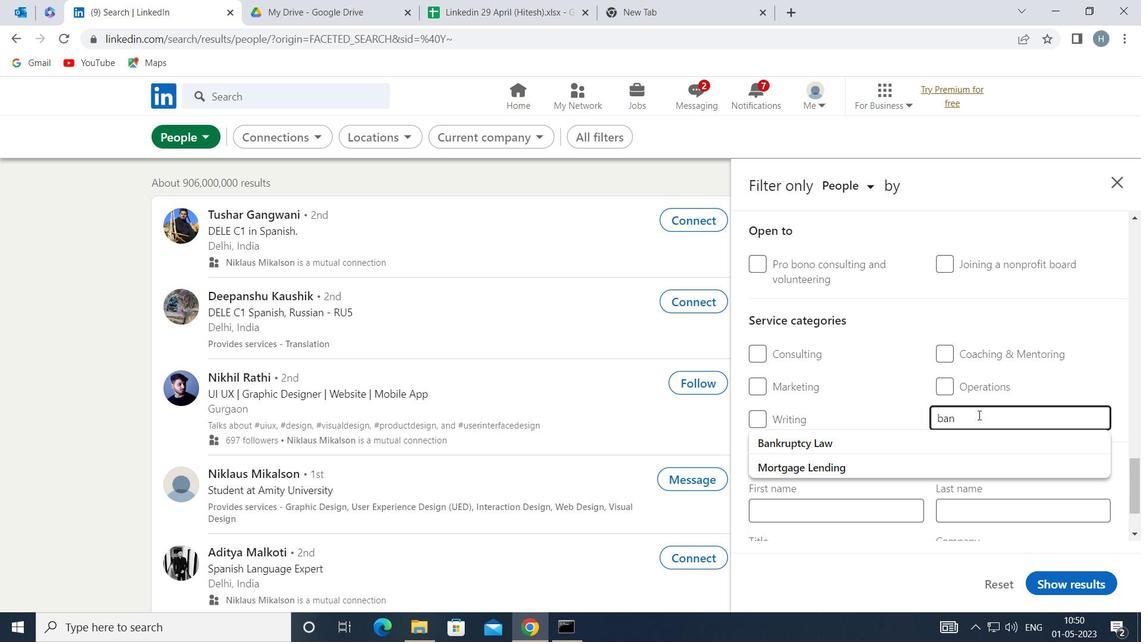 
Action: Mouse moved to (896, 441)
Screenshot: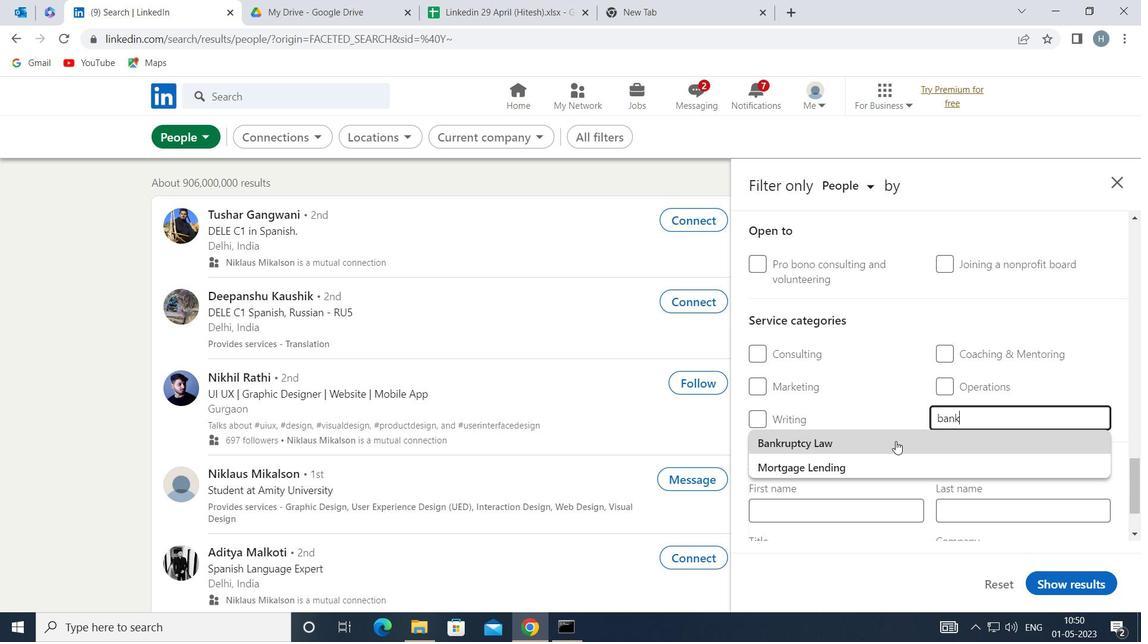 
Action: Mouse pressed left at (896, 441)
Screenshot: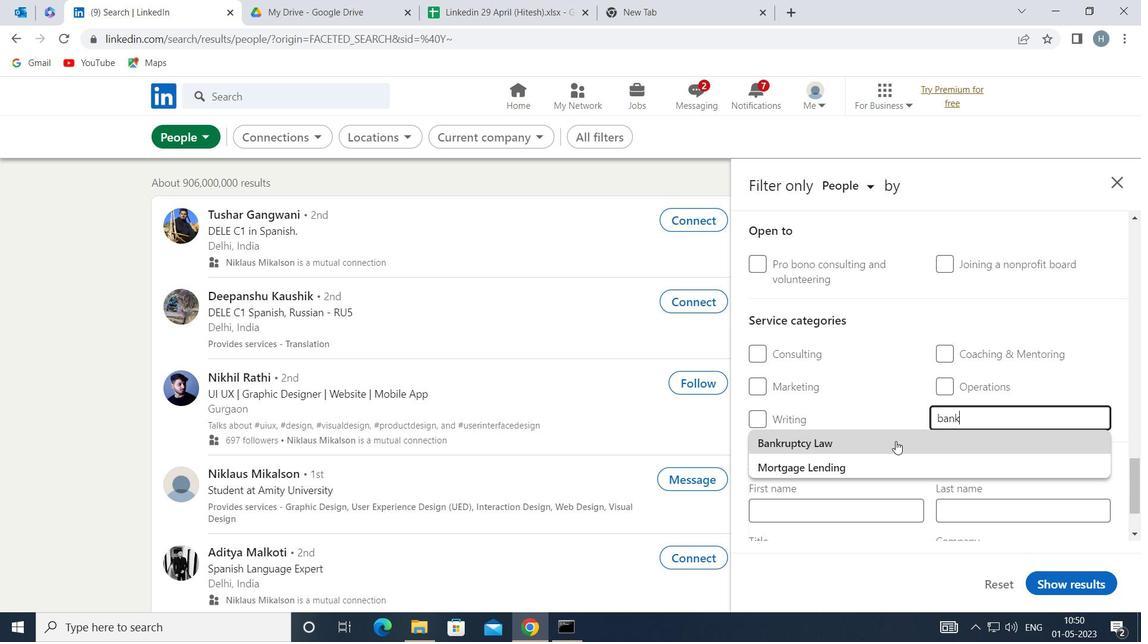 
Action: Mouse moved to (884, 434)
Screenshot: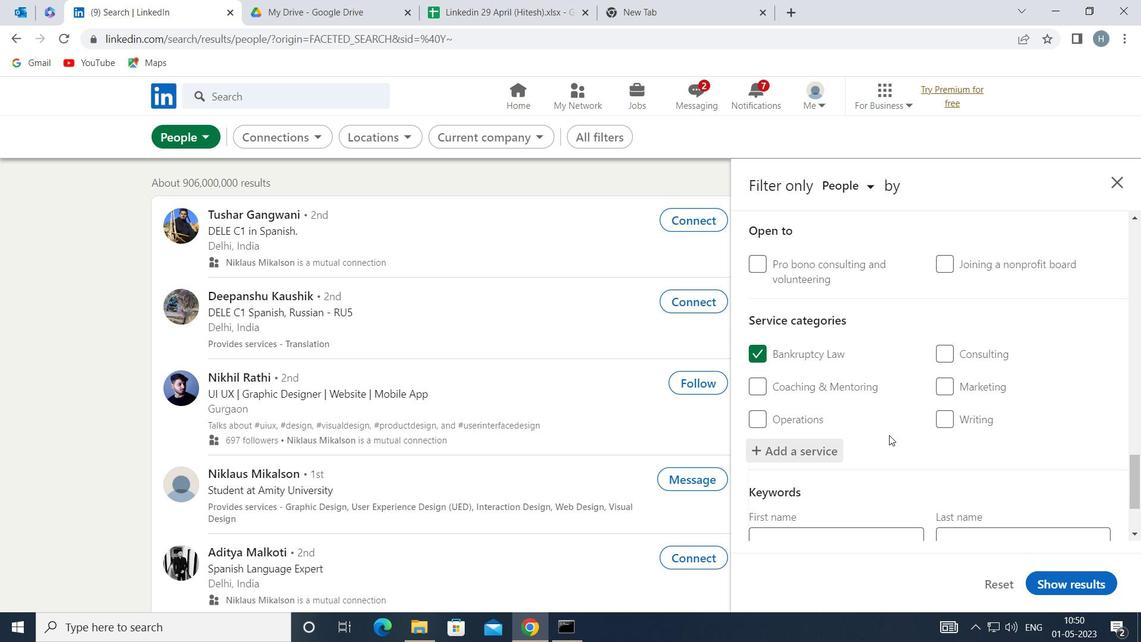 
Action: Mouse scrolled (884, 434) with delta (0, 0)
Screenshot: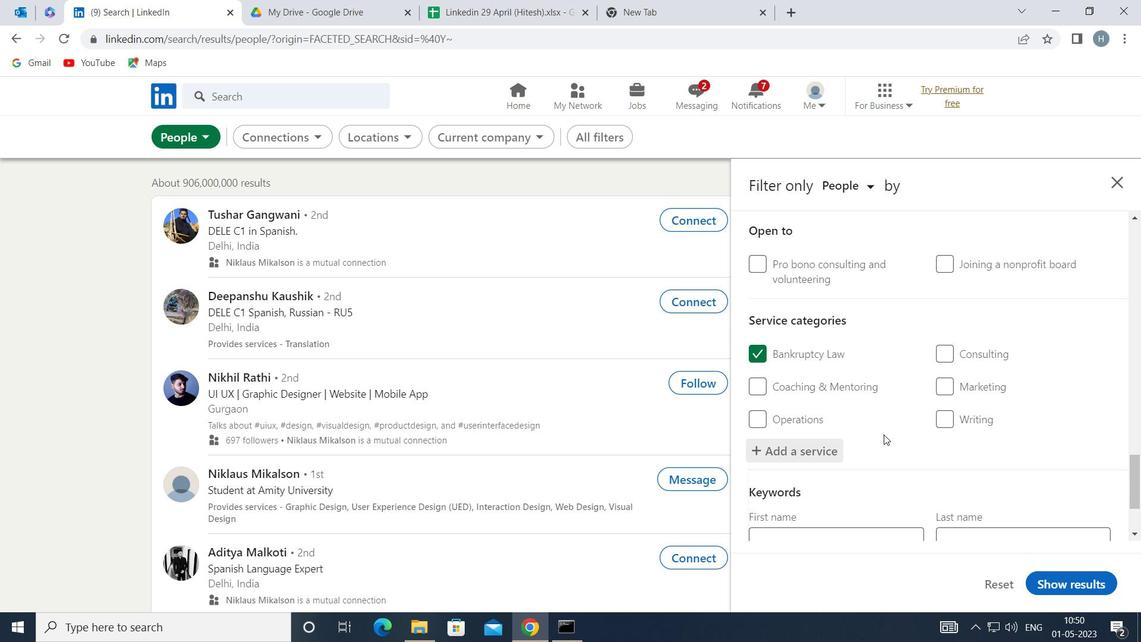 
Action: Mouse scrolled (884, 434) with delta (0, 0)
Screenshot: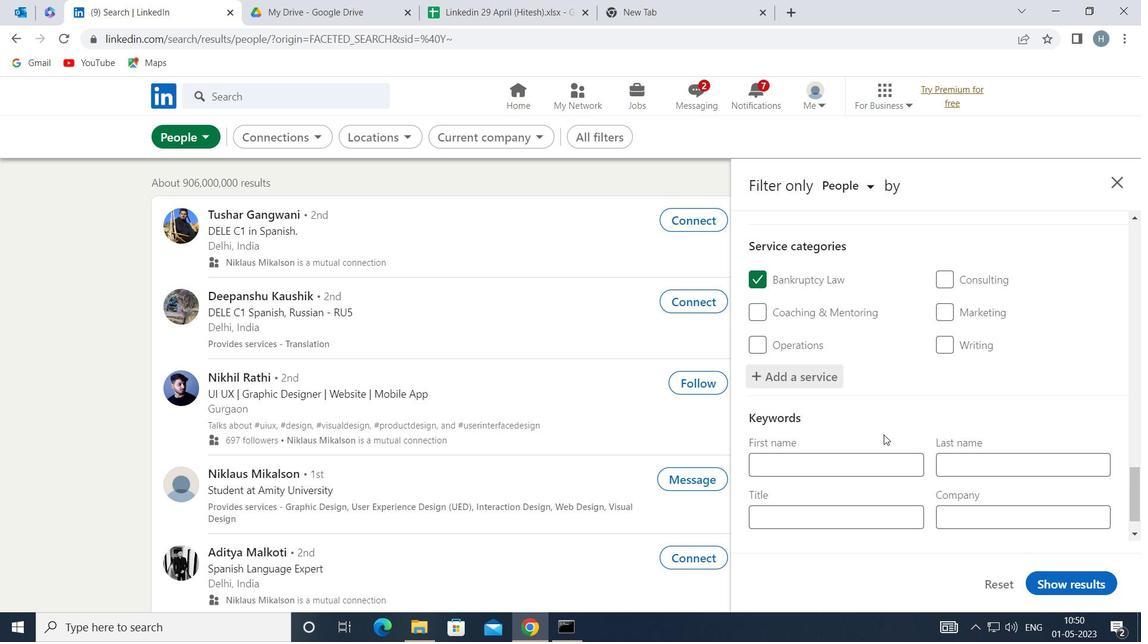 
Action: Mouse scrolled (884, 434) with delta (0, 0)
Screenshot: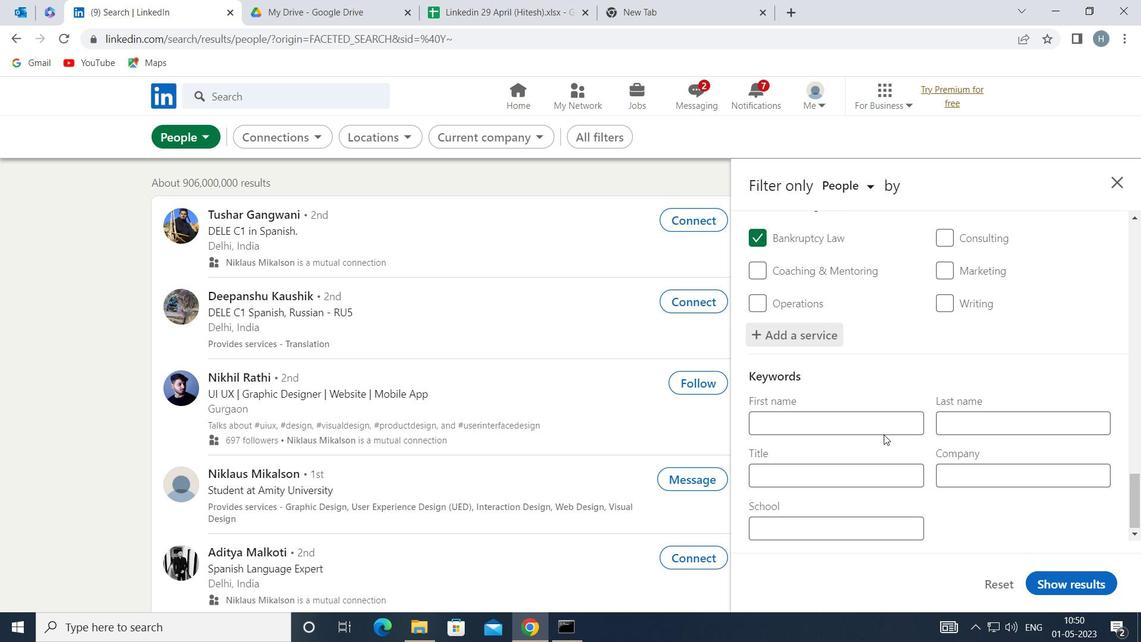 
Action: Mouse moved to (862, 477)
Screenshot: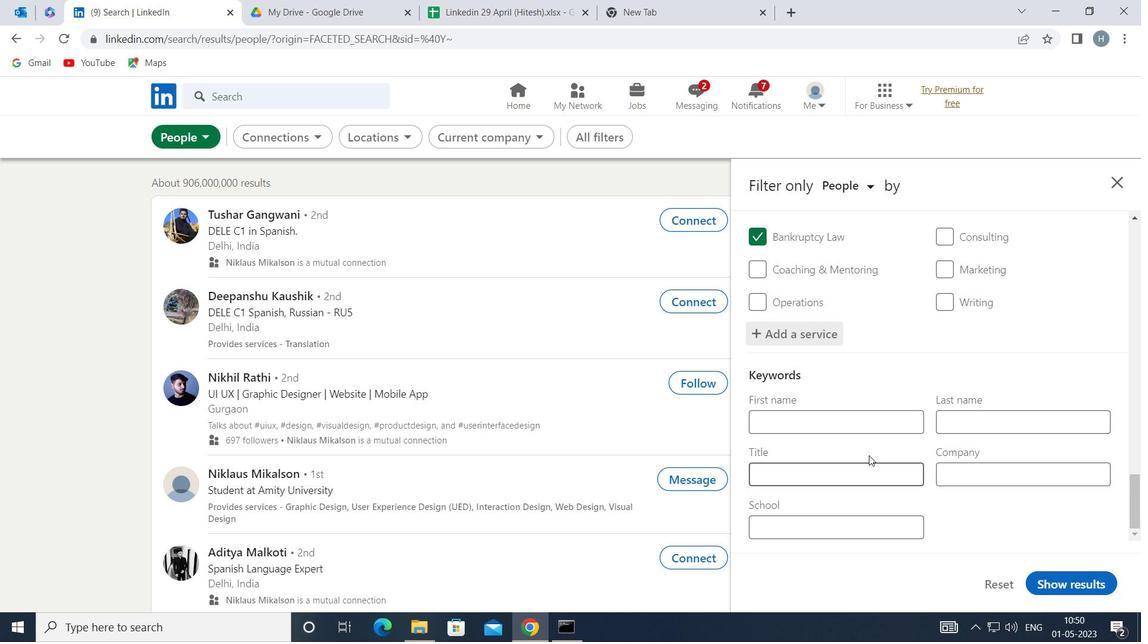 
Action: Mouse pressed left at (862, 477)
Screenshot: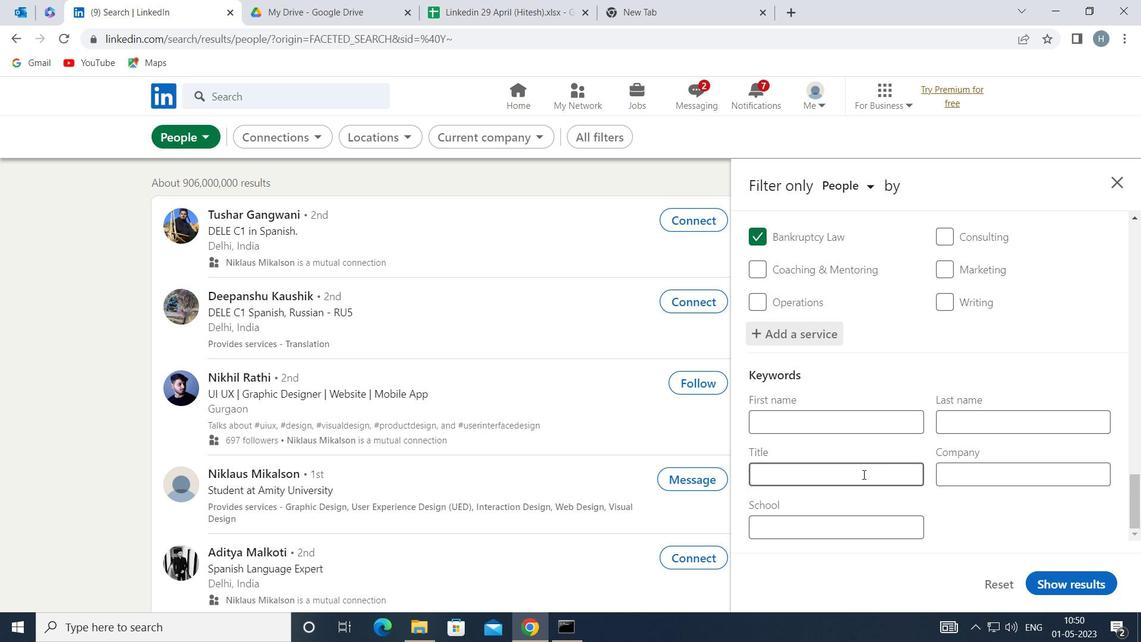 
Action: Key pressed <Key.shift>PARALR<Key.backspace>EGAL
Screenshot: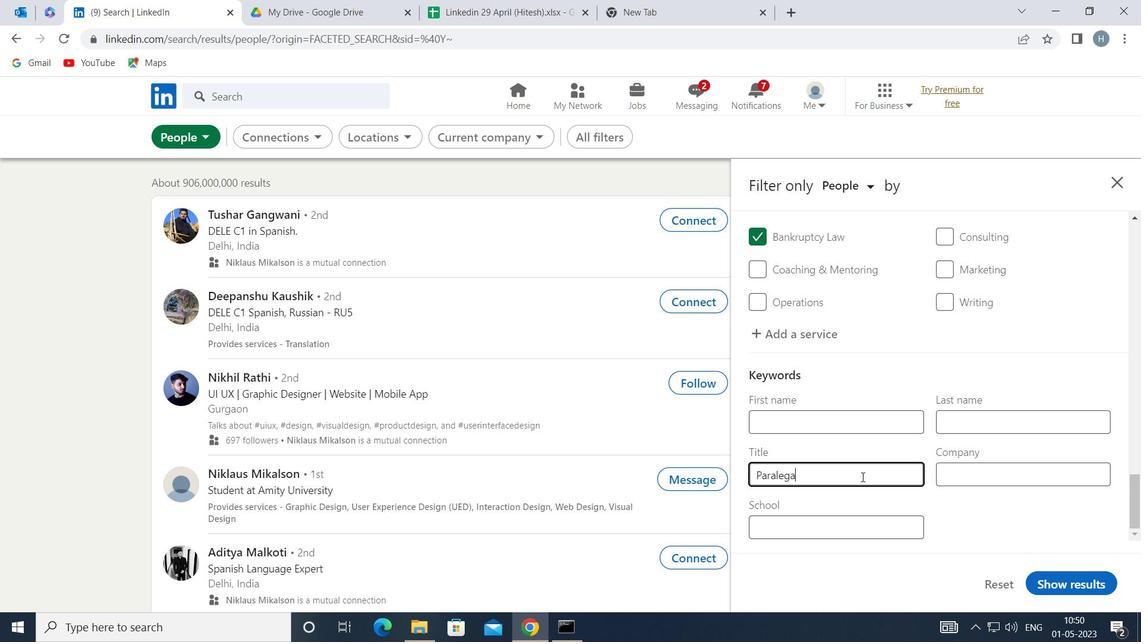 
Action: Mouse moved to (1081, 585)
Screenshot: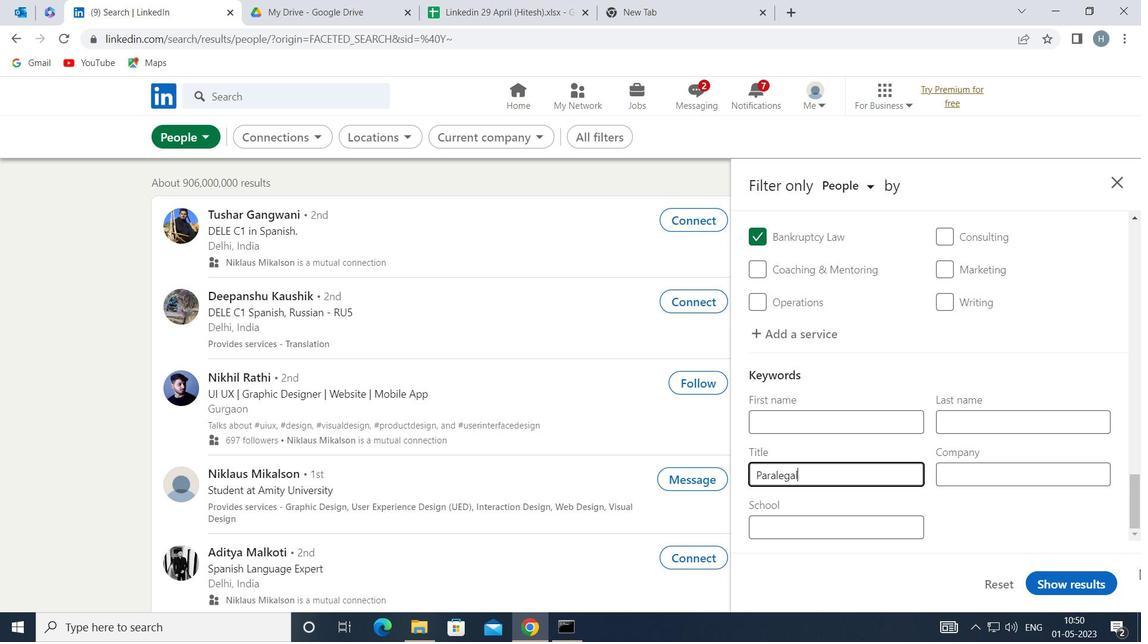 
Action: Mouse pressed left at (1081, 585)
Screenshot: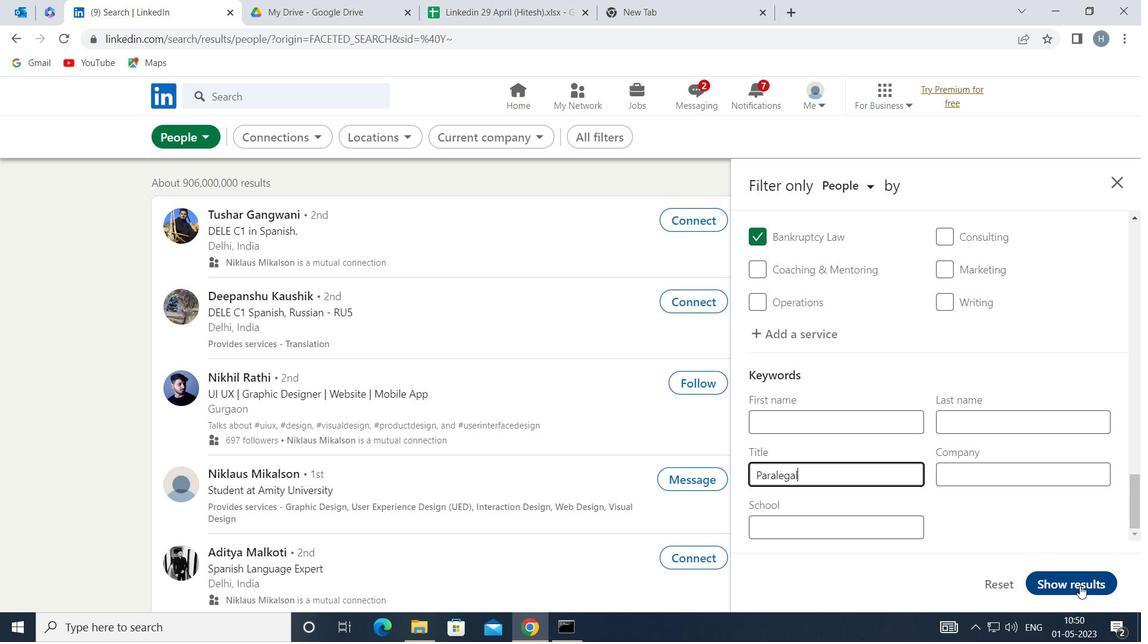 
Action: Mouse moved to (780, 428)
Screenshot: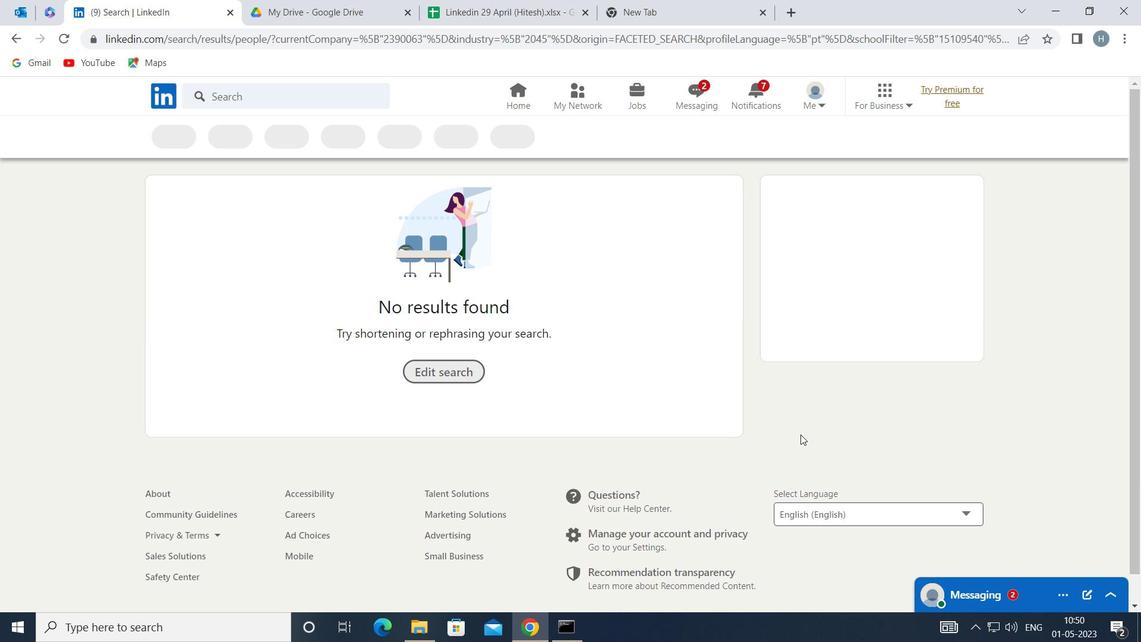 
